 Task: Look for space in Skive, Denmark from 4th September, 2023 to 10th September, 2023 for 1 adult in price range Rs.9000 to Rs.17000. Place can be private room with 1  bedroom having 1 bed and 1 bathroom. Property type can be house, flat, guest house, hotel. Booking option can be shelf check-in. Required host language is English.
Action: Mouse moved to (594, 159)
Screenshot: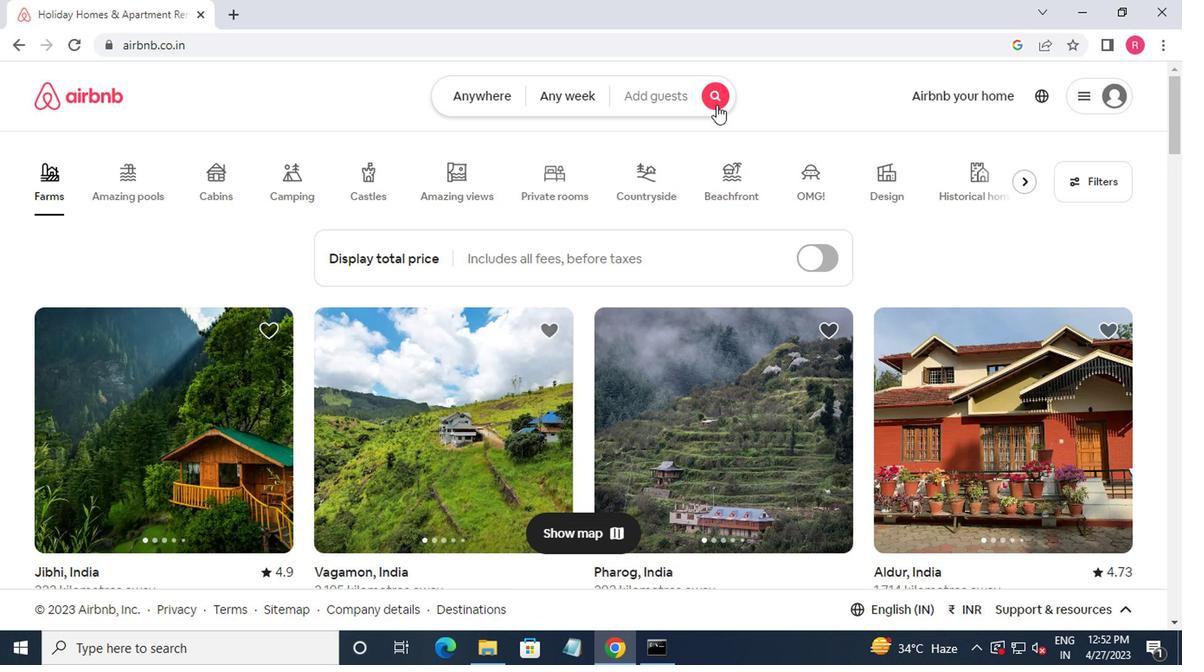 
Action: Mouse pressed left at (594, 159)
Screenshot: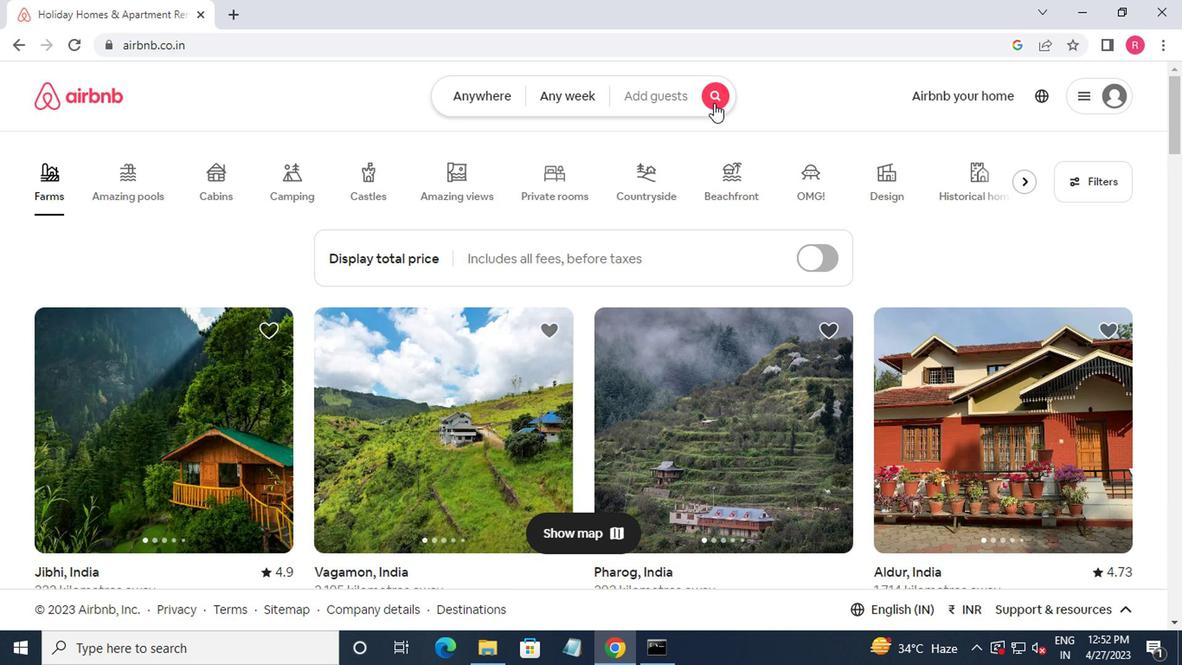 
Action: Mouse moved to (370, 211)
Screenshot: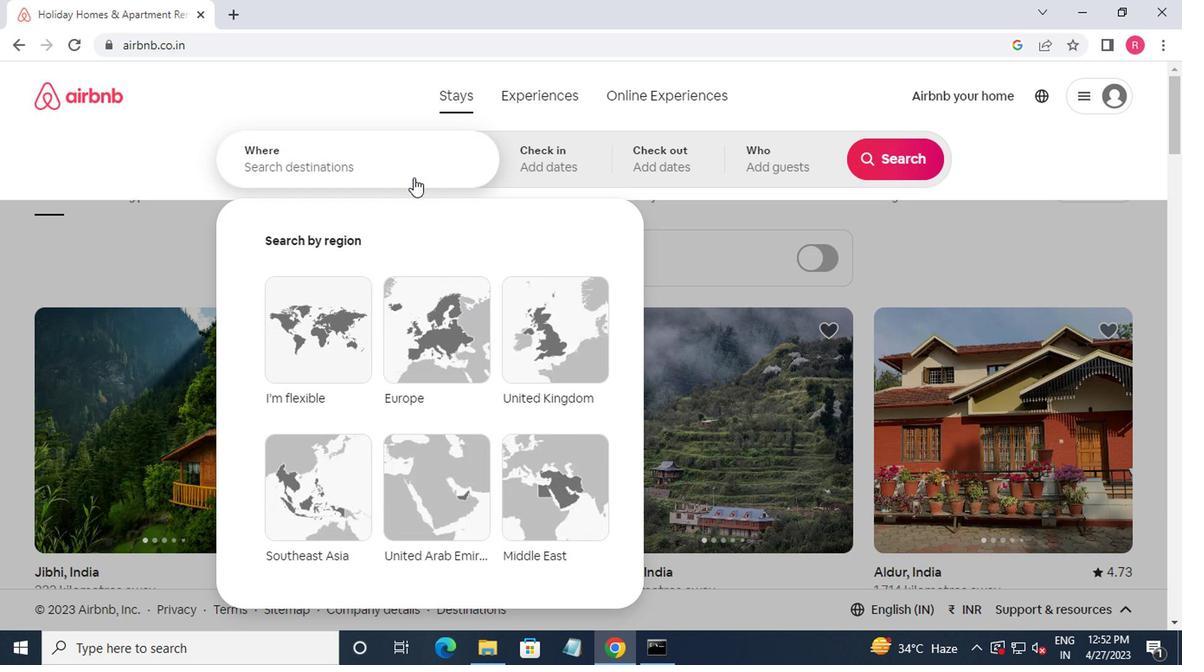 
Action: Mouse pressed left at (370, 211)
Screenshot: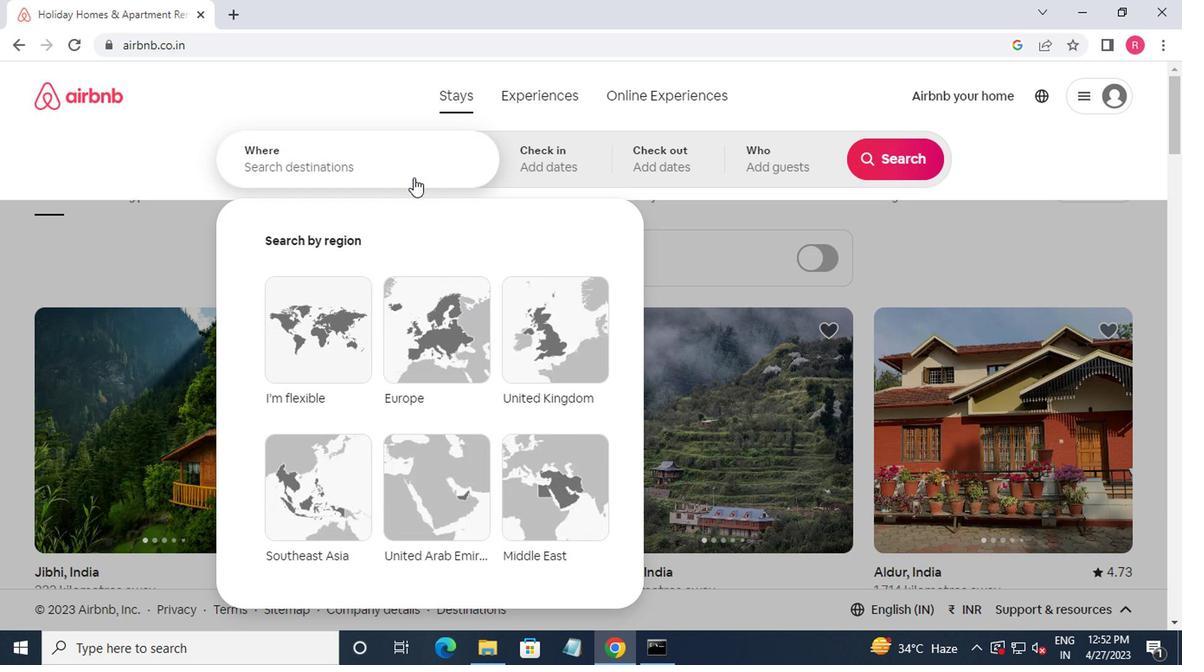 
Action: Mouse moved to (378, 216)
Screenshot: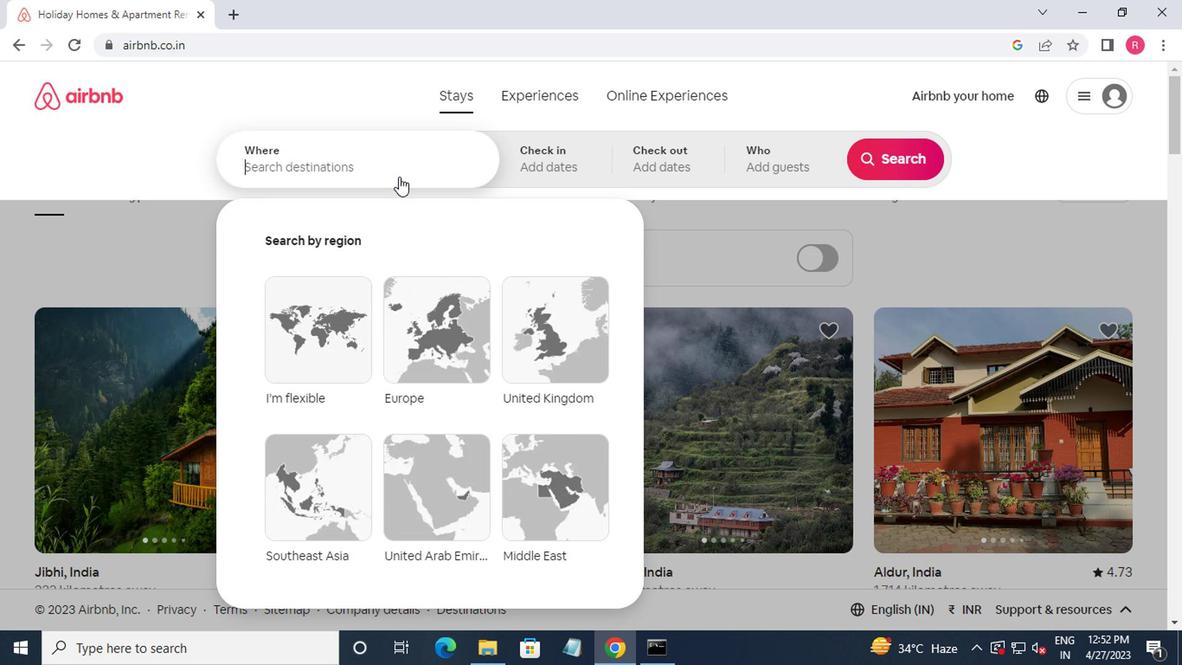 
Action: Key pressed skive,denmark<Key.down><Key.enter>
Screenshot: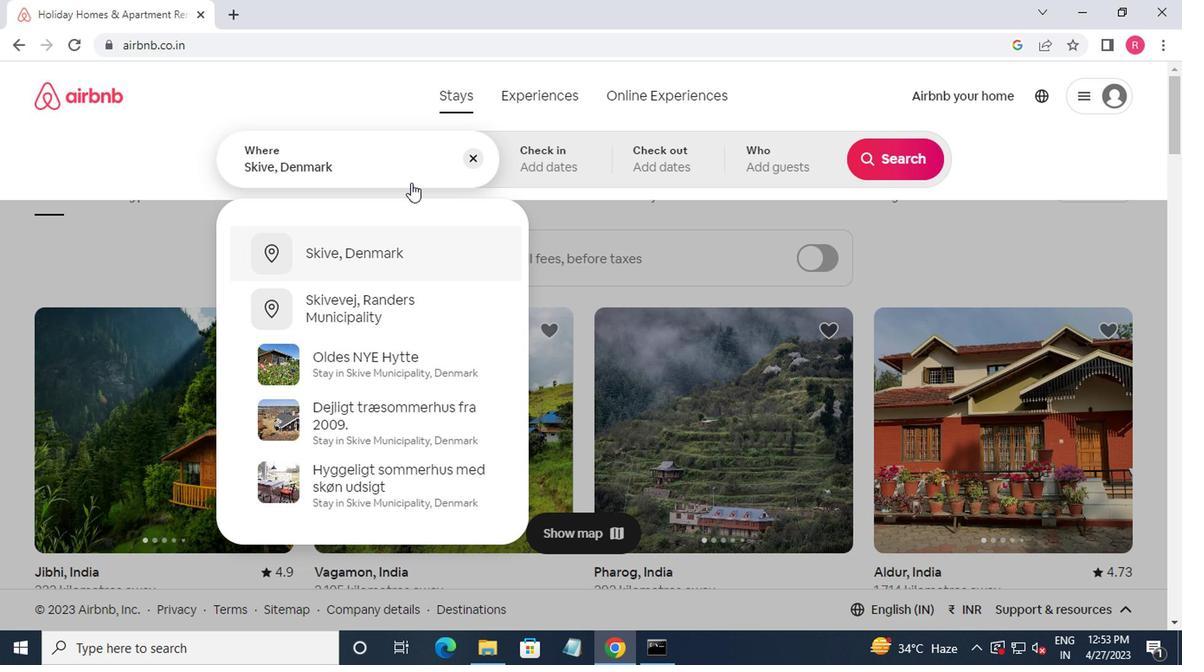
Action: Mouse moved to (710, 294)
Screenshot: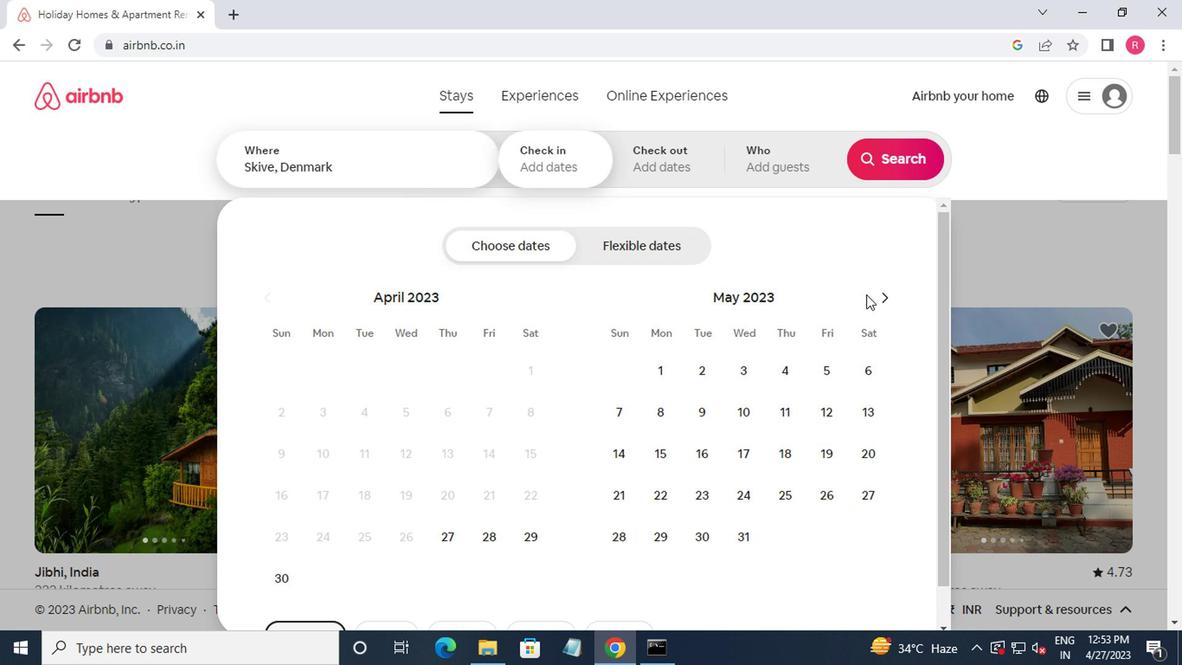 
Action: Mouse pressed left at (710, 294)
Screenshot: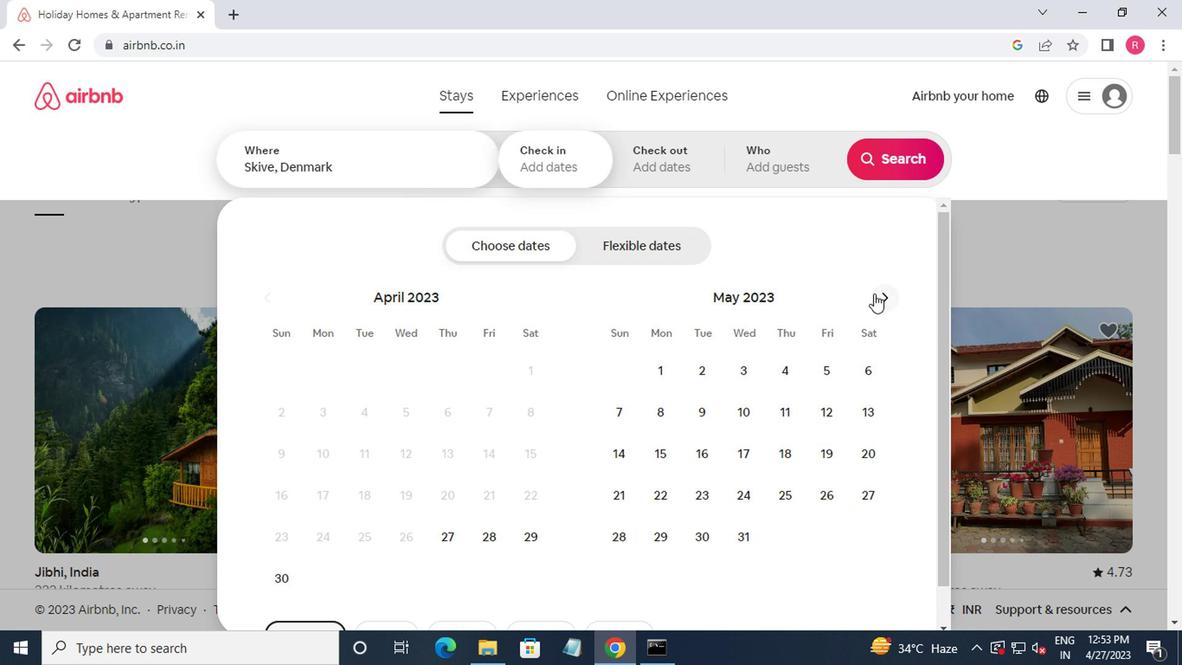 
Action: Mouse pressed left at (710, 294)
Screenshot: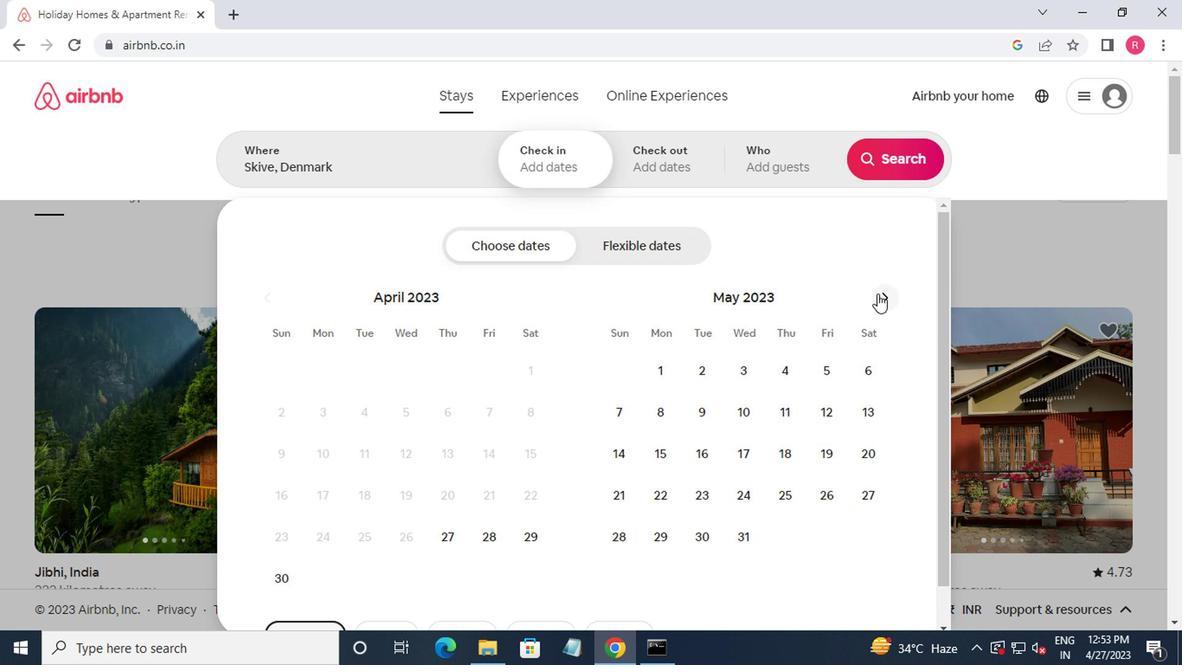
Action: Mouse pressed left at (710, 294)
Screenshot: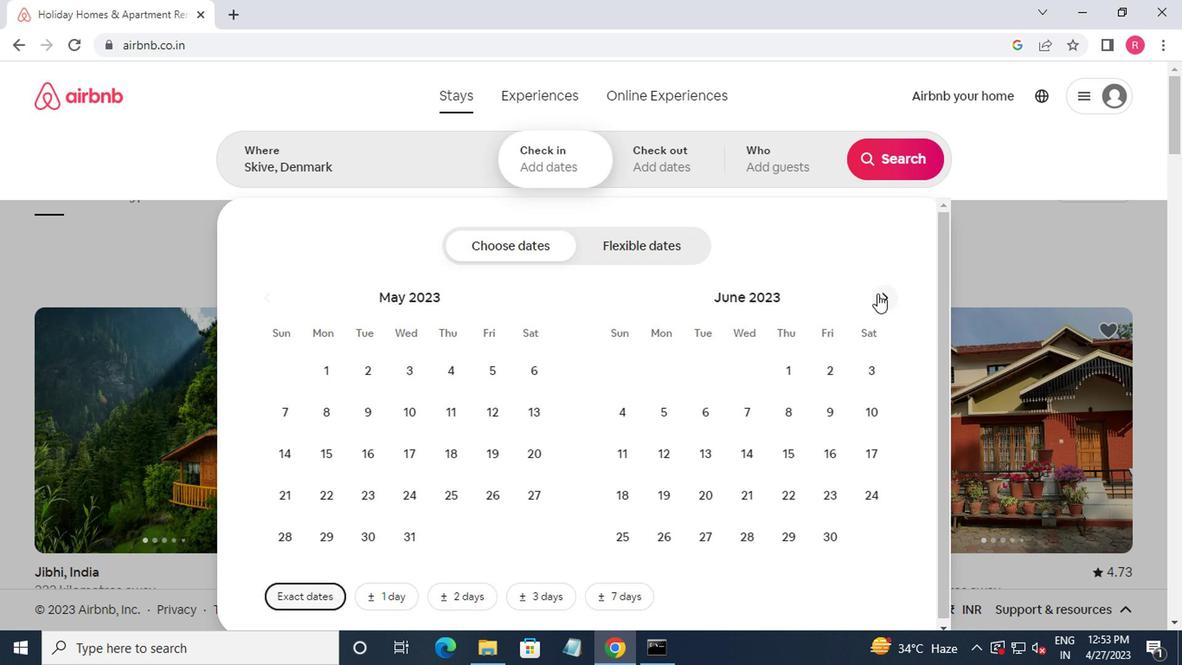 
Action: Mouse pressed left at (710, 294)
Screenshot: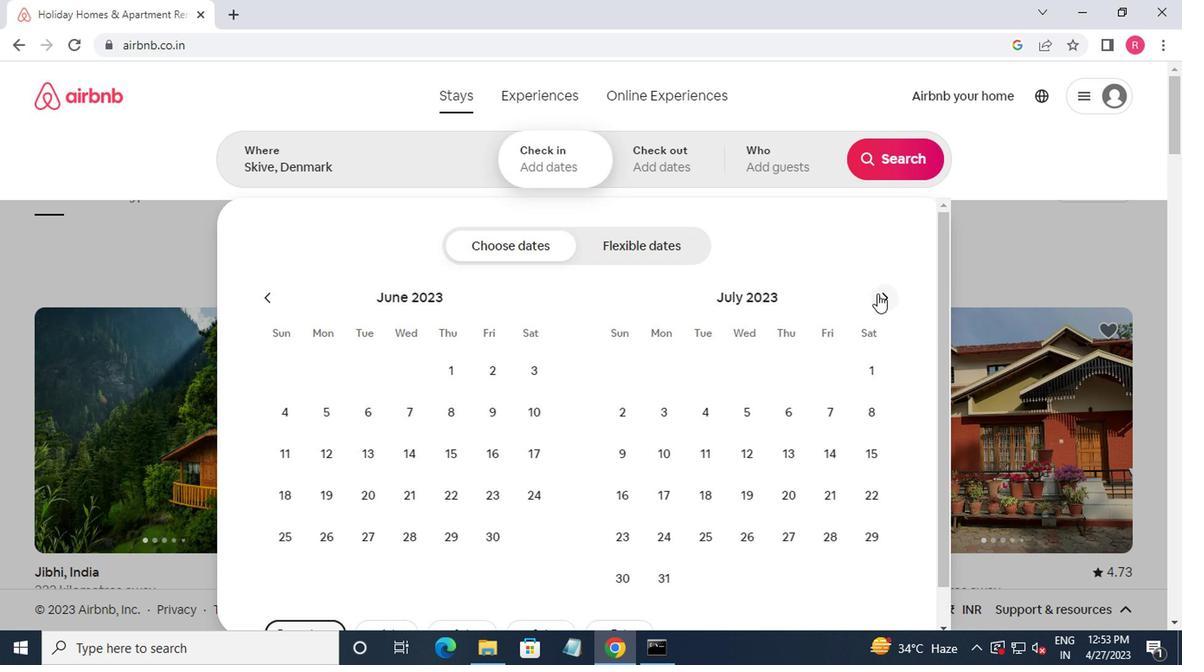 
Action: Mouse pressed left at (710, 294)
Screenshot: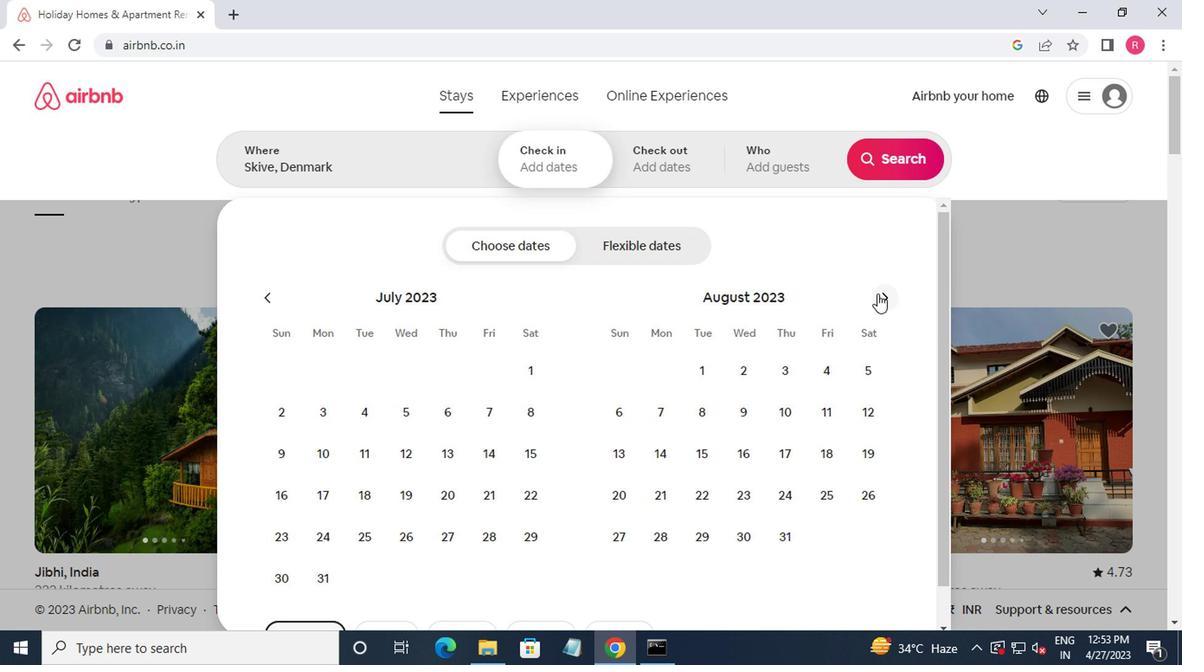 
Action: Mouse moved to (552, 383)
Screenshot: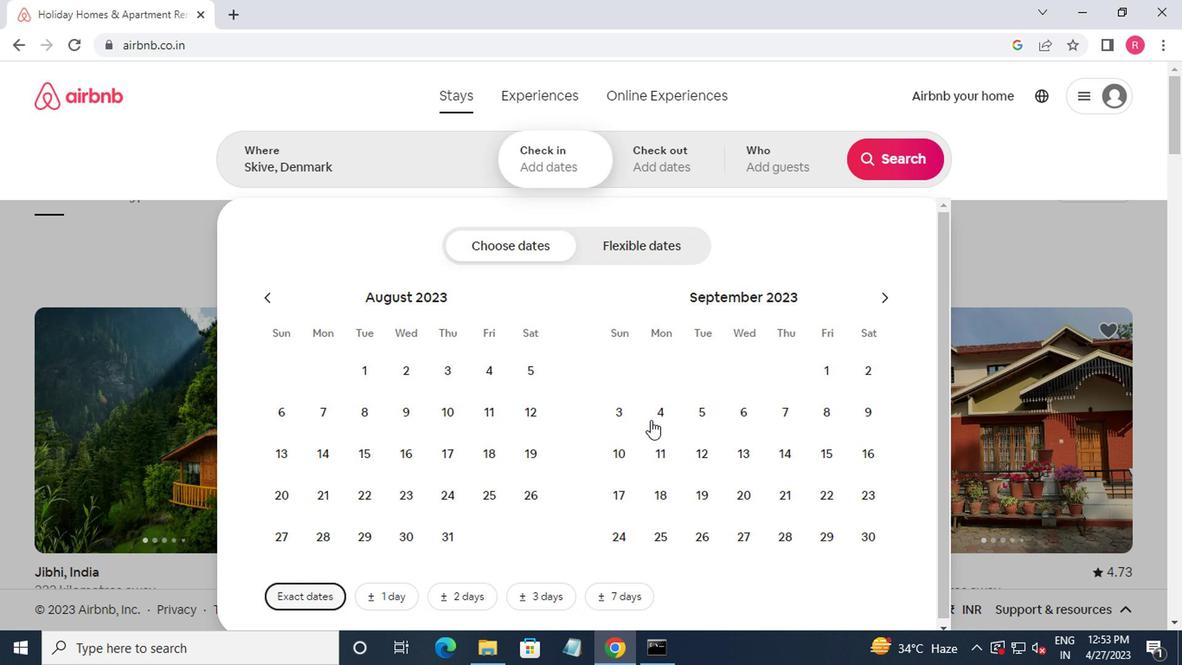 
Action: Mouse pressed left at (552, 383)
Screenshot: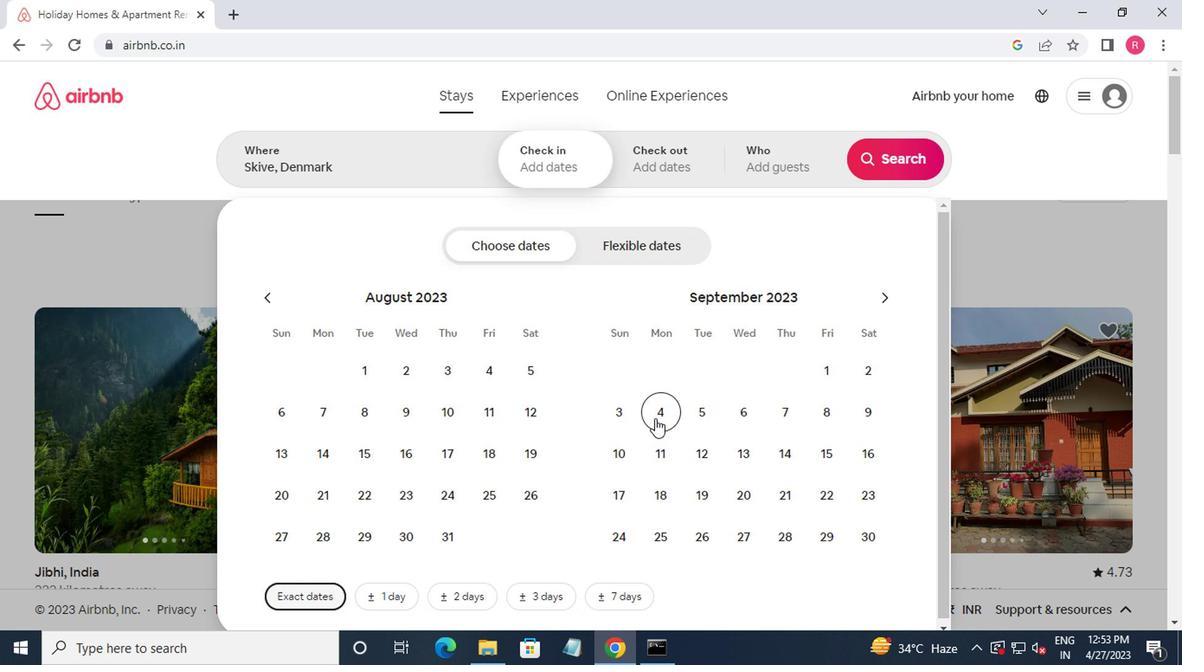 
Action: Mouse moved to (530, 412)
Screenshot: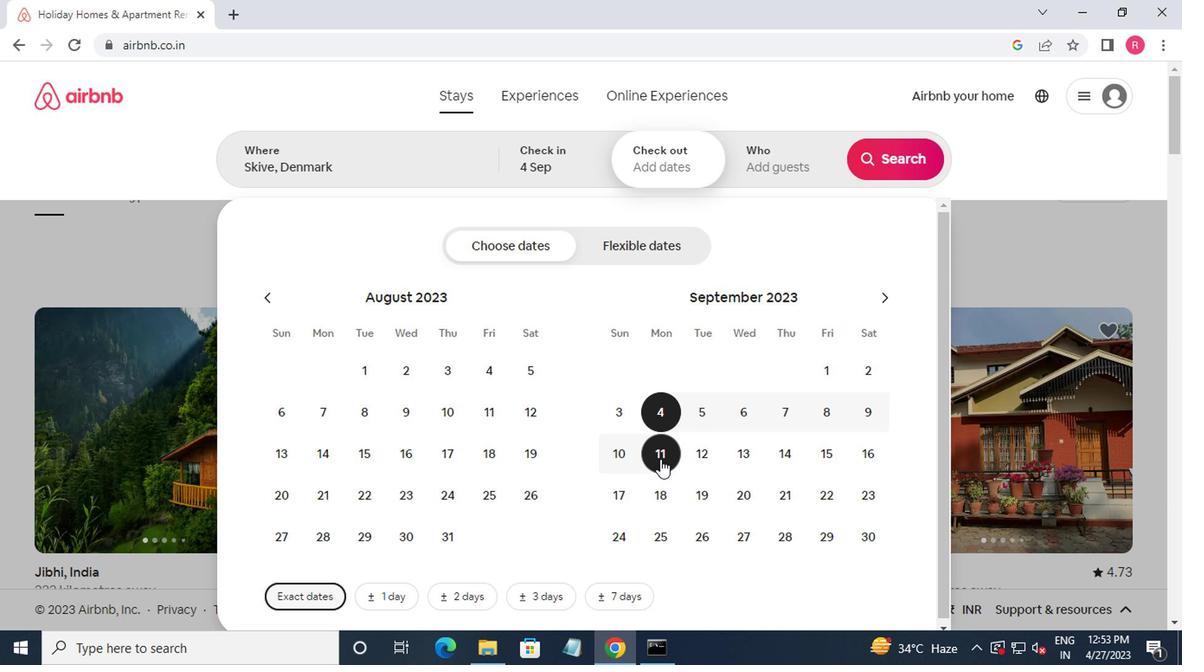 
Action: Mouse pressed left at (530, 412)
Screenshot: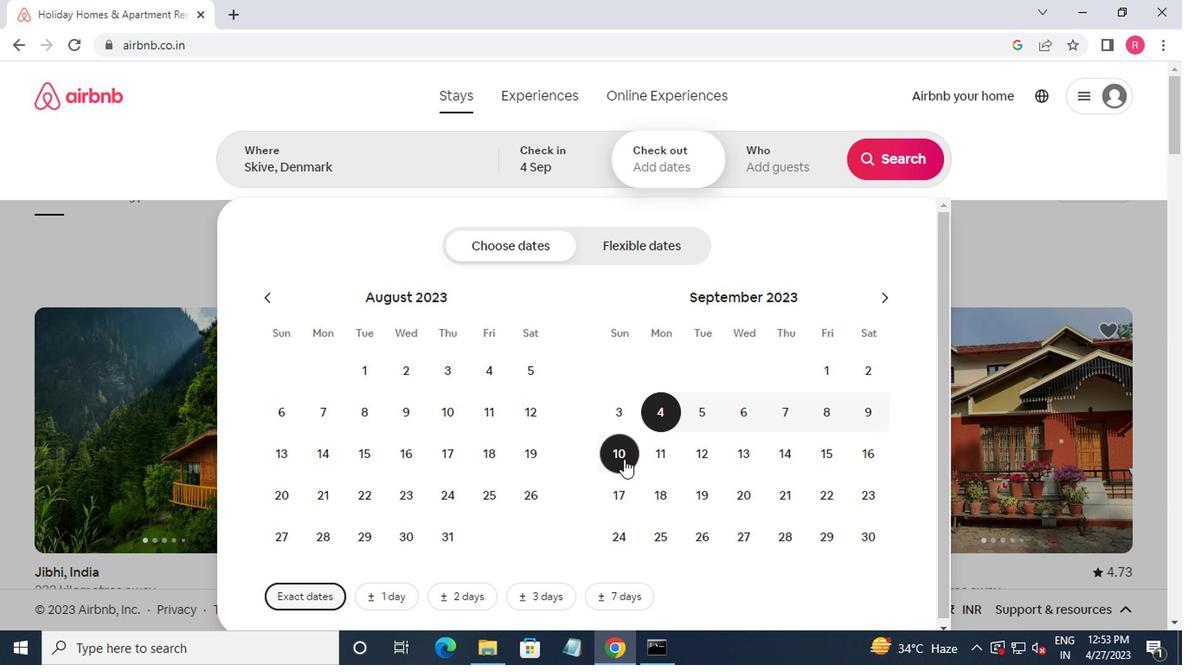 
Action: Mouse moved to (628, 199)
Screenshot: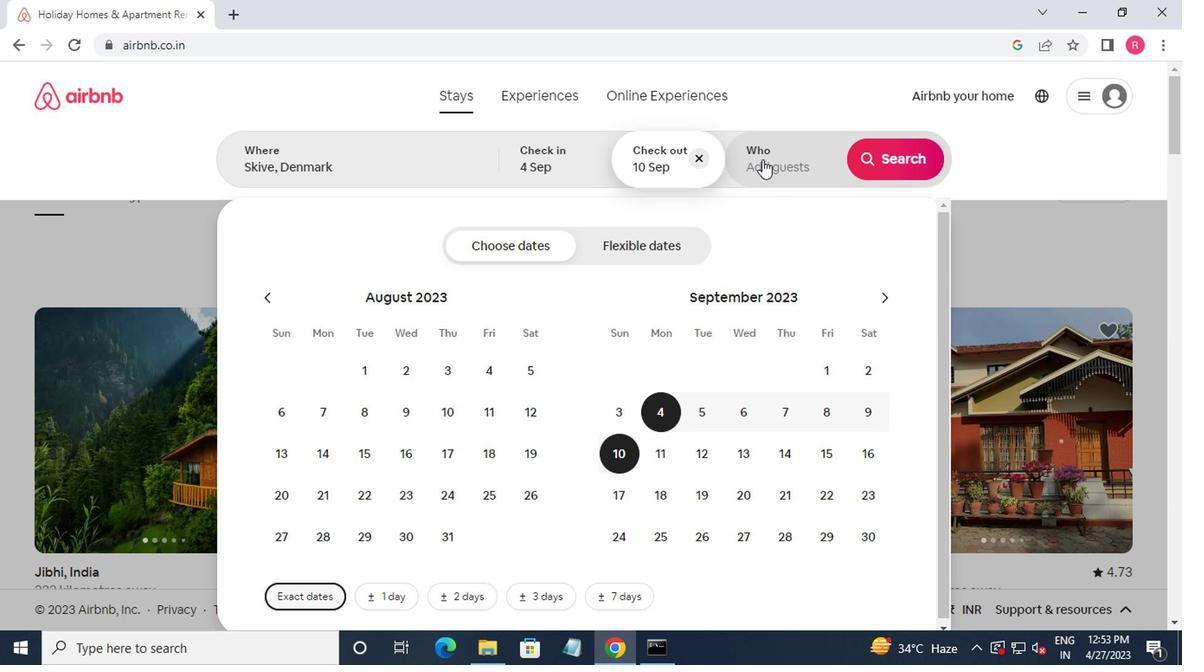 
Action: Mouse pressed left at (628, 199)
Screenshot: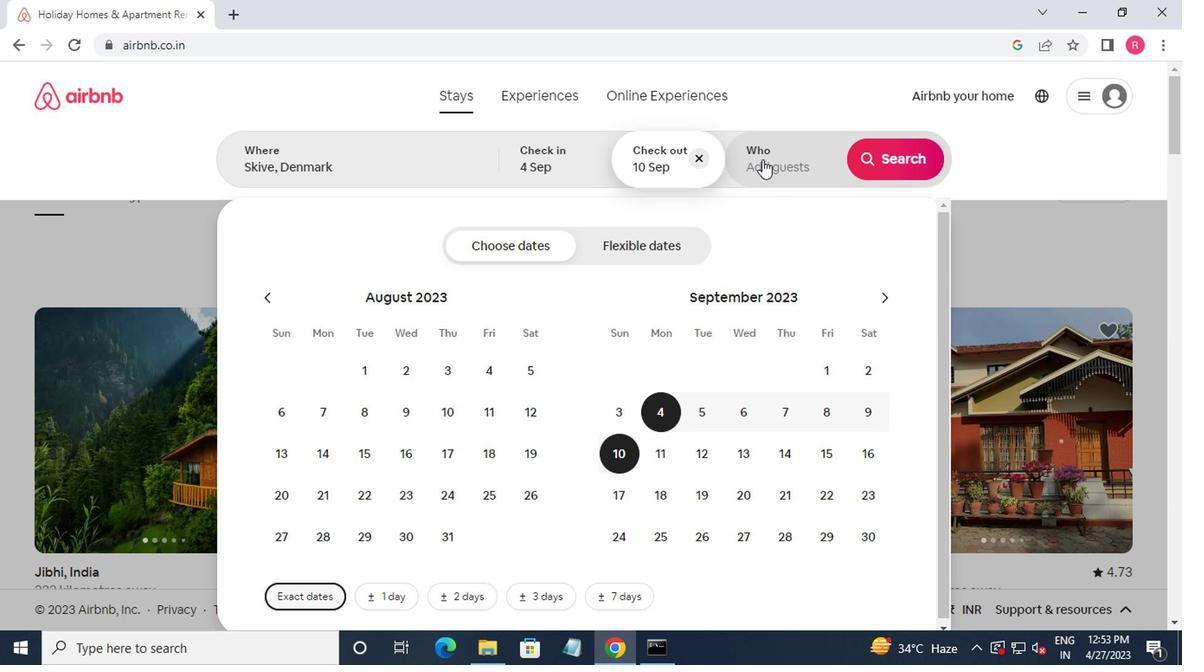 
Action: Mouse moved to (721, 265)
Screenshot: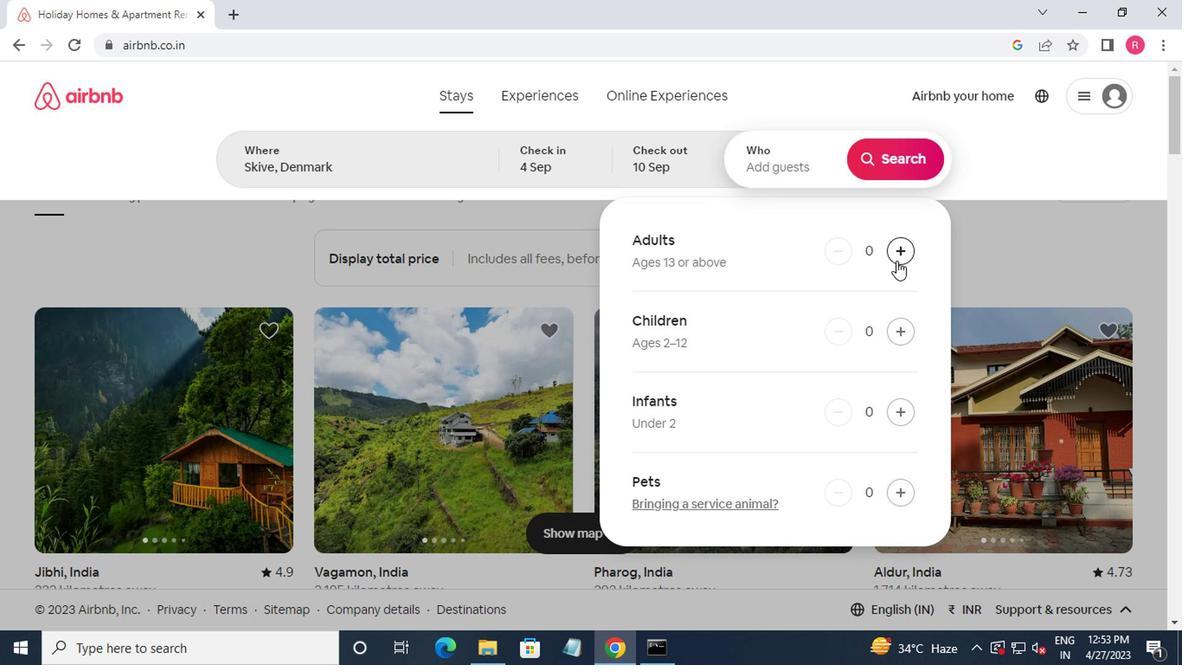 
Action: Mouse pressed left at (721, 265)
Screenshot: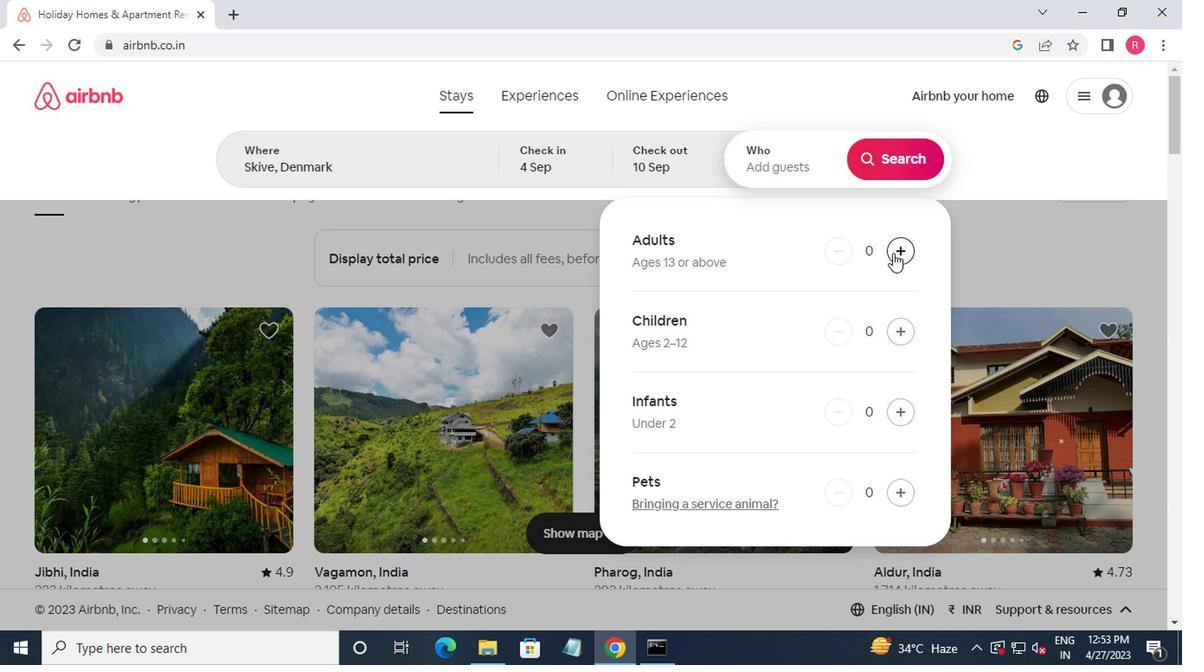 
Action: Mouse moved to (721, 198)
Screenshot: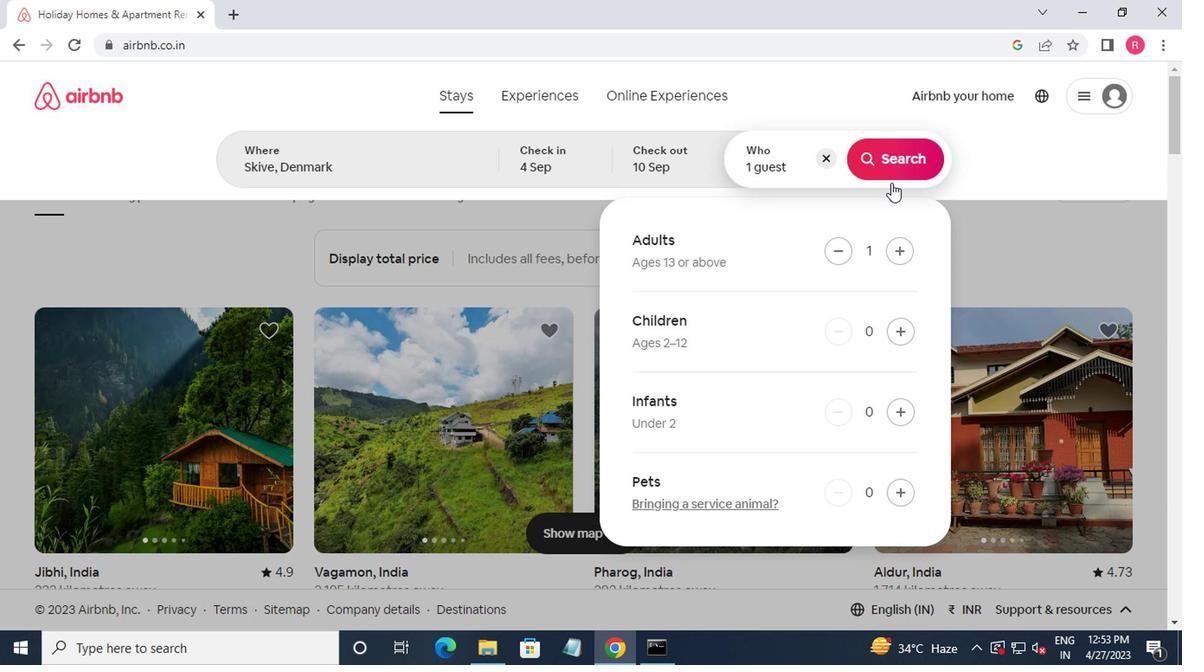 
Action: Mouse pressed left at (721, 198)
Screenshot: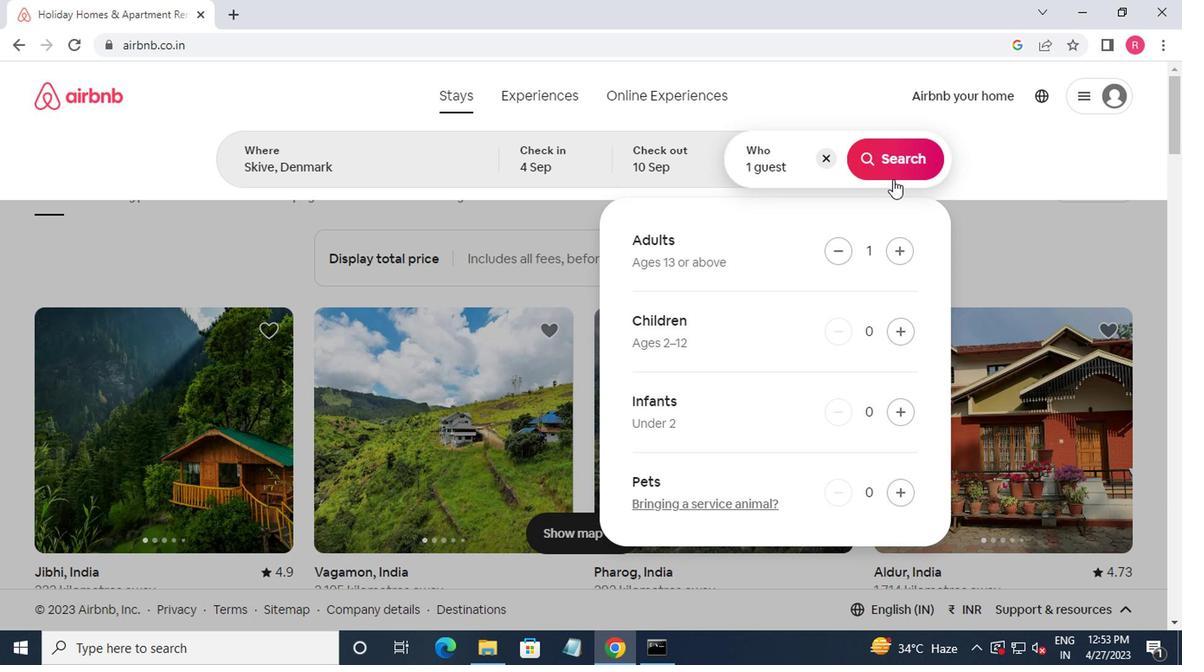 
Action: Mouse moved to (874, 204)
Screenshot: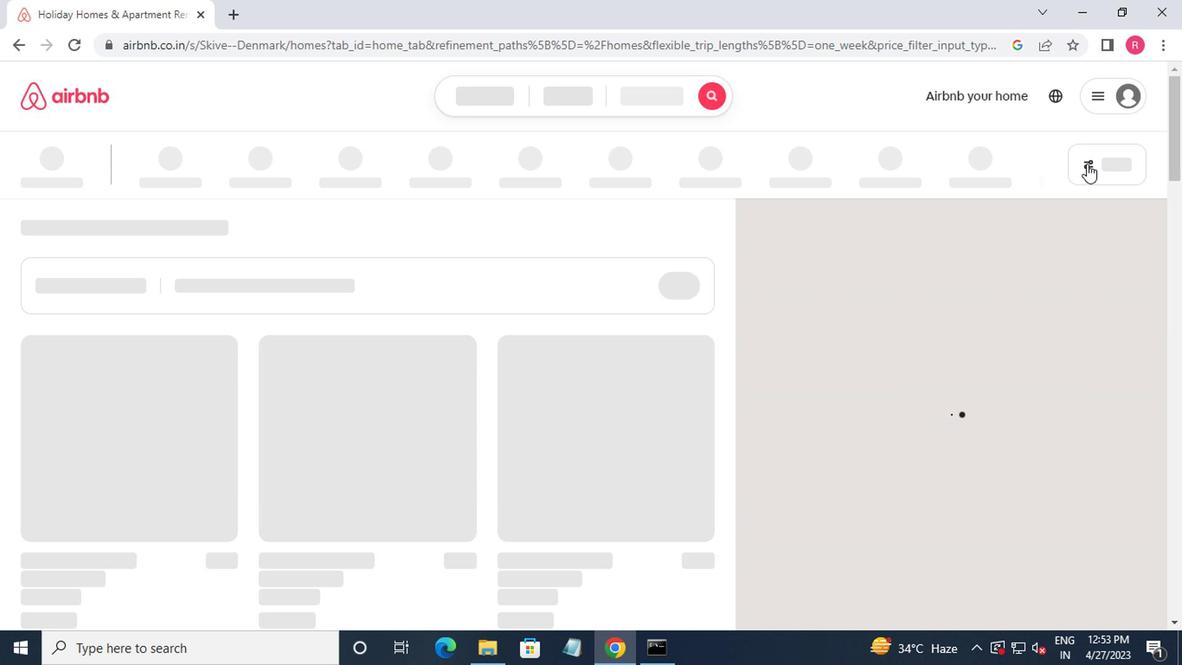 
Action: Mouse pressed left at (874, 204)
Screenshot: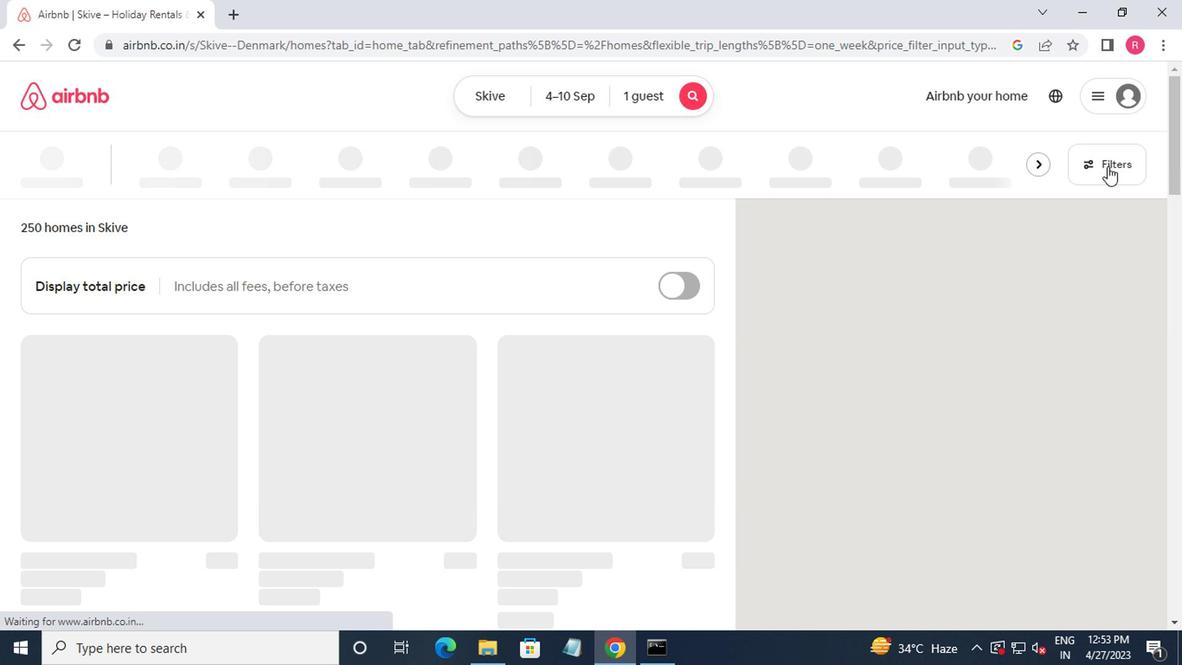
Action: Mouse moved to (377, 360)
Screenshot: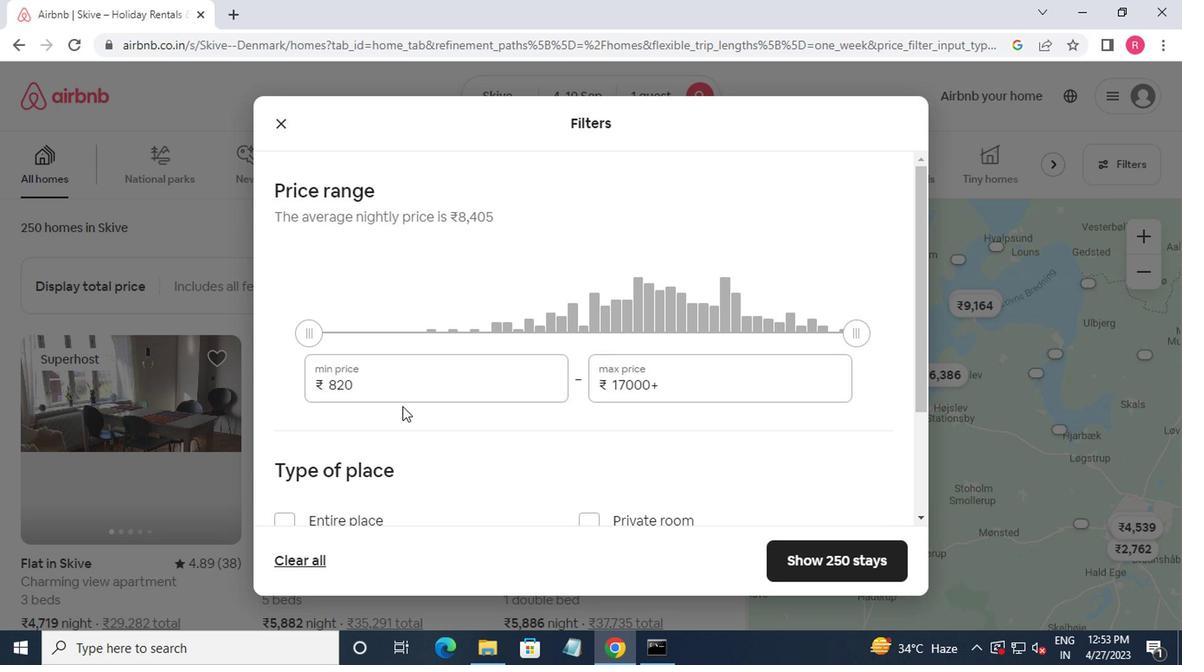 
Action: Mouse pressed left at (377, 360)
Screenshot: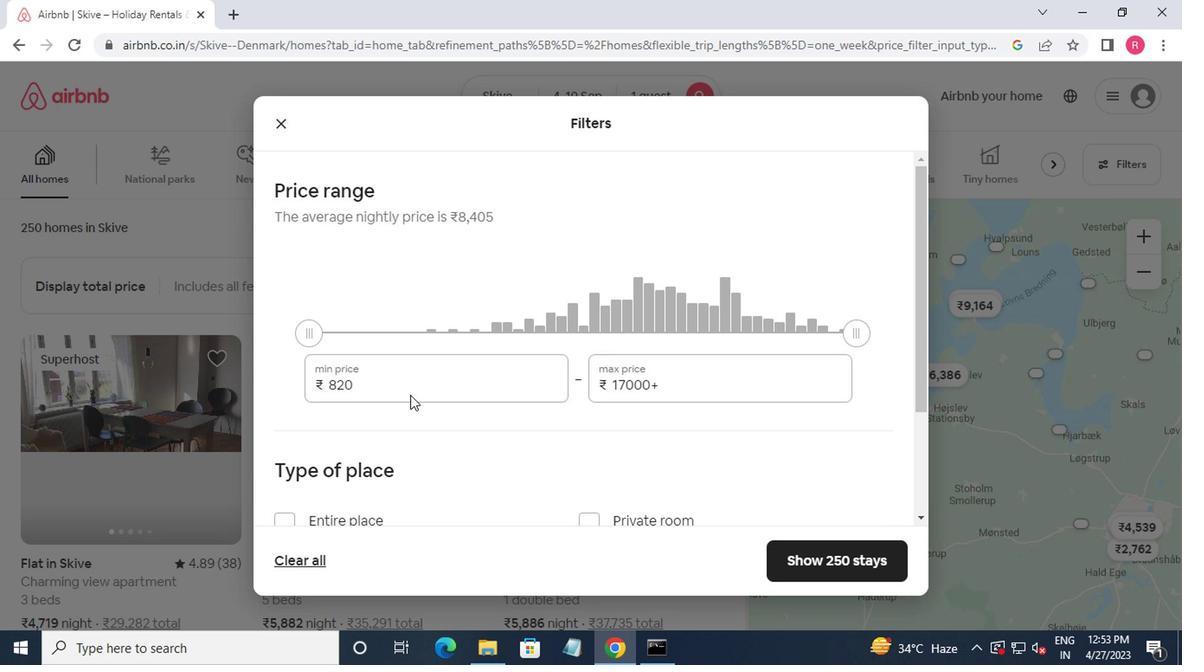 
Action: Mouse moved to (387, 367)
Screenshot: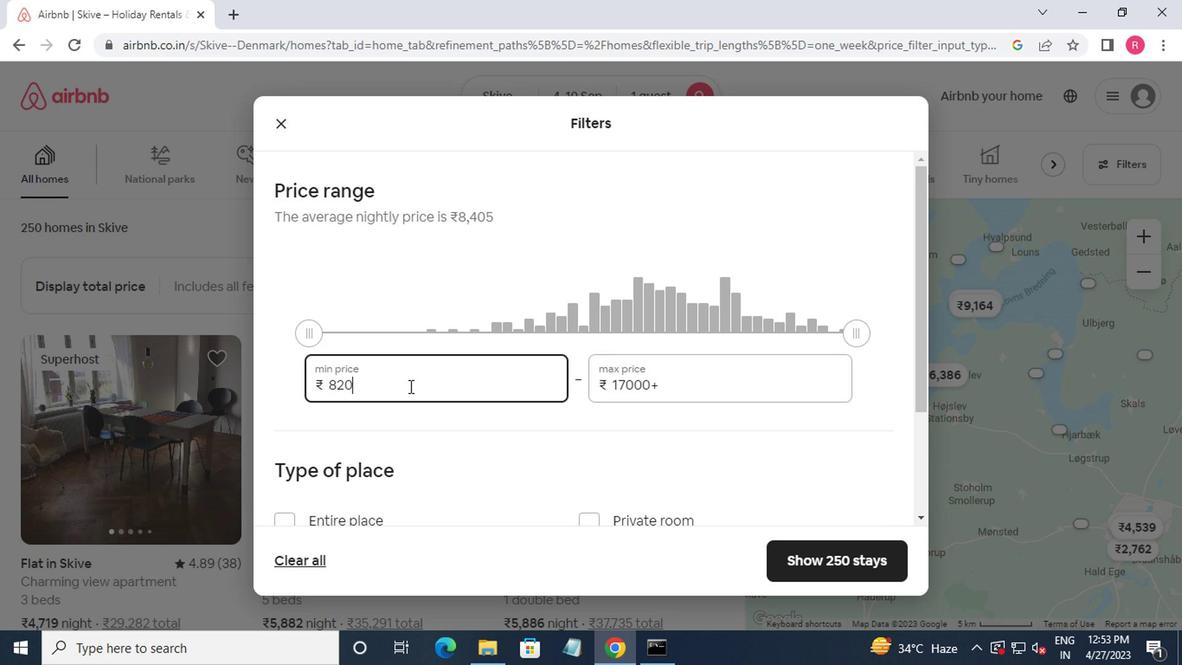 
Action: Key pressed <Key.backspace><Key.backspace><Key.backspace>9000<Key.tab>17000
Screenshot: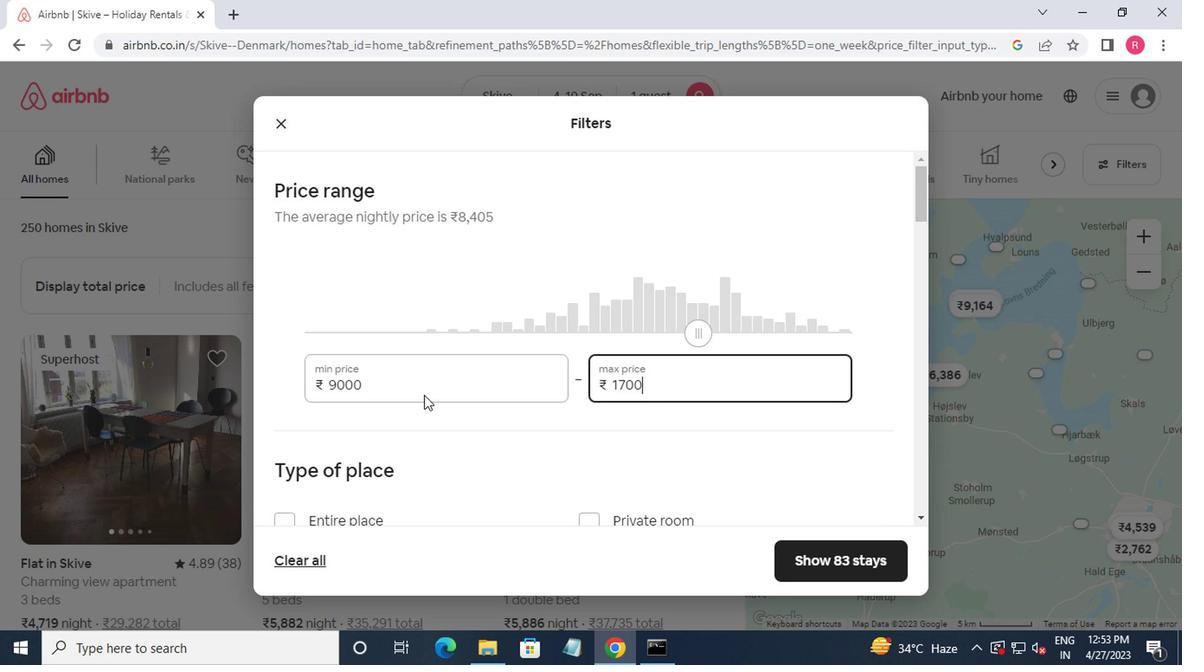 
Action: Mouse moved to (282, 440)
Screenshot: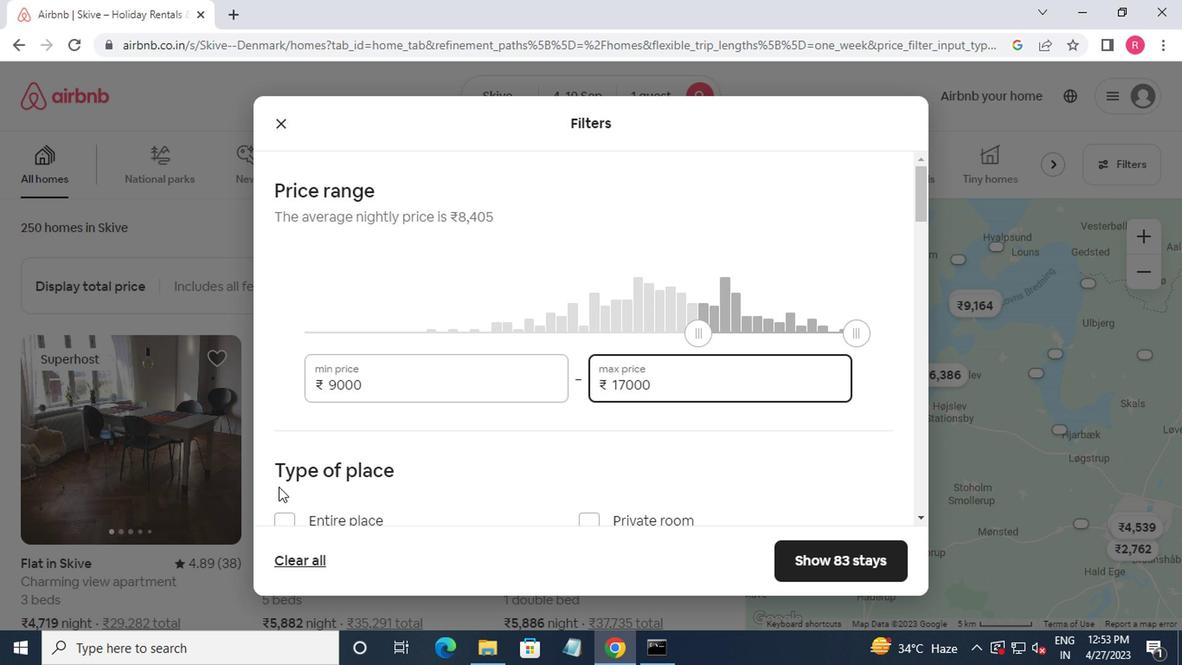 
Action: Mouse scrolled (282, 439) with delta (0, 0)
Screenshot: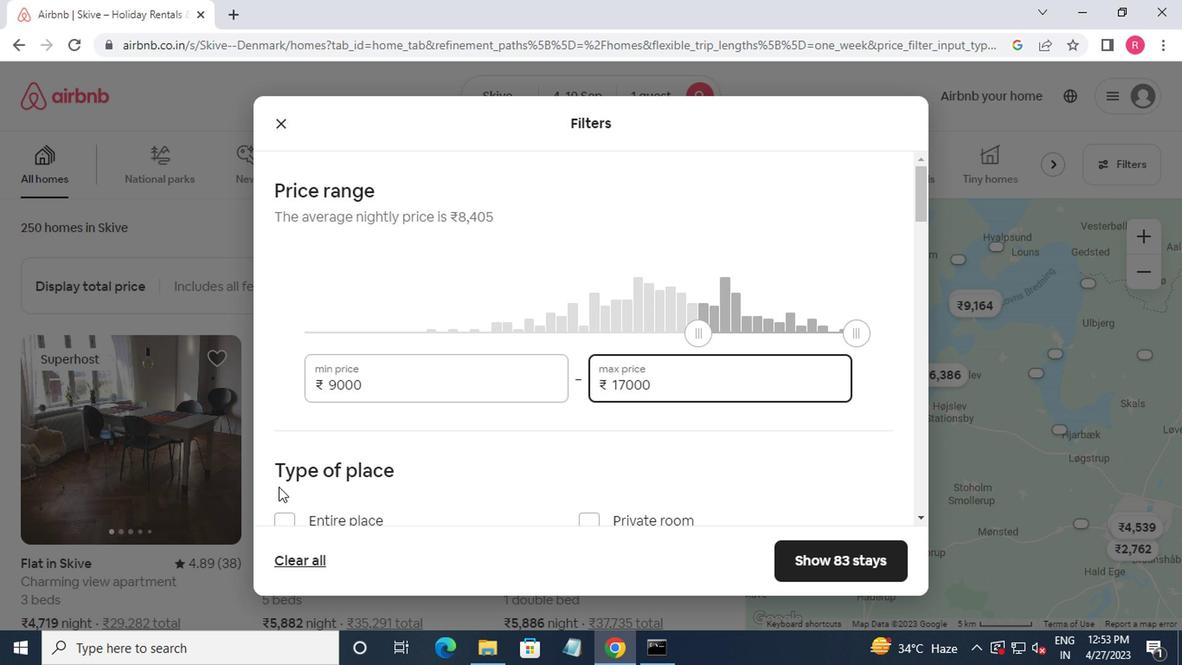 
Action: Mouse moved to (282, 441)
Screenshot: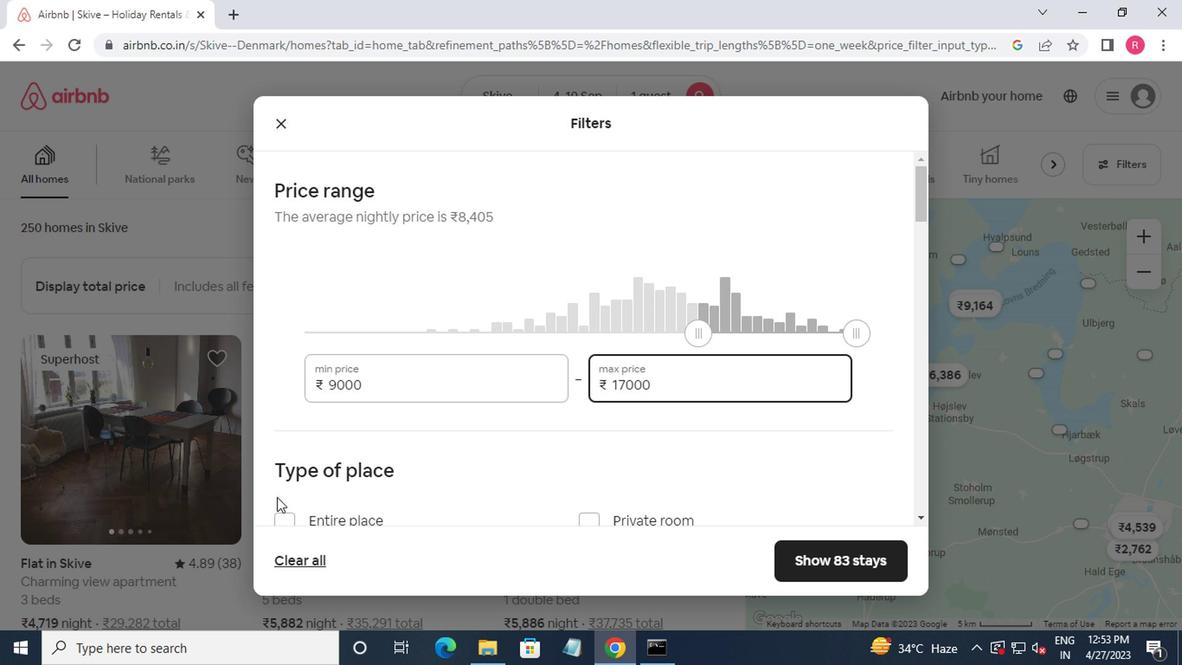 
Action: Mouse scrolled (282, 440) with delta (0, 0)
Screenshot: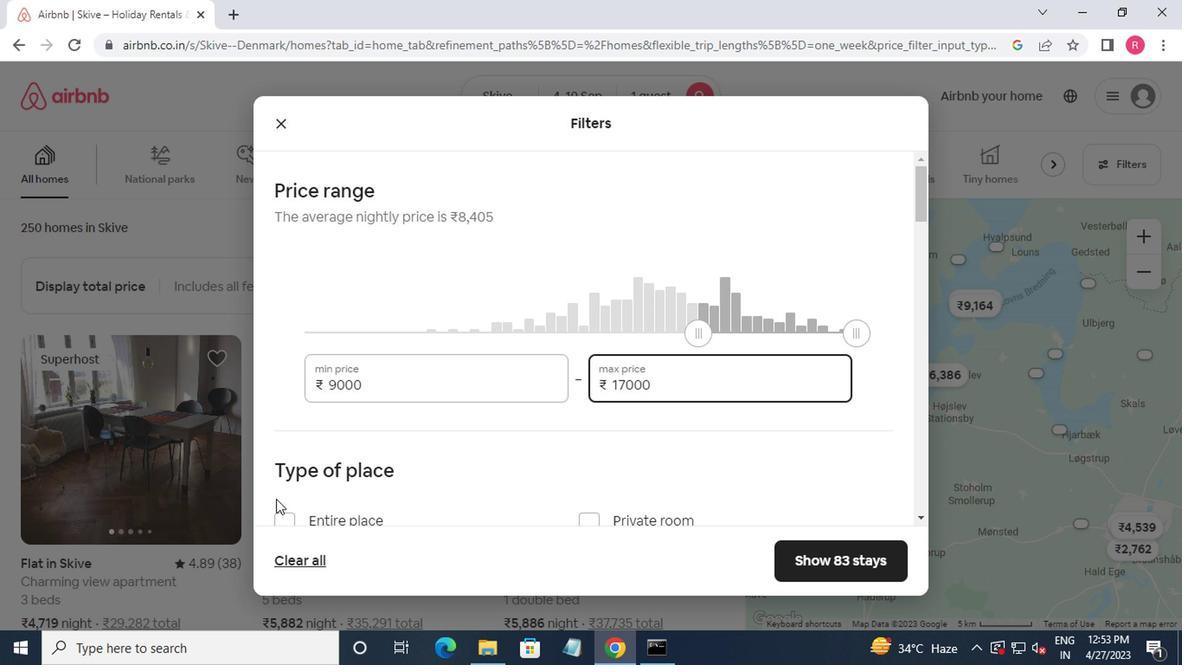 
Action: Mouse moved to (508, 339)
Screenshot: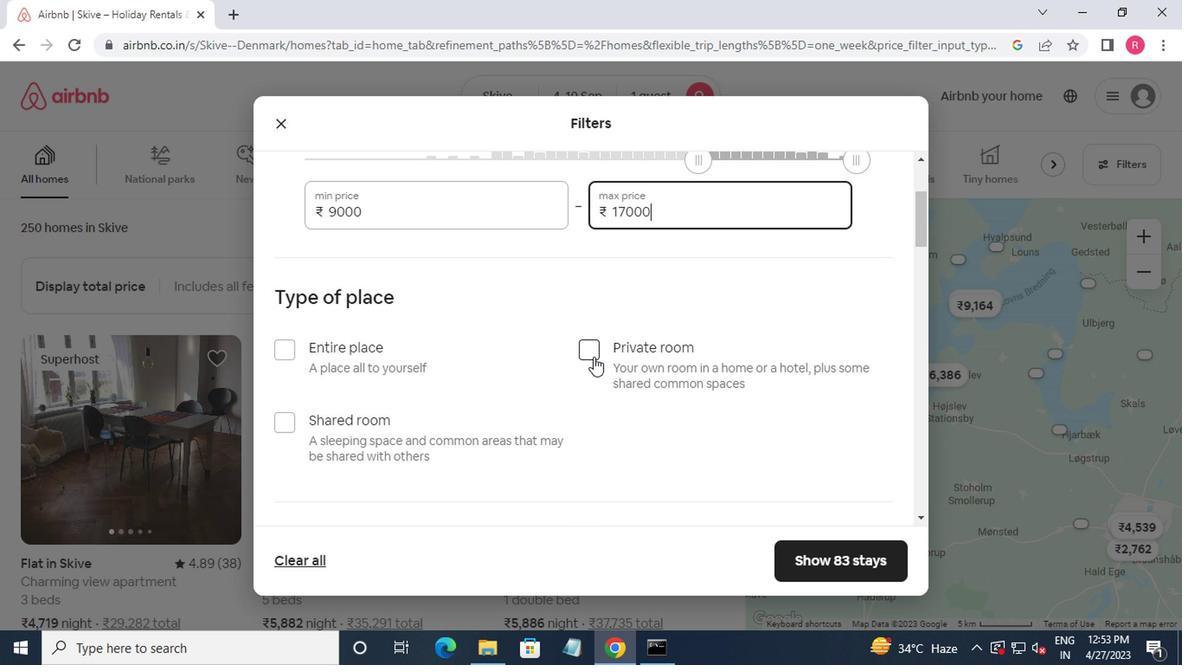 
Action: Mouse pressed left at (508, 339)
Screenshot: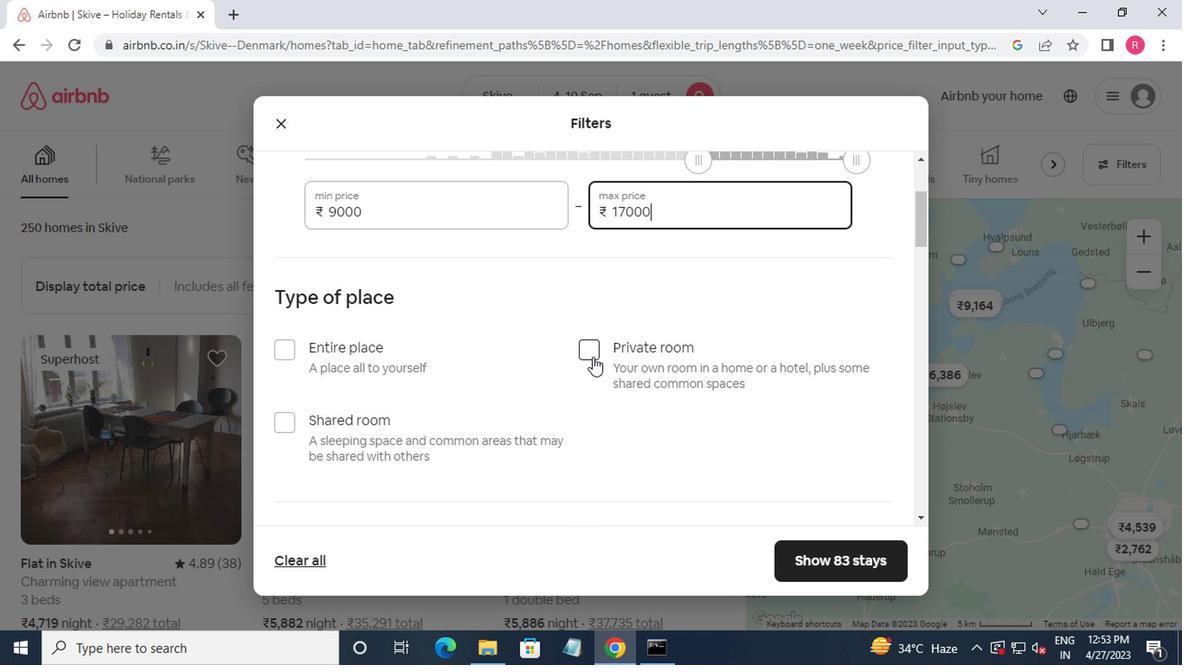 
Action: Mouse moved to (470, 361)
Screenshot: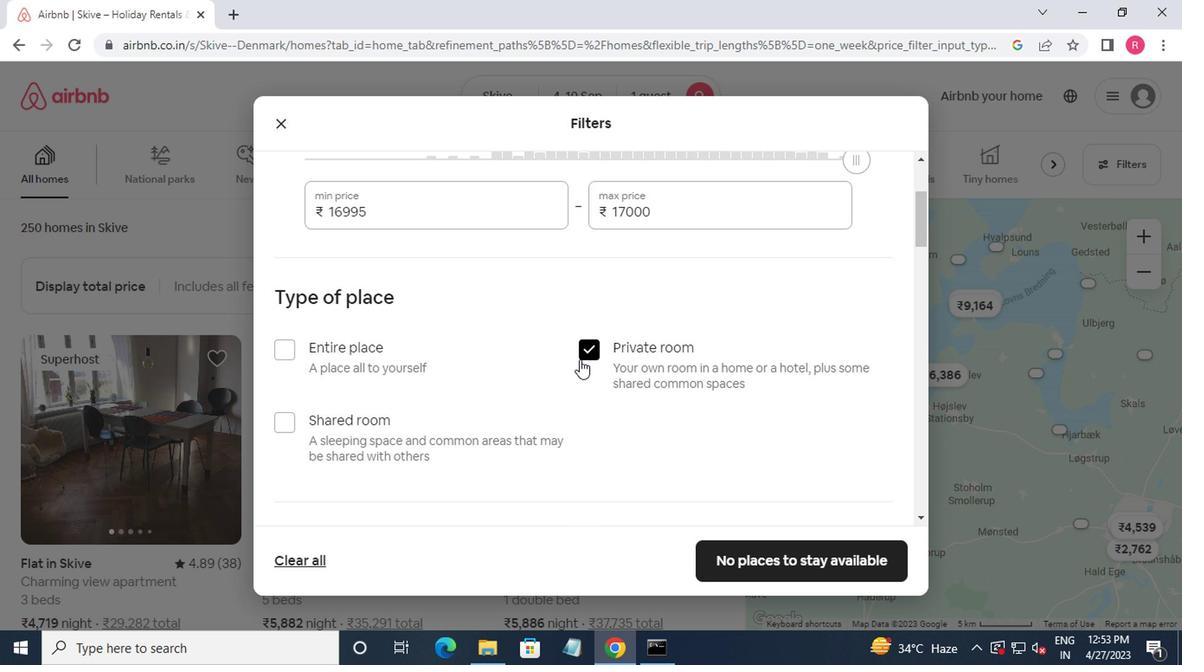 
Action: Mouse scrolled (470, 360) with delta (0, 0)
Screenshot: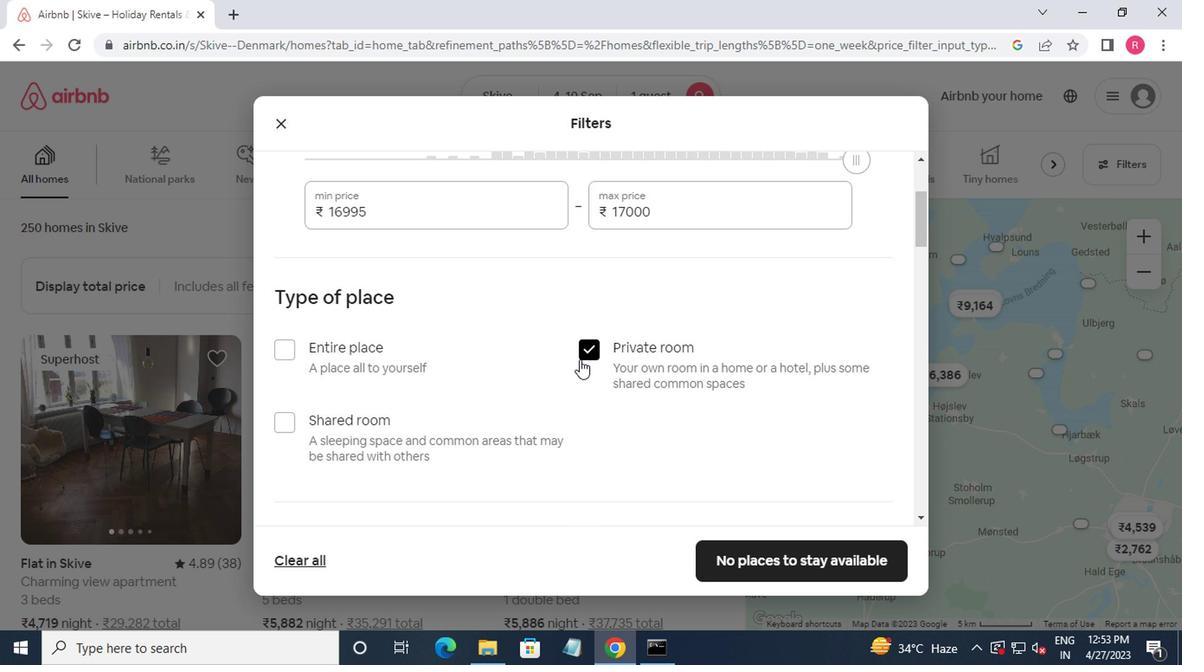
Action: Mouse moved to (465, 363)
Screenshot: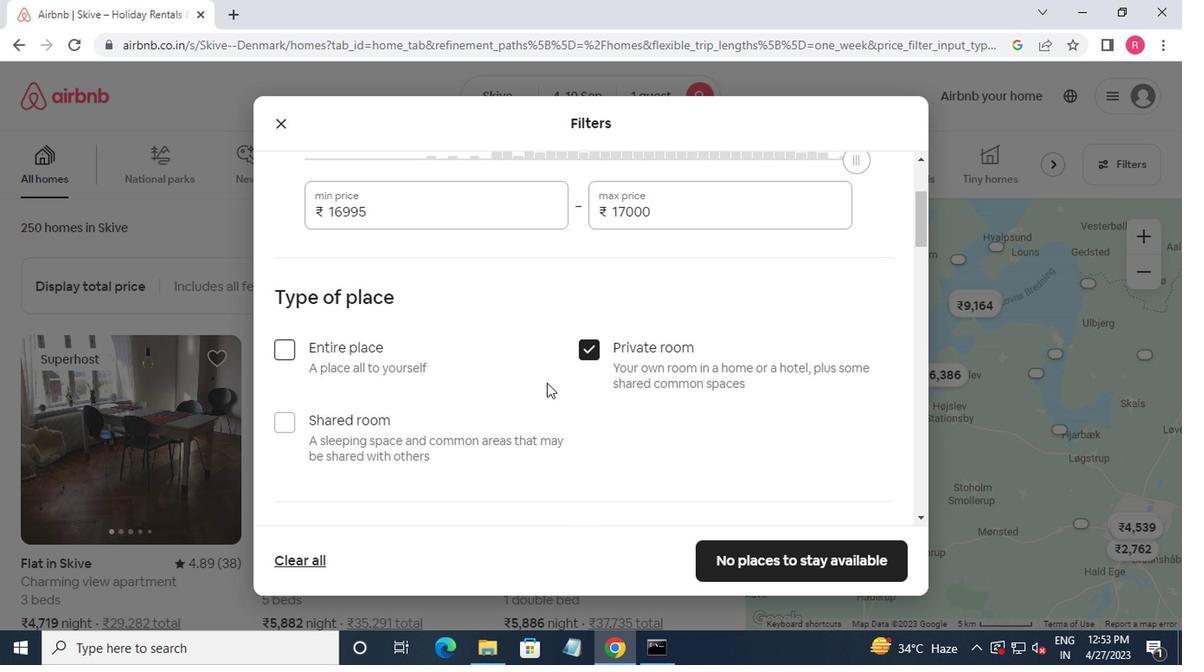 
Action: Mouse scrolled (465, 363) with delta (0, 0)
Screenshot: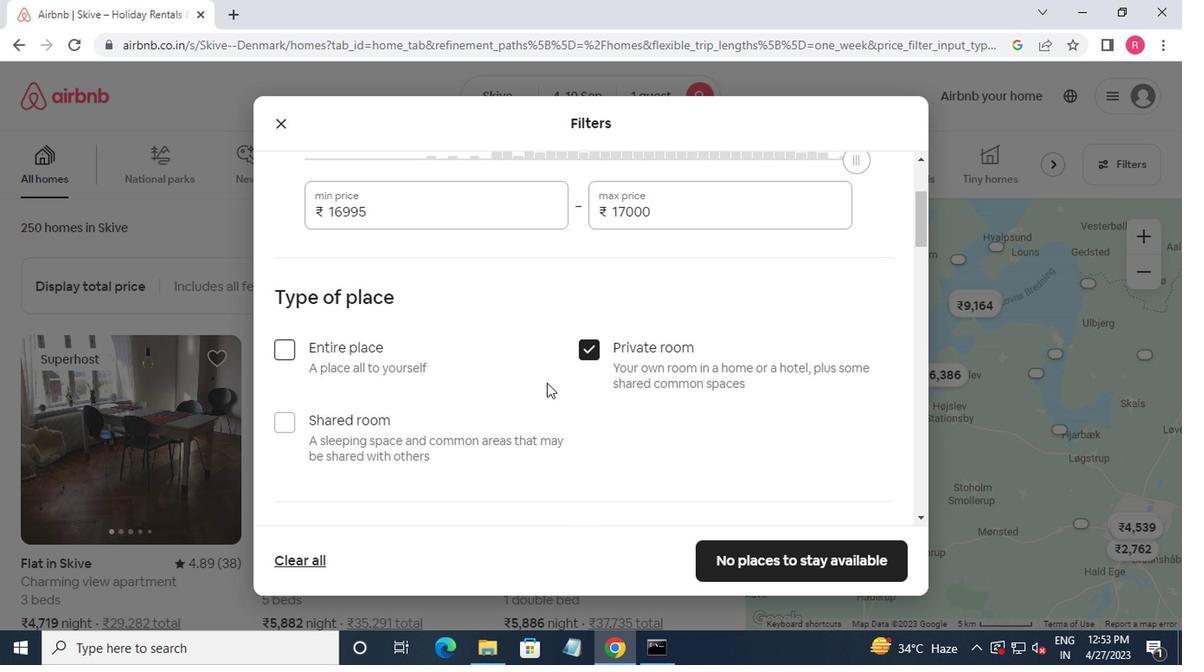
Action: Mouse moved to (395, 363)
Screenshot: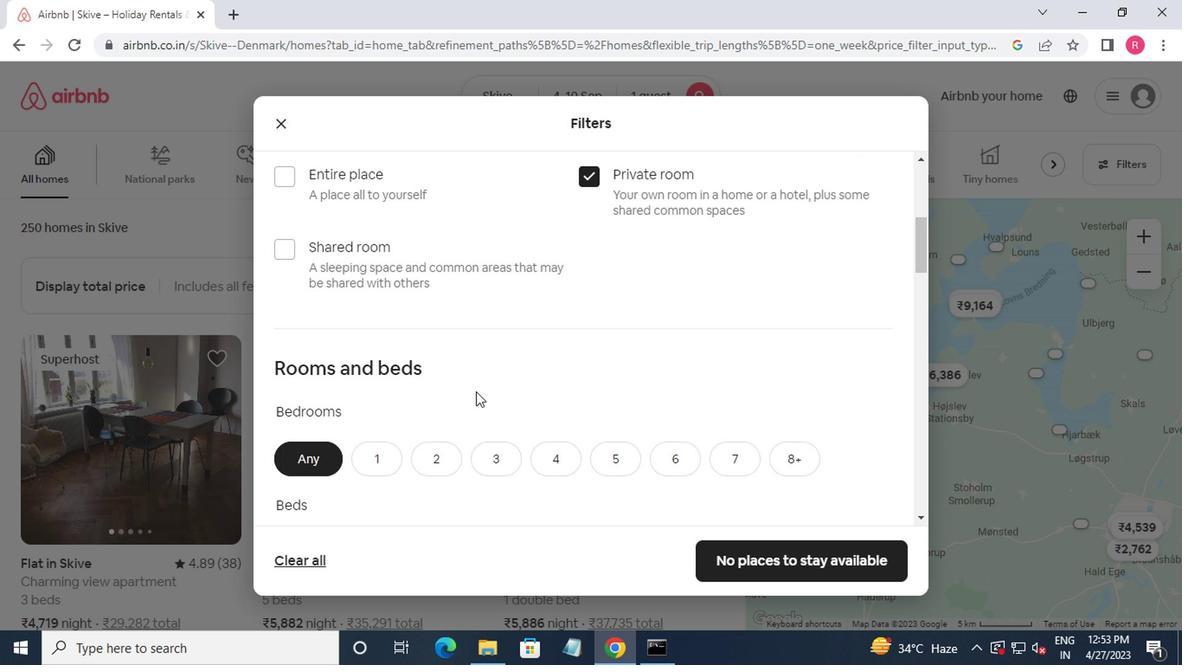 
Action: Mouse scrolled (395, 363) with delta (0, 0)
Screenshot: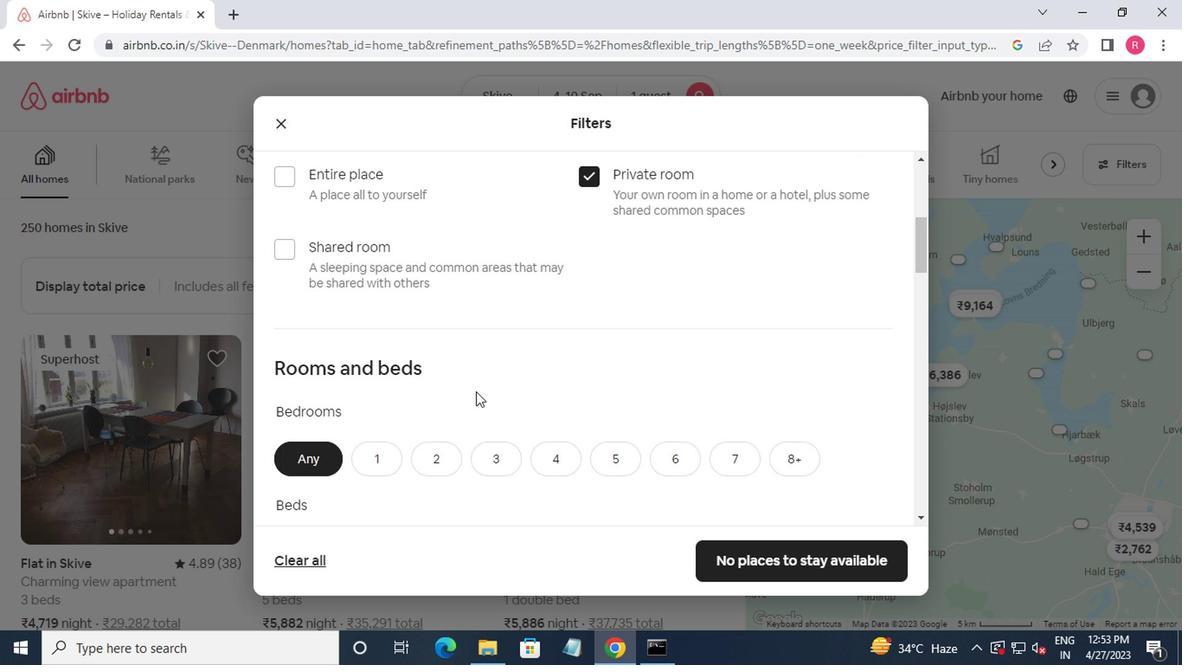 
Action: Mouse moved to (352, 356)
Screenshot: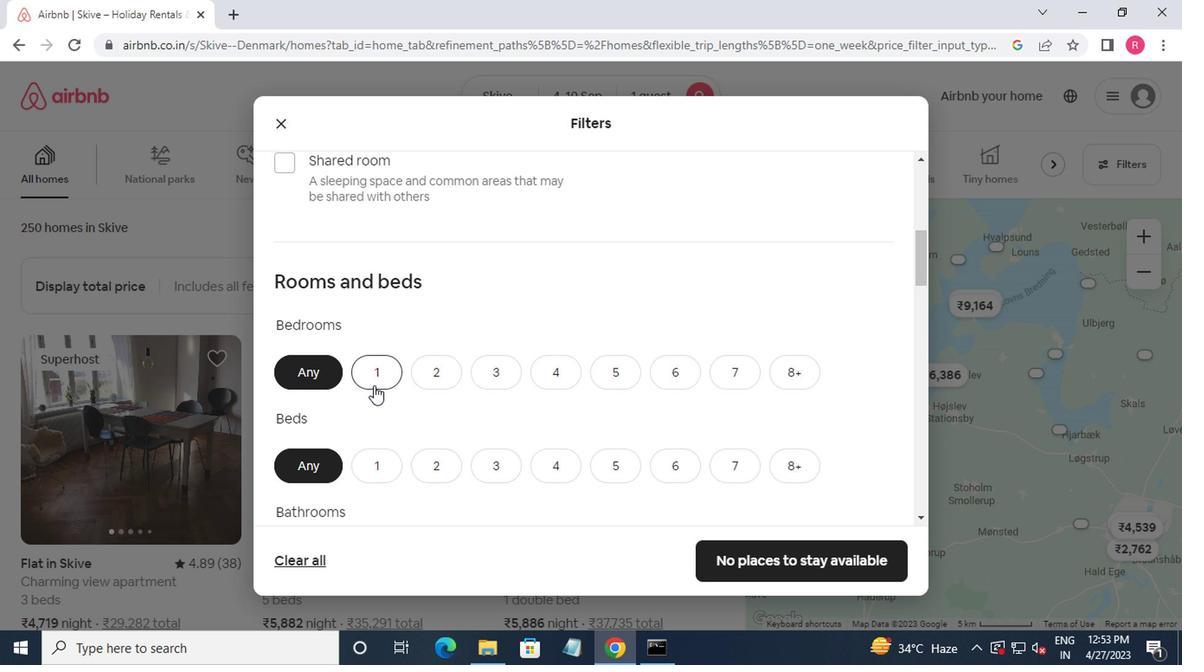
Action: Mouse pressed left at (352, 356)
Screenshot: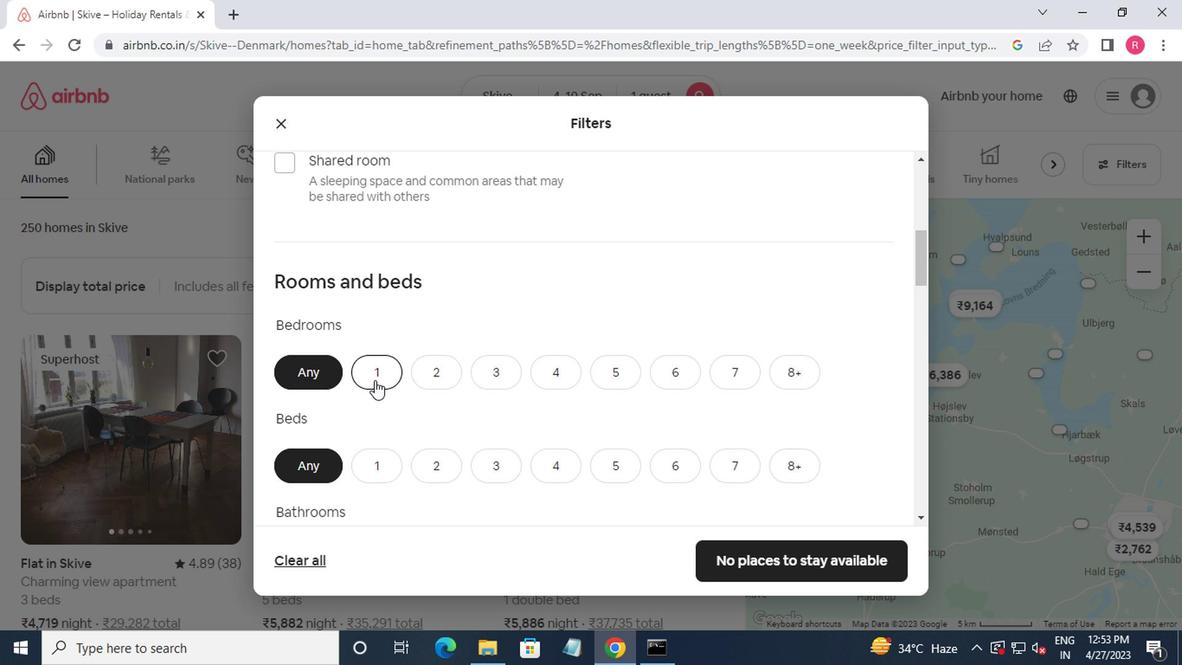 
Action: Mouse moved to (357, 350)
Screenshot: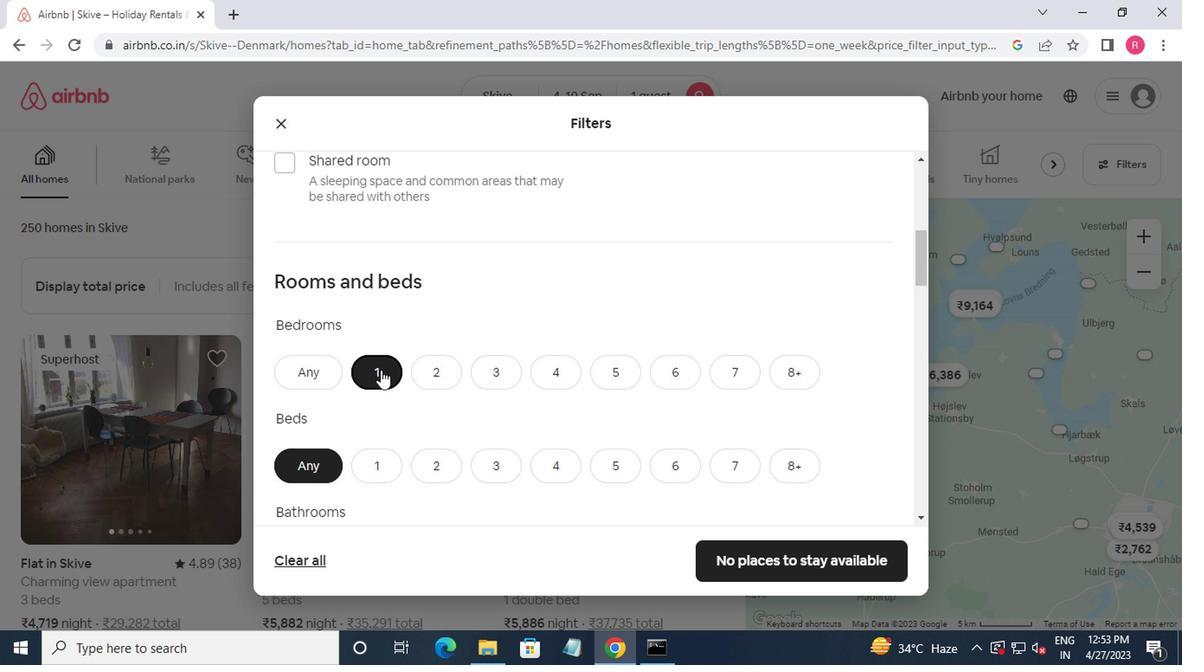 
Action: Mouse scrolled (357, 349) with delta (0, 0)
Screenshot: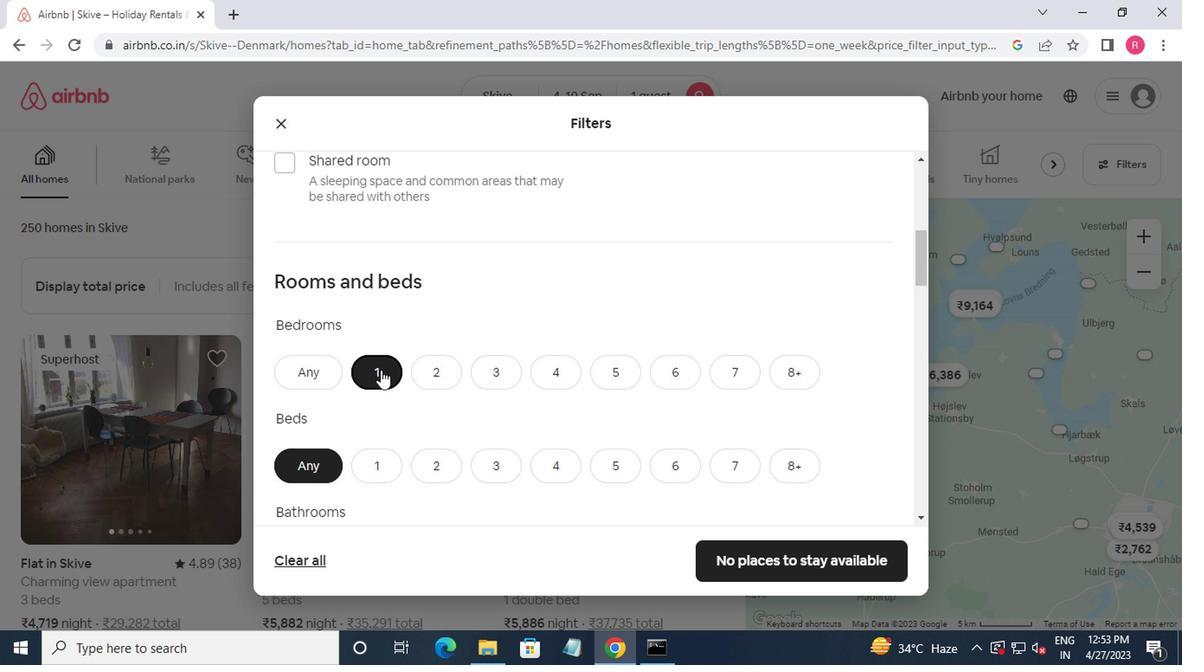 
Action: Mouse moved to (356, 354)
Screenshot: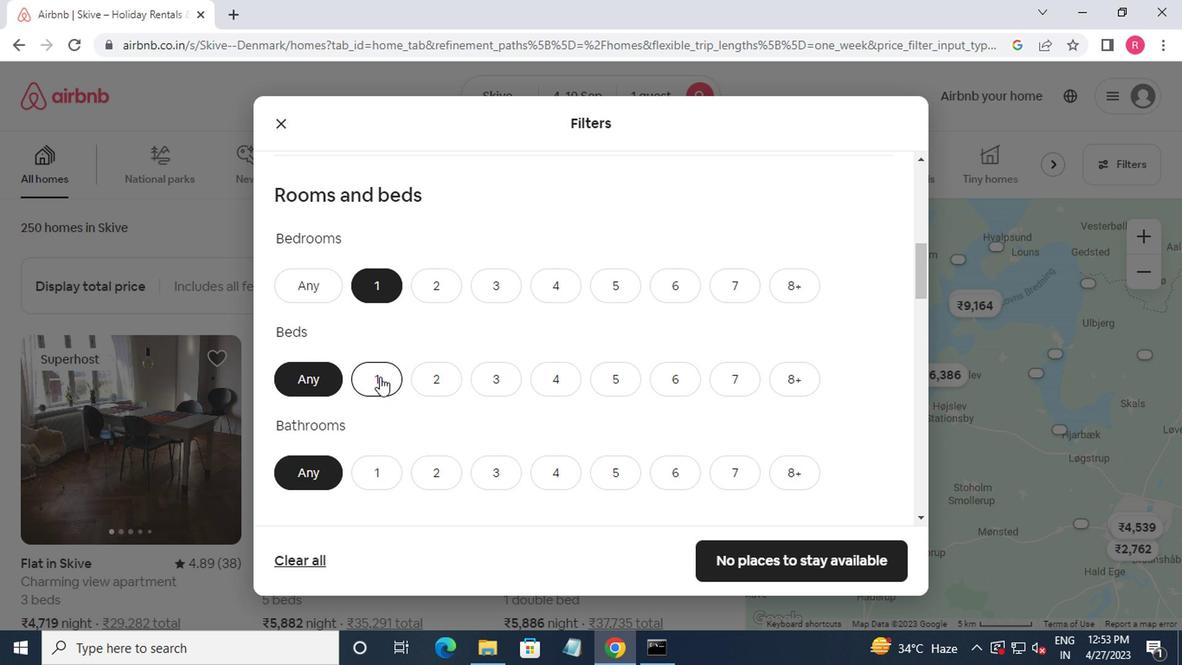 
Action: Mouse pressed left at (356, 354)
Screenshot: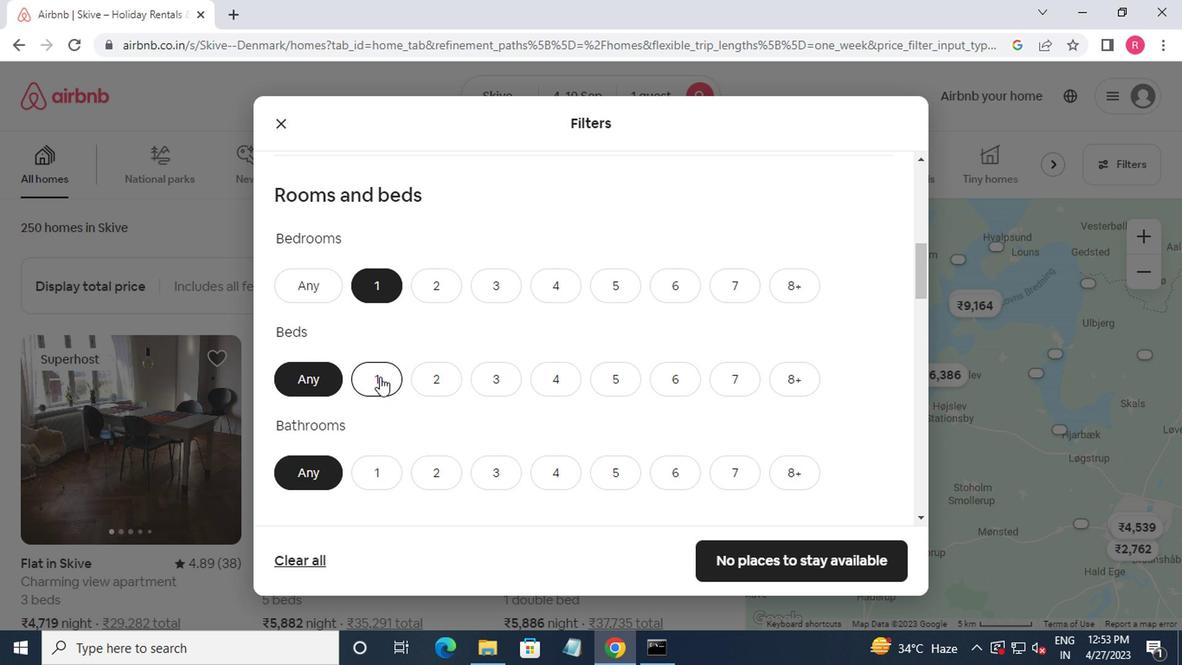 
Action: Mouse moved to (357, 423)
Screenshot: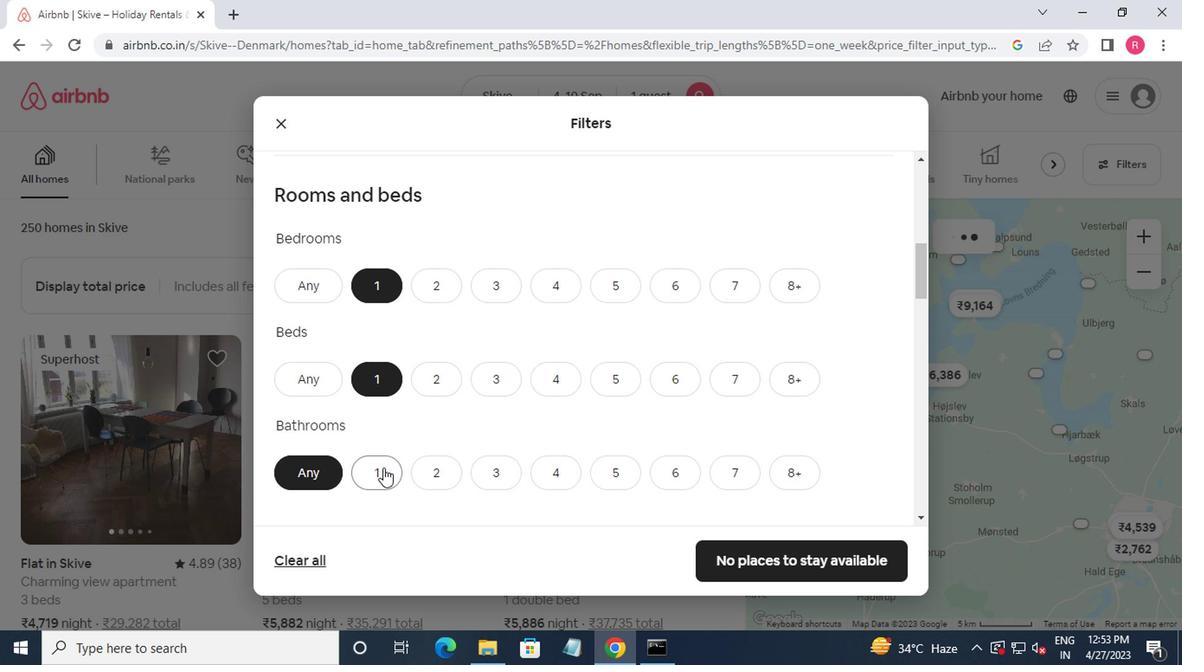 
Action: Mouse pressed left at (357, 423)
Screenshot: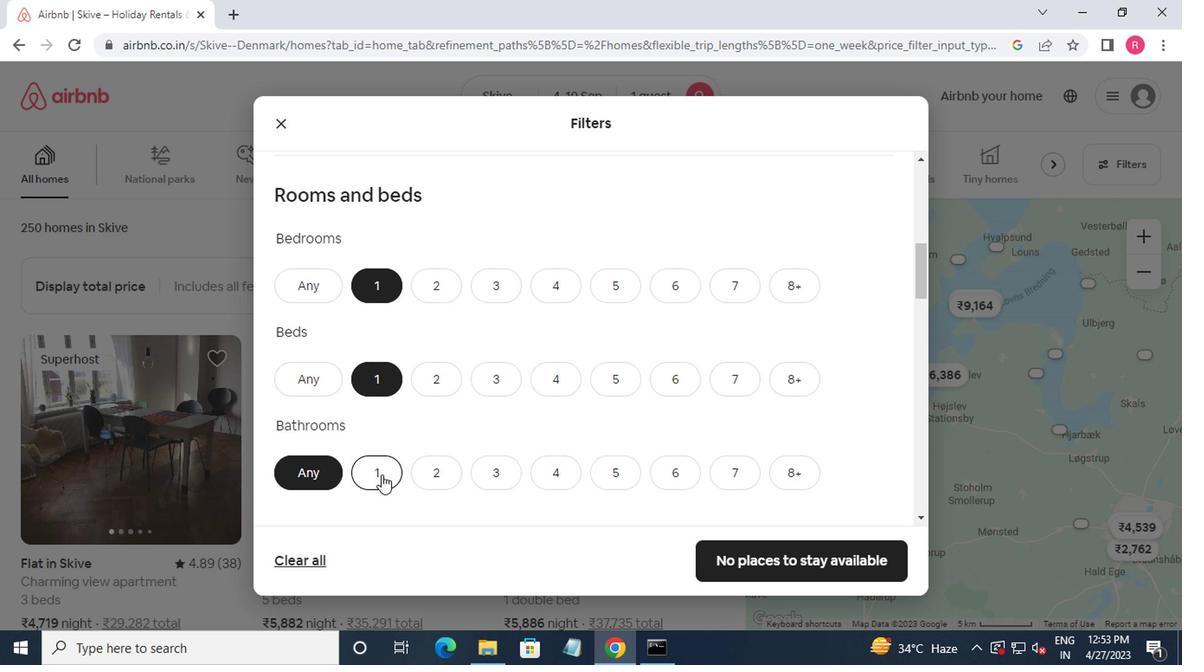 
Action: Mouse moved to (360, 418)
Screenshot: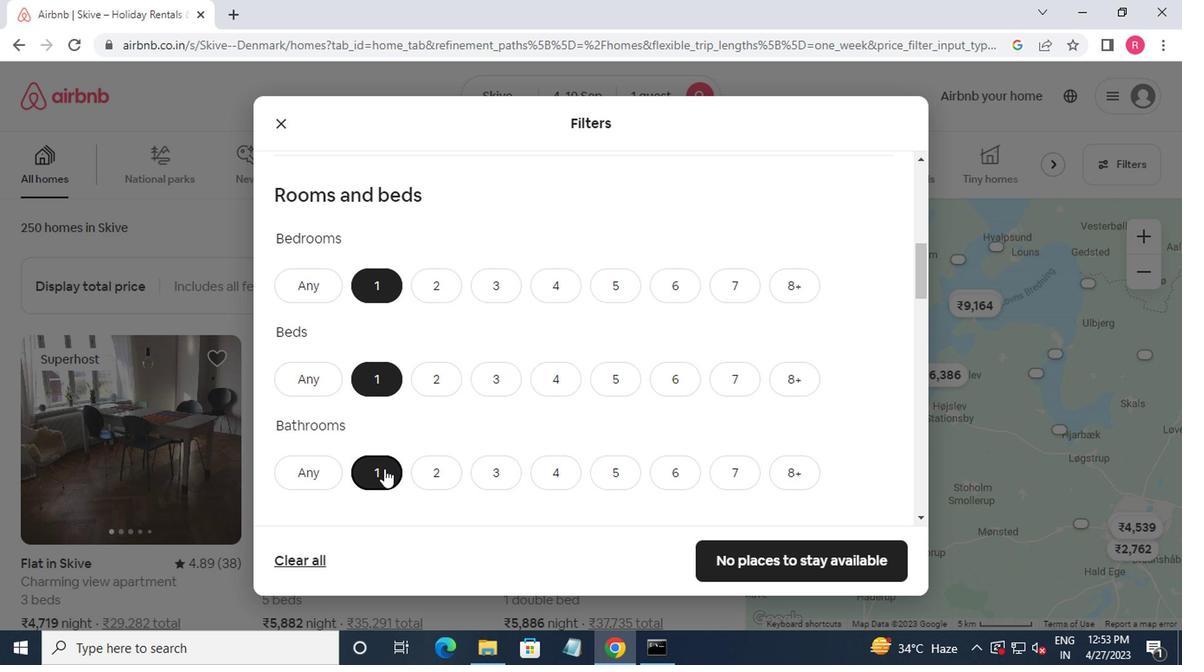 
Action: Mouse scrolled (360, 418) with delta (0, 0)
Screenshot: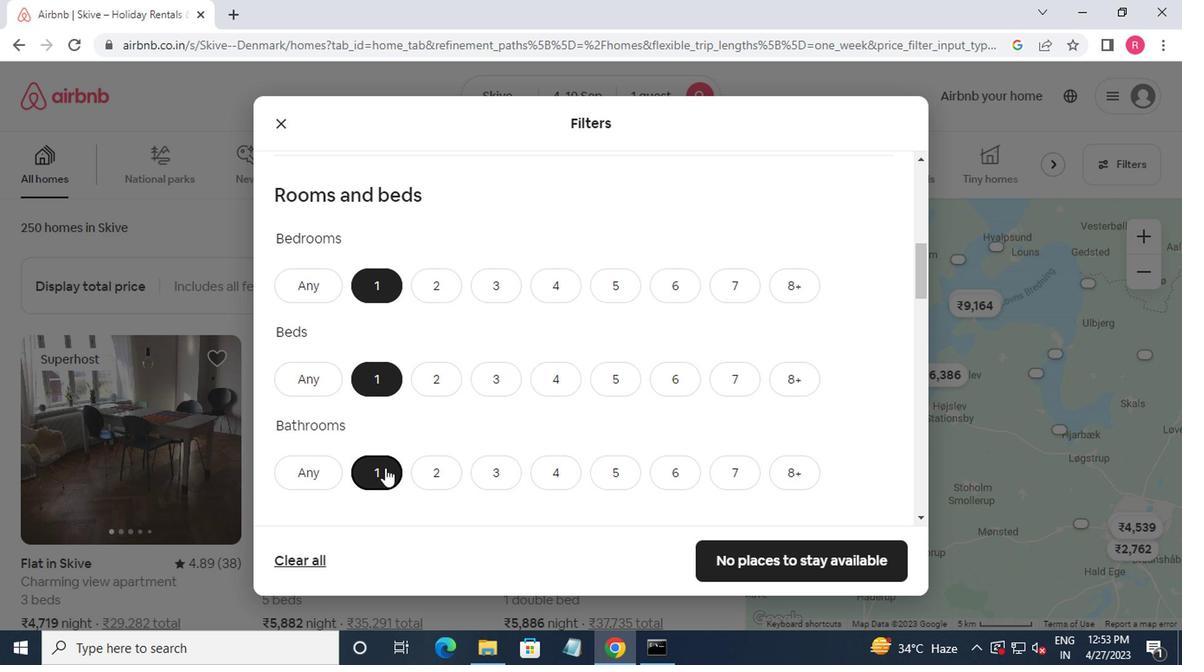 
Action: Mouse moved to (360, 419)
Screenshot: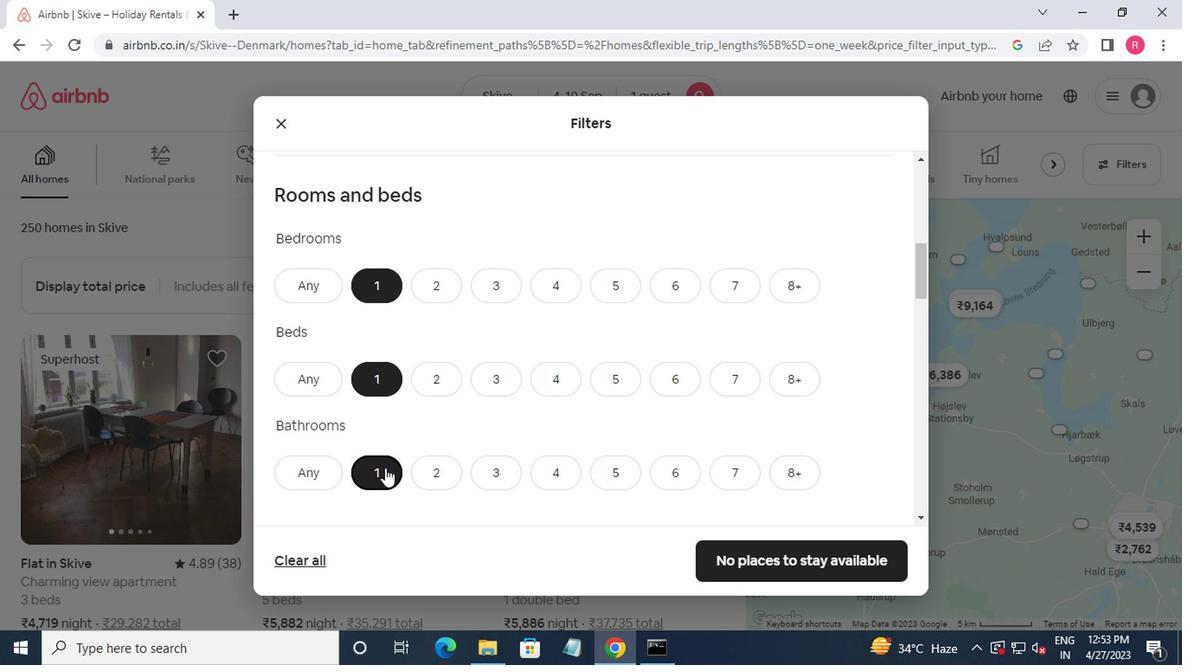 
Action: Mouse scrolled (360, 418) with delta (0, 0)
Screenshot: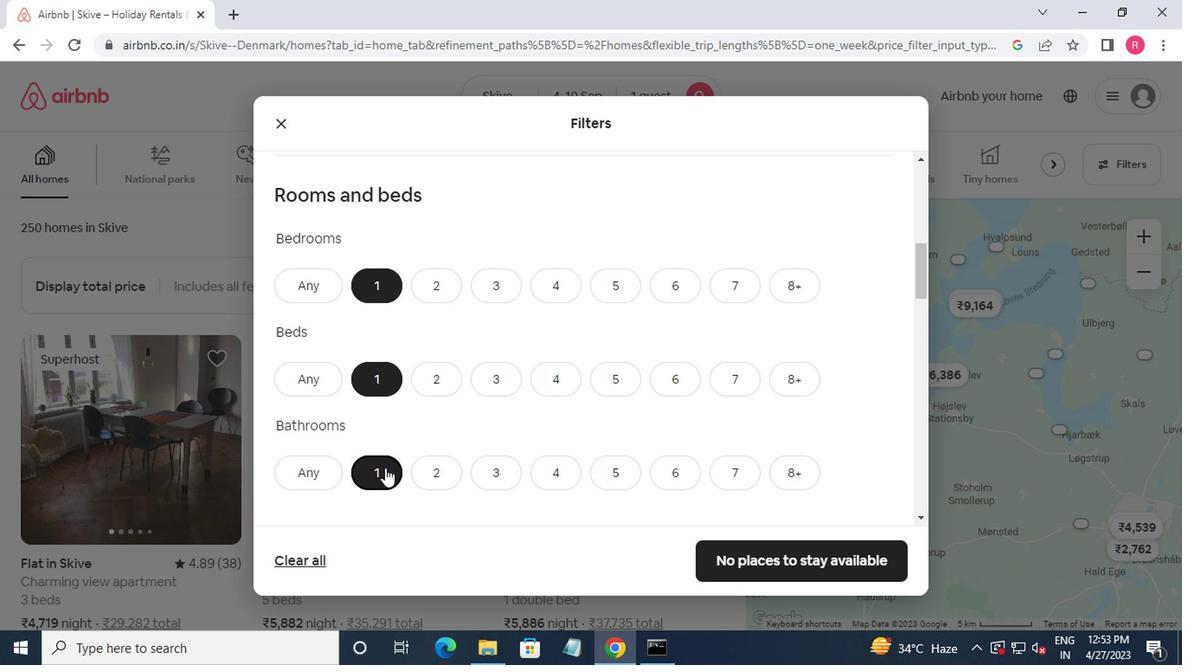 
Action: Mouse moved to (354, 419)
Screenshot: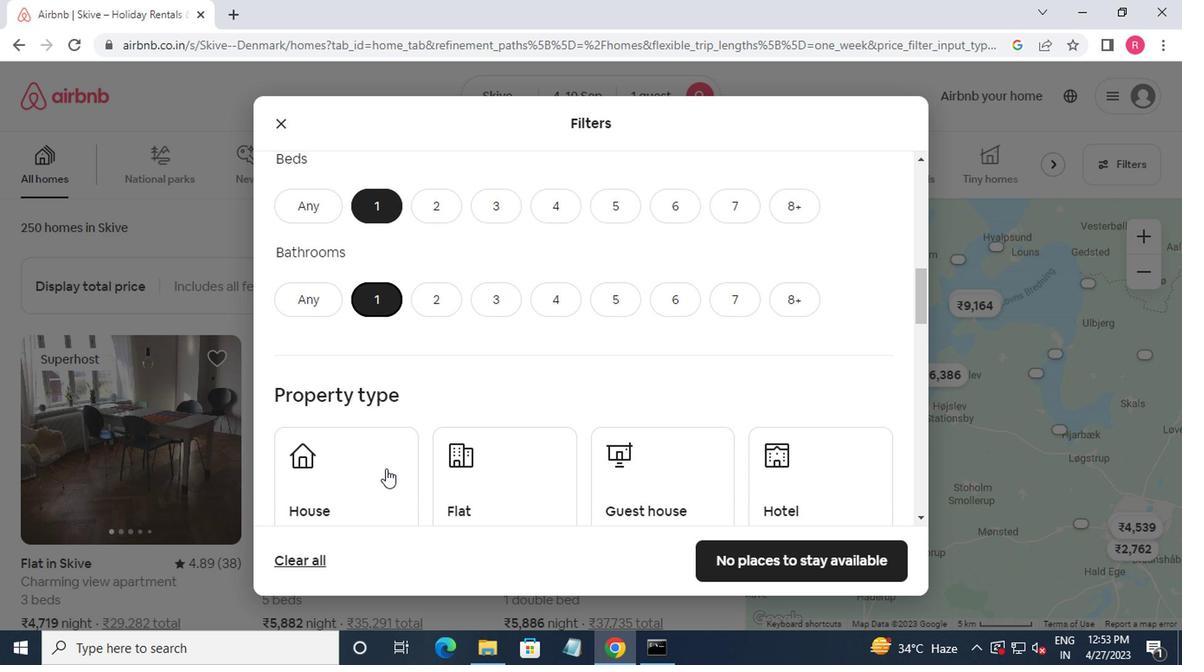 
Action: Mouse pressed left at (354, 419)
Screenshot: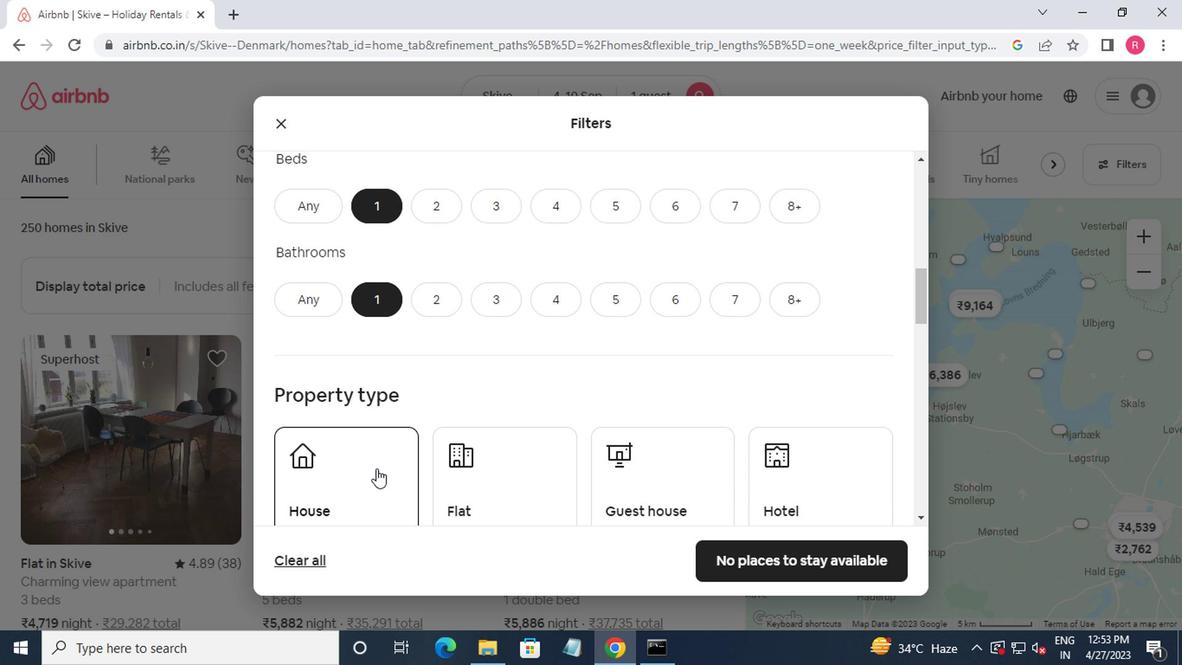
Action: Mouse moved to (363, 416)
Screenshot: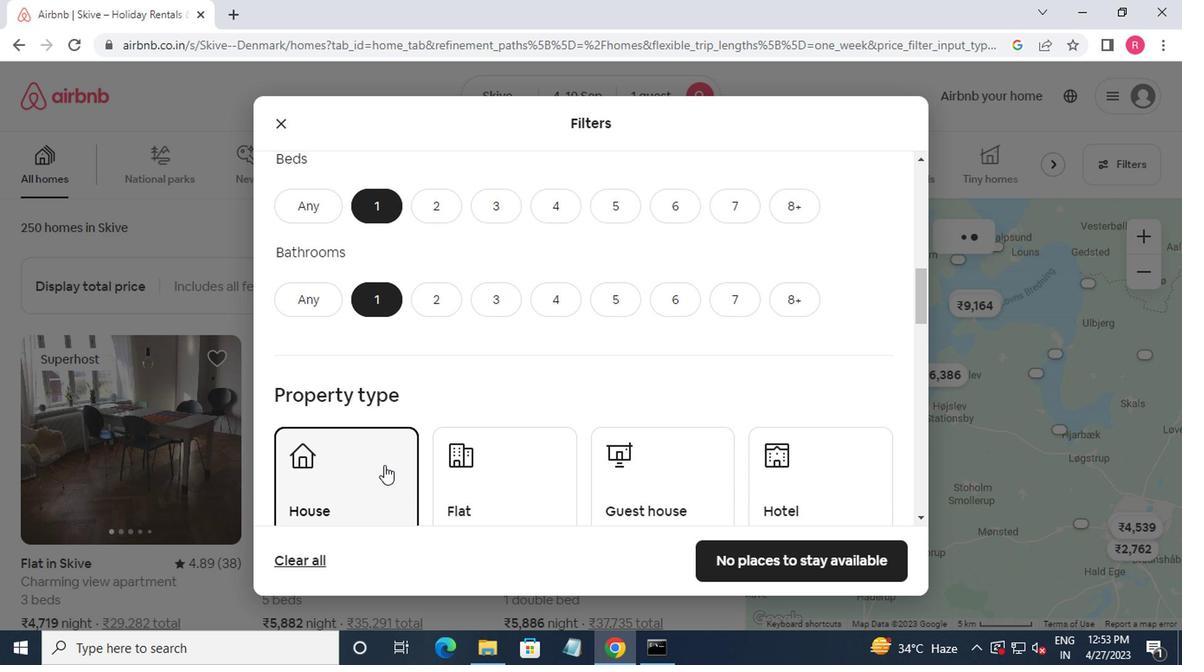 
Action: Mouse scrolled (363, 415) with delta (0, 0)
Screenshot: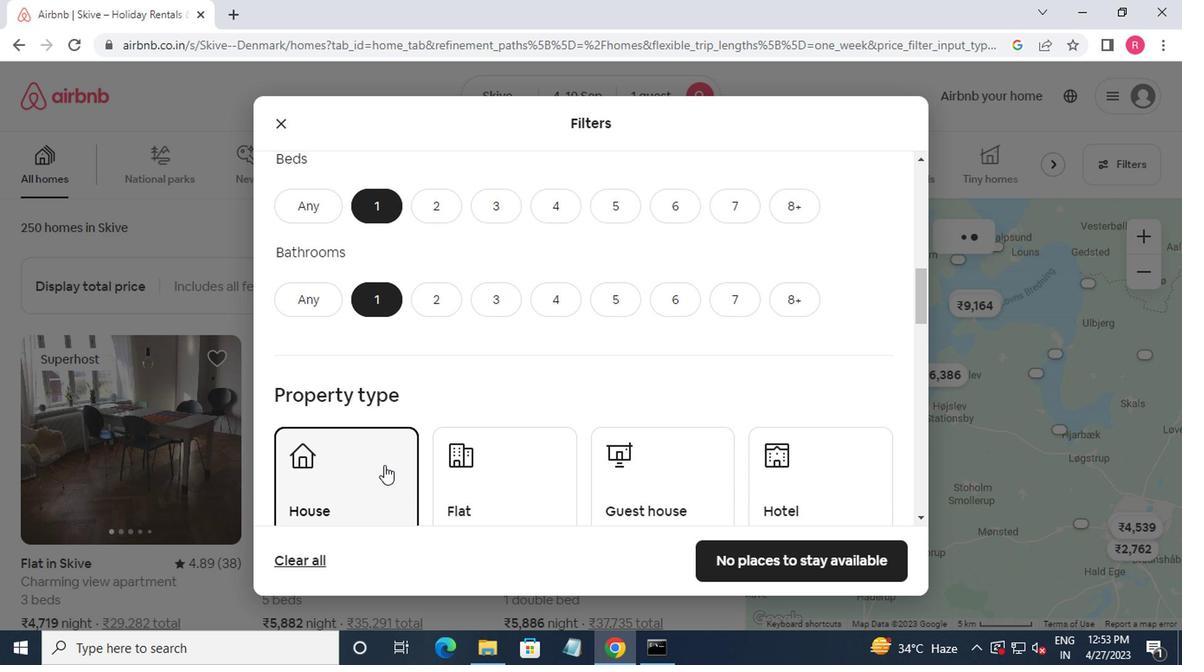 
Action: Mouse moved to (423, 392)
Screenshot: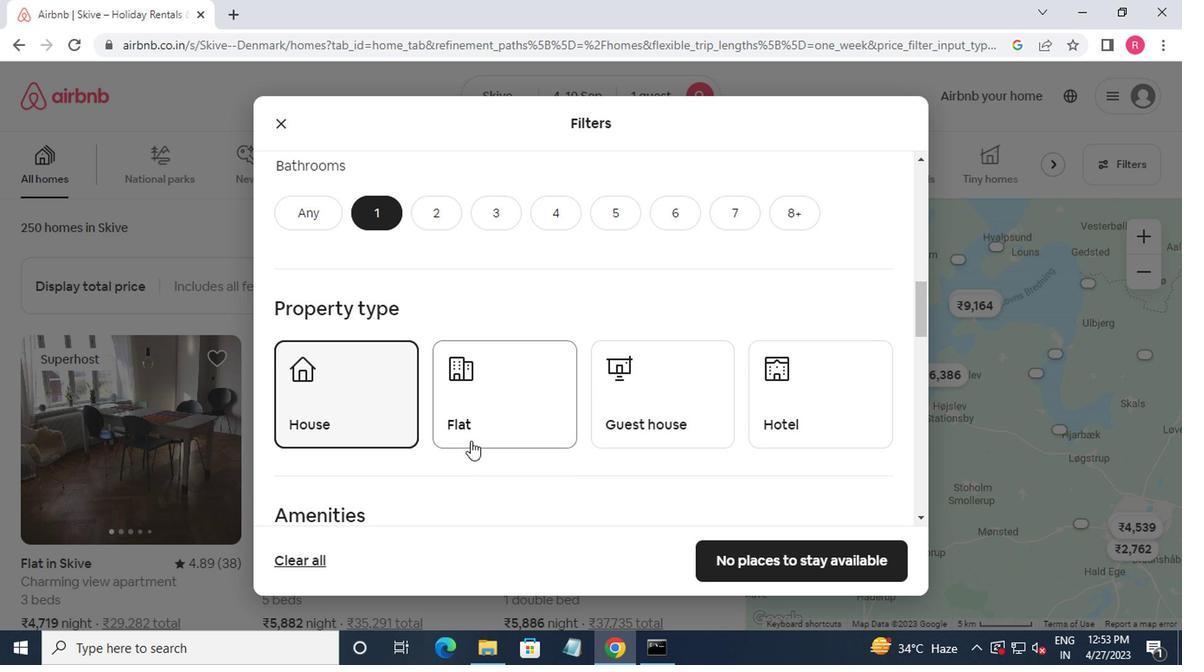 
Action: Mouse pressed left at (423, 392)
Screenshot: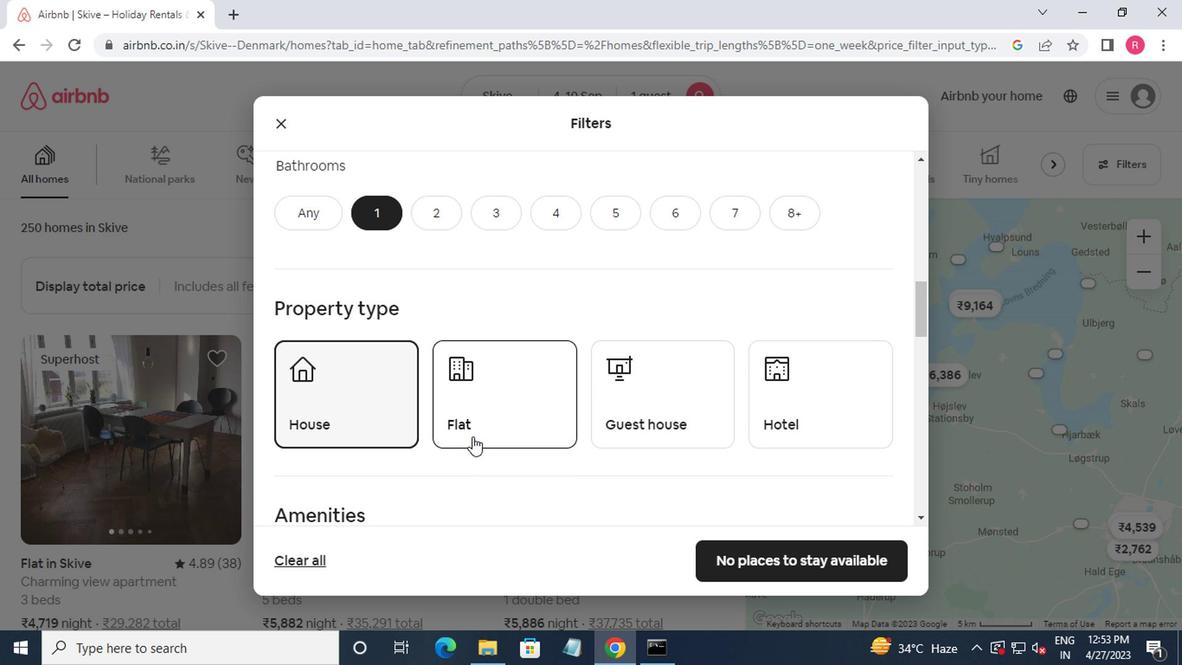 
Action: Mouse moved to (538, 376)
Screenshot: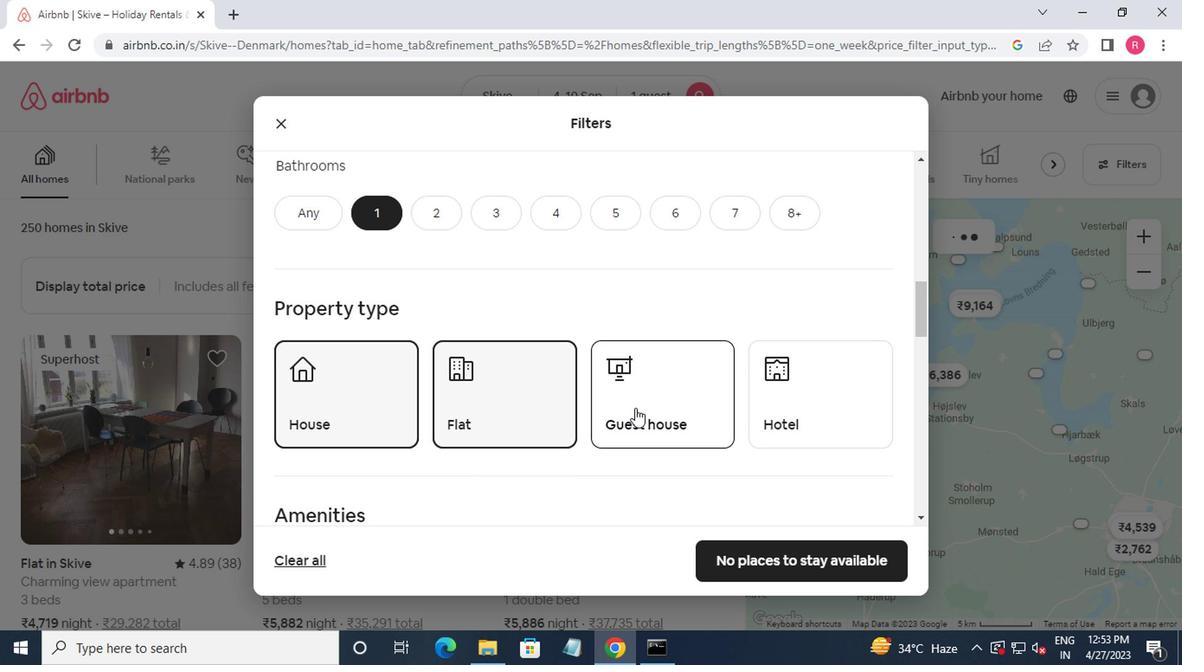 
Action: Mouse pressed left at (538, 376)
Screenshot: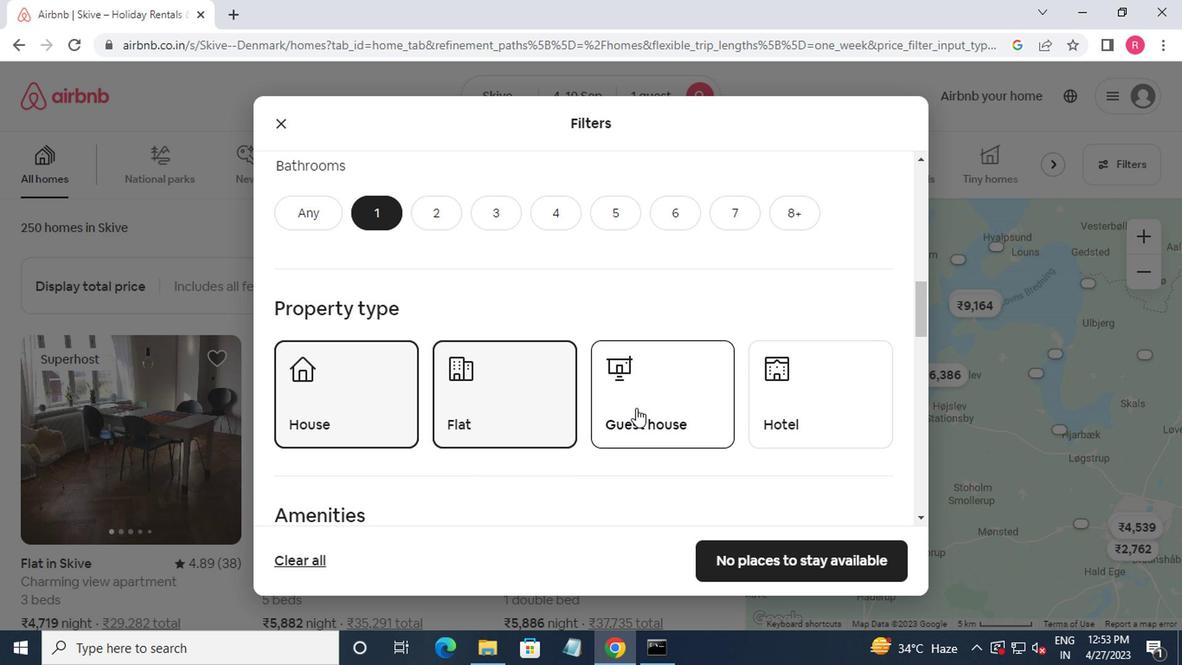 
Action: Mouse moved to (646, 375)
Screenshot: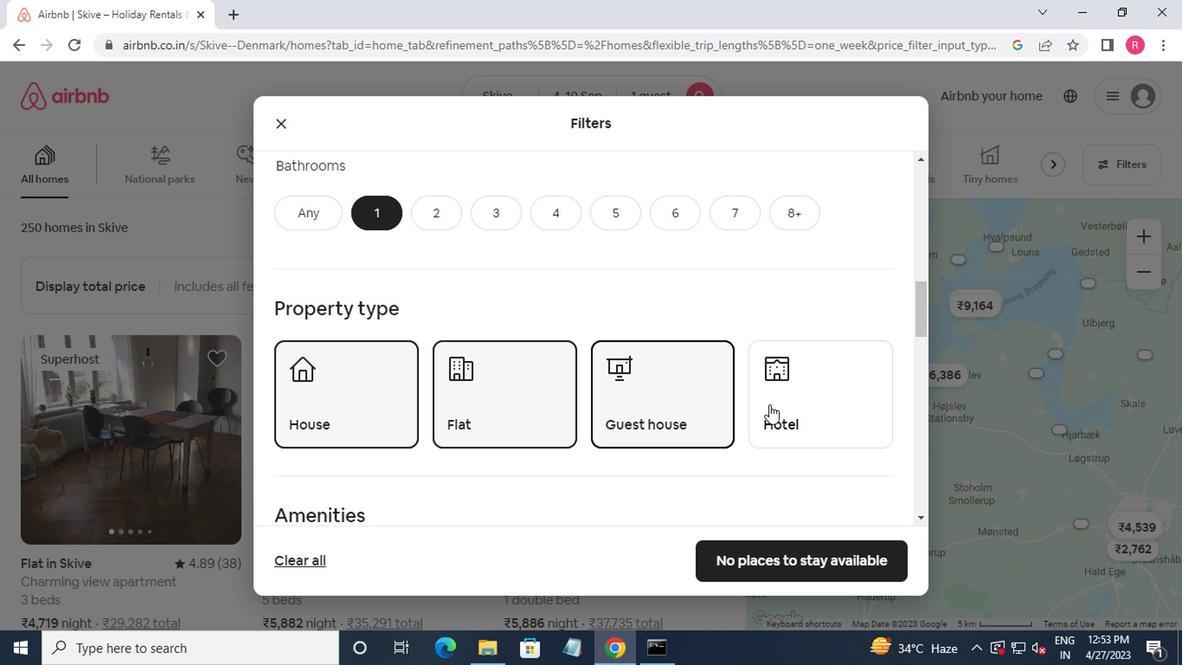 
Action: Mouse pressed left at (646, 375)
Screenshot: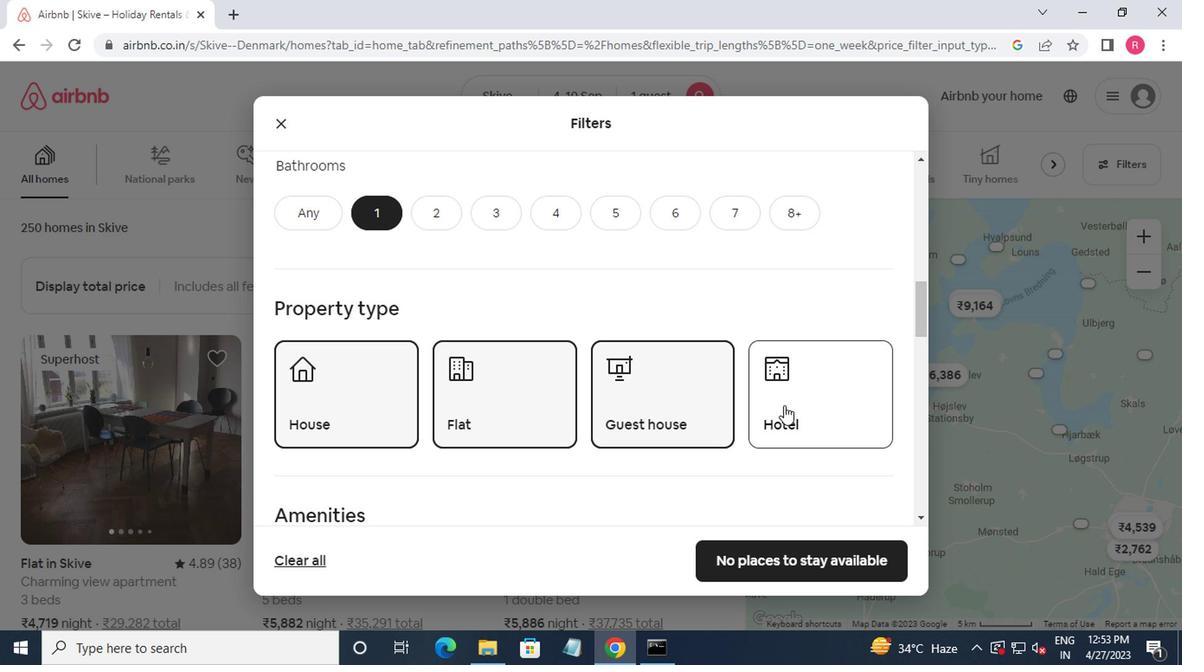 
Action: Mouse moved to (609, 368)
Screenshot: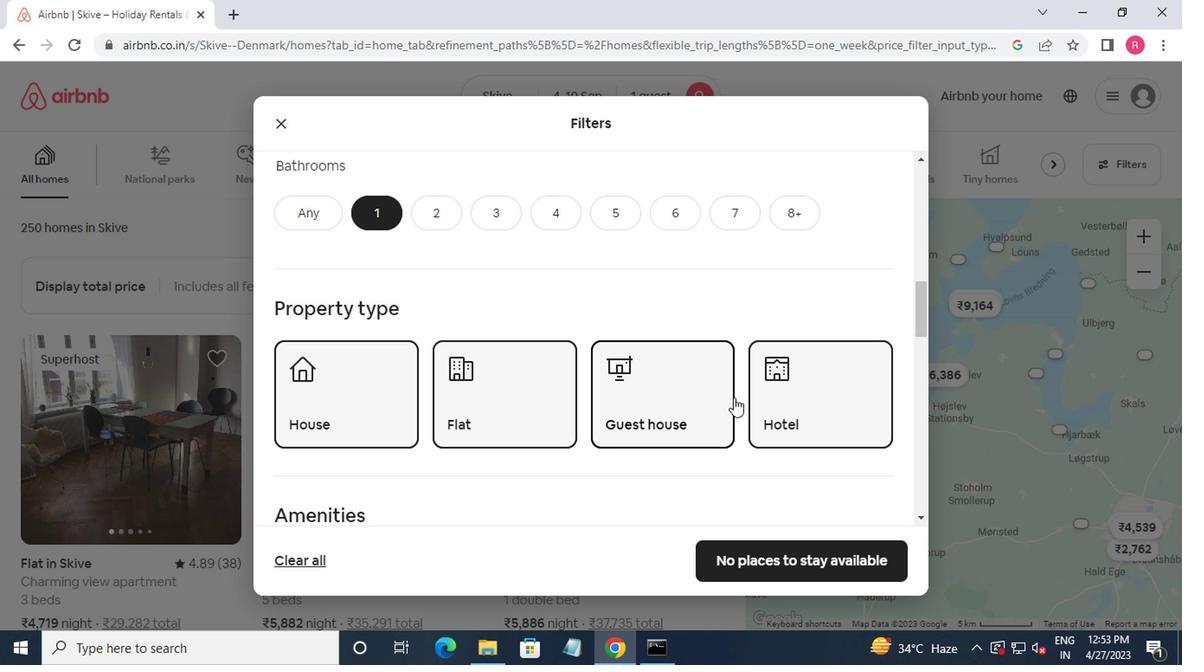 
Action: Mouse scrolled (609, 368) with delta (0, 0)
Screenshot: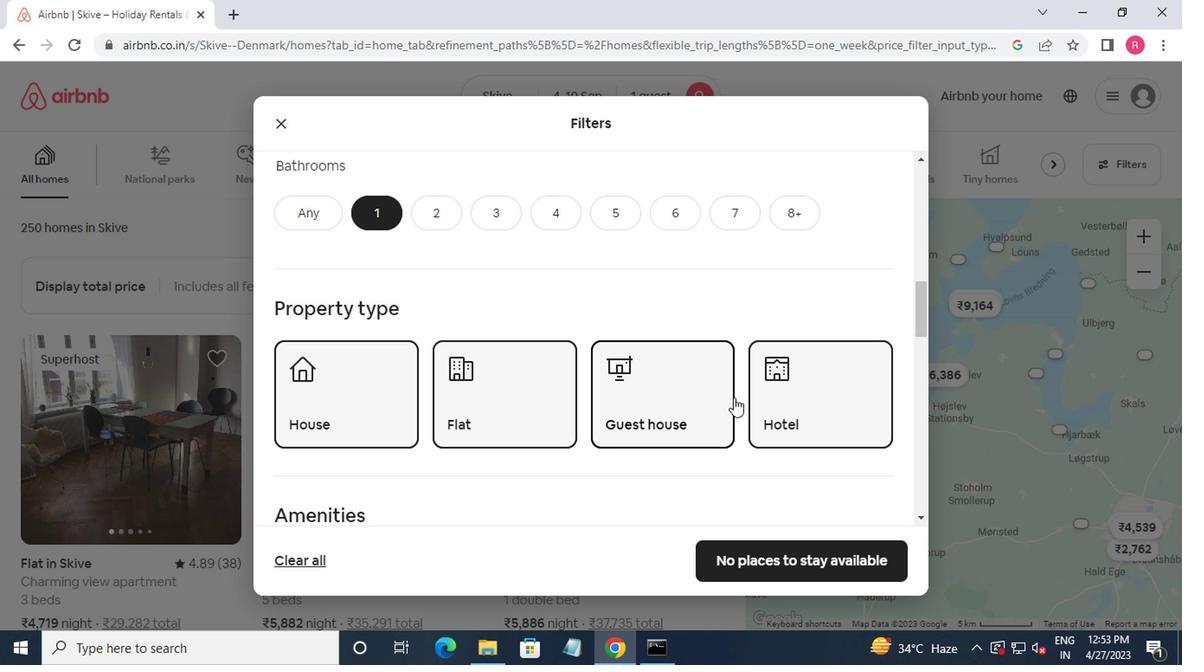 
Action: Mouse moved to (609, 370)
Screenshot: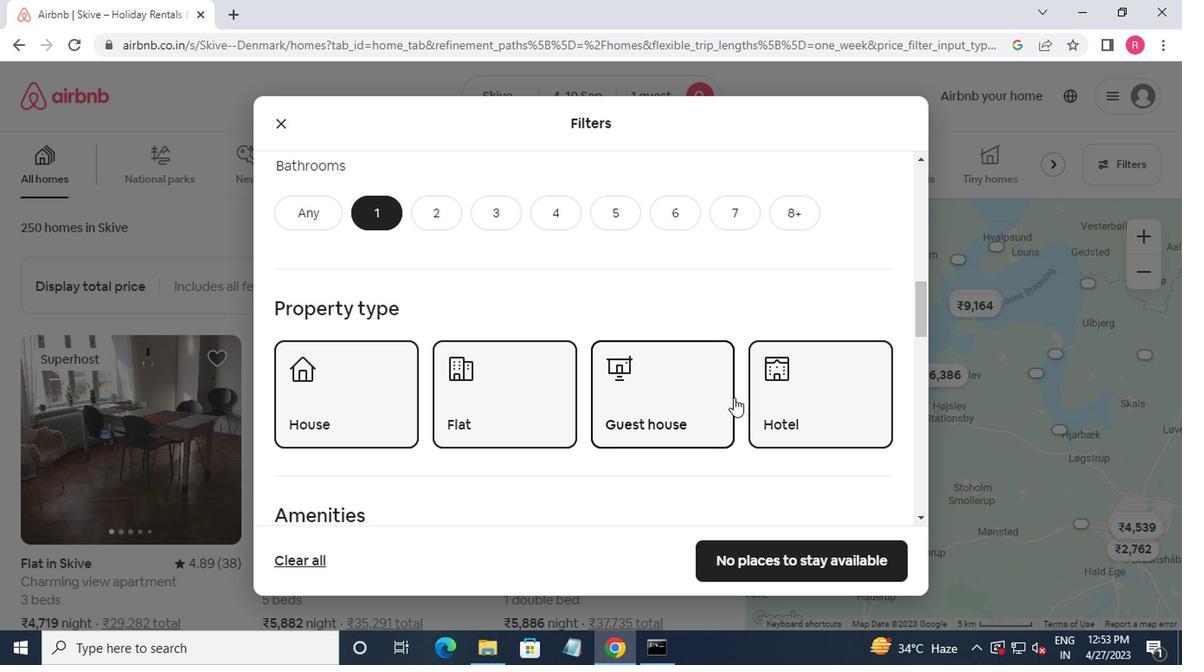 
Action: Mouse scrolled (609, 369) with delta (0, 0)
Screenshot: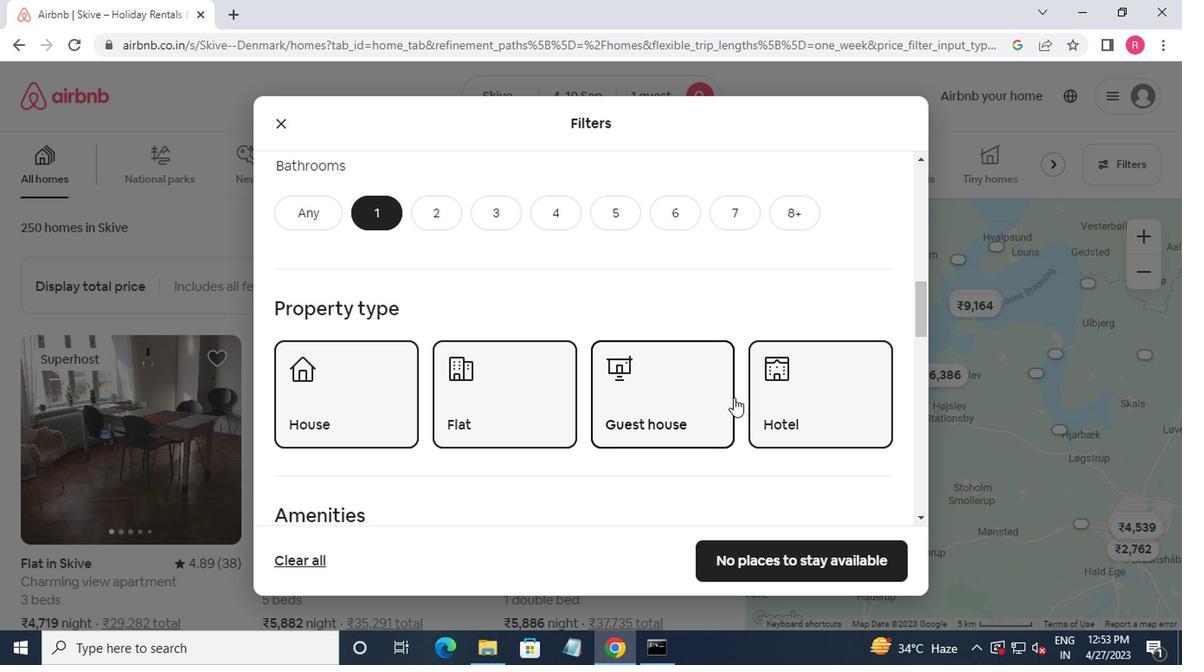
Action: Mouse moved to (609, 371)
Screenshot: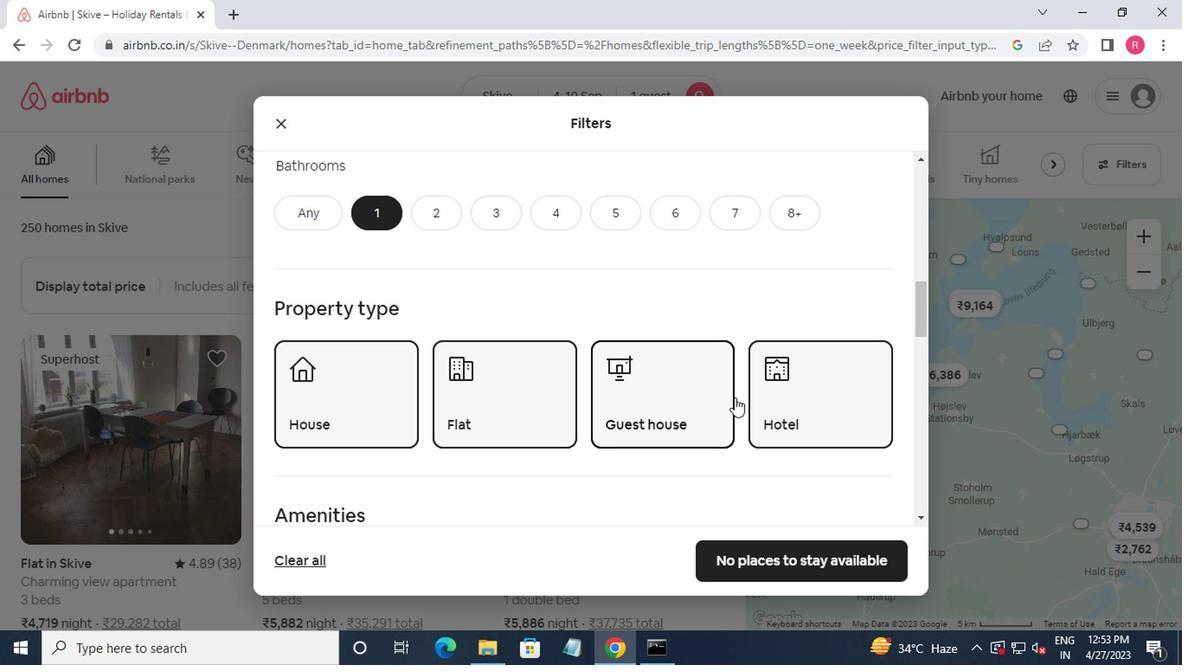 
Action: Mouse scrolled (609, 370) with delta (0, 0)
Screenshot: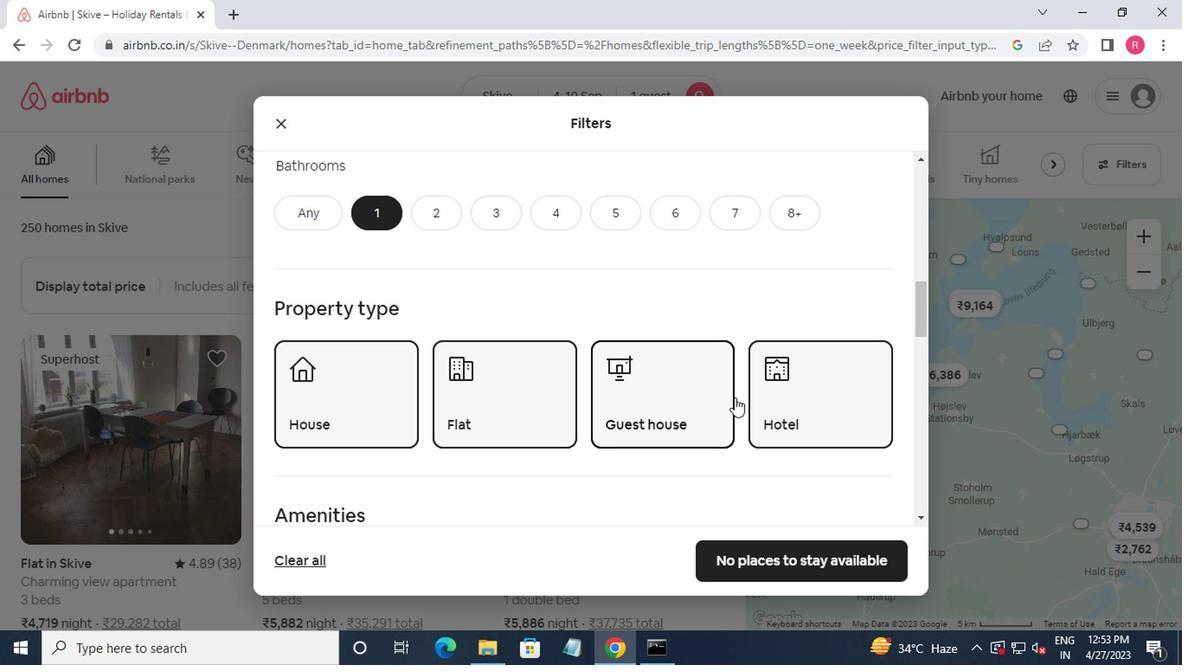 
Action: Mouse moved to (609, 372)
Screenshot: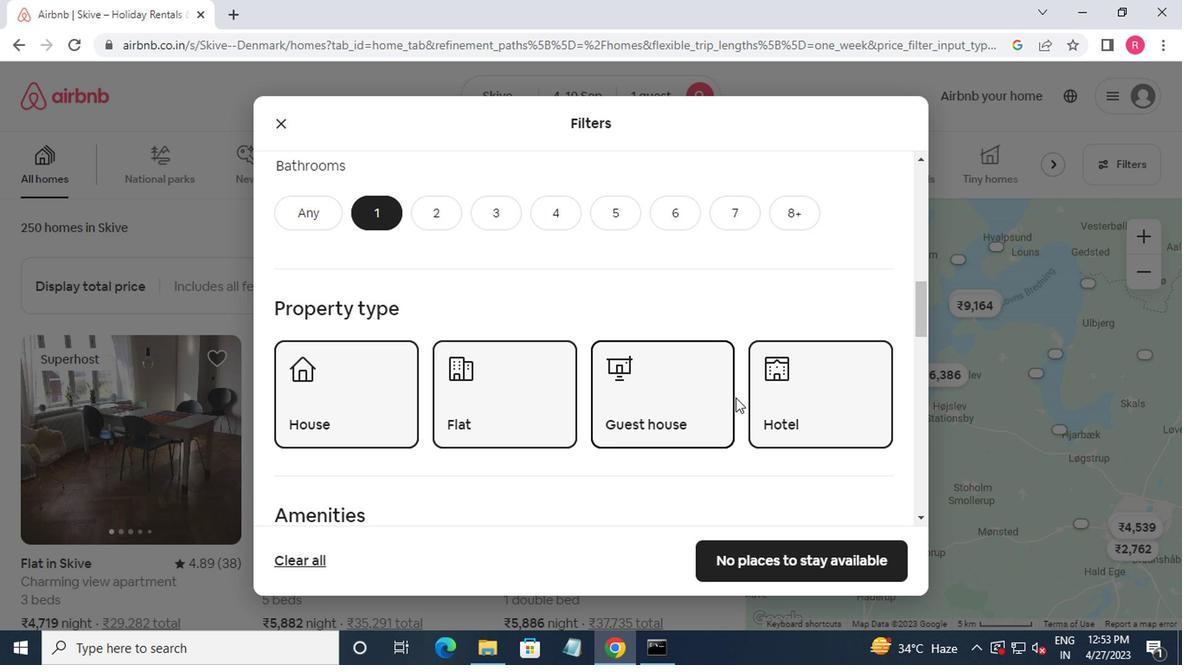 
Action: Mouse scrolled (609, 371) with delta (0, 0)
Screenshot: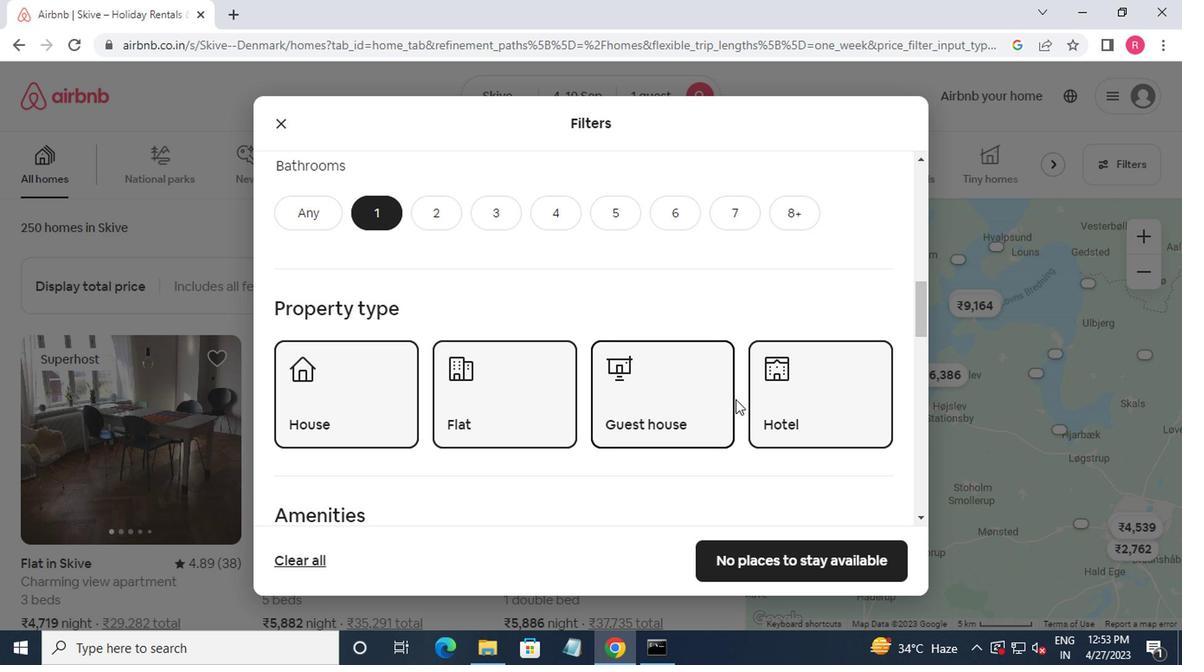 
Action: Mouse moved to (501, 384)
Screenshot: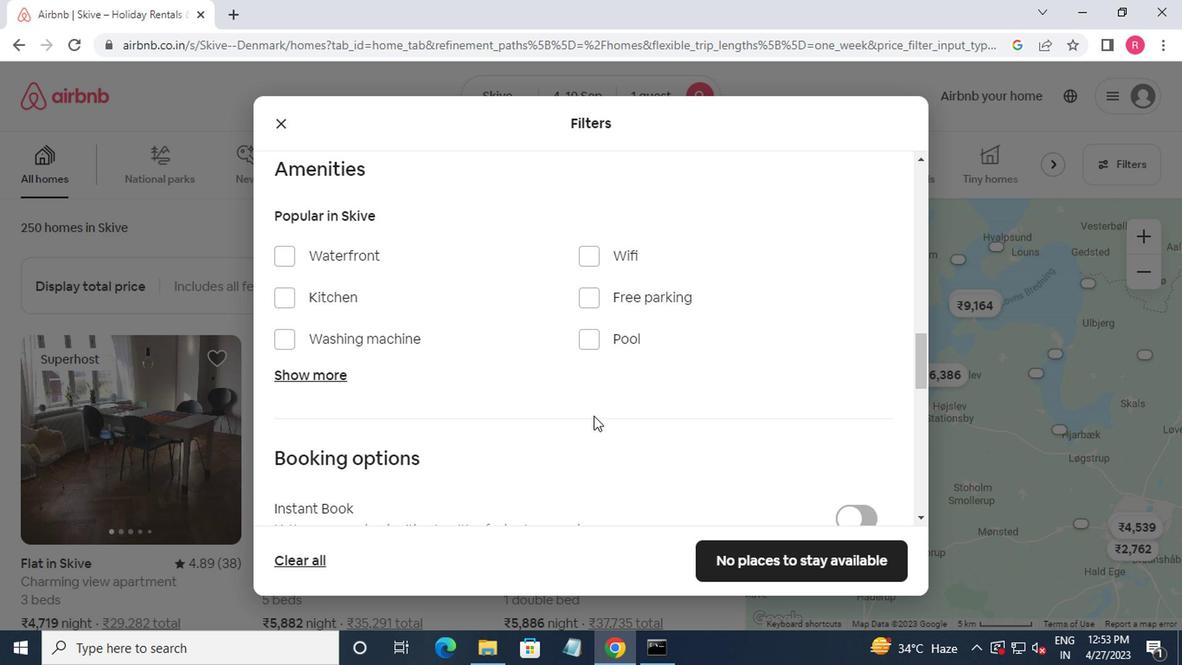 
Action: Mouse scrolled (501, 384) with delta (0, 0)
Screenshot: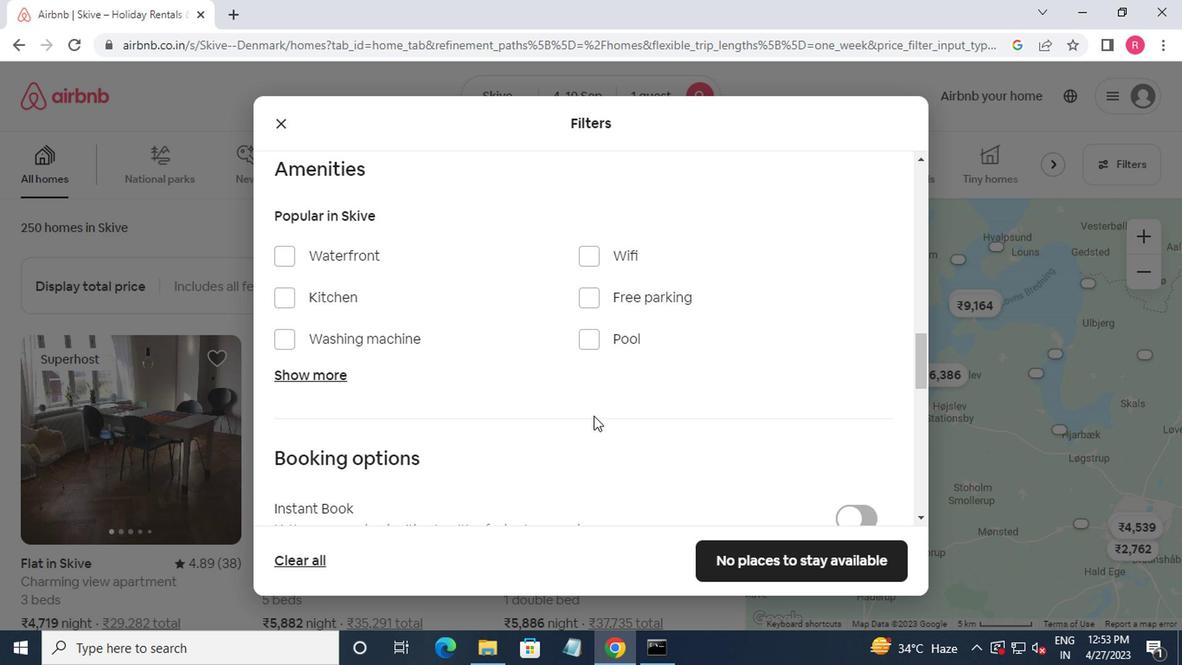 
Action: Mouse moved to (500, 385)
Screenshot: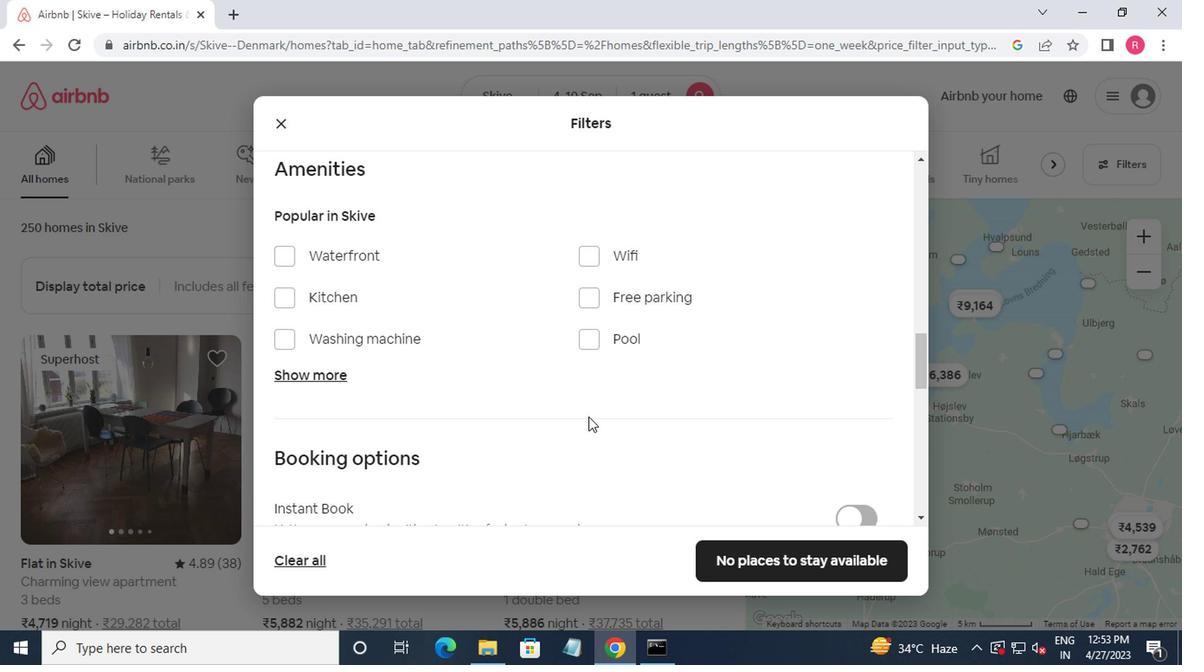 
Action: Mouse scrolled (500, 384) with delta (0, 0)
Screenshot: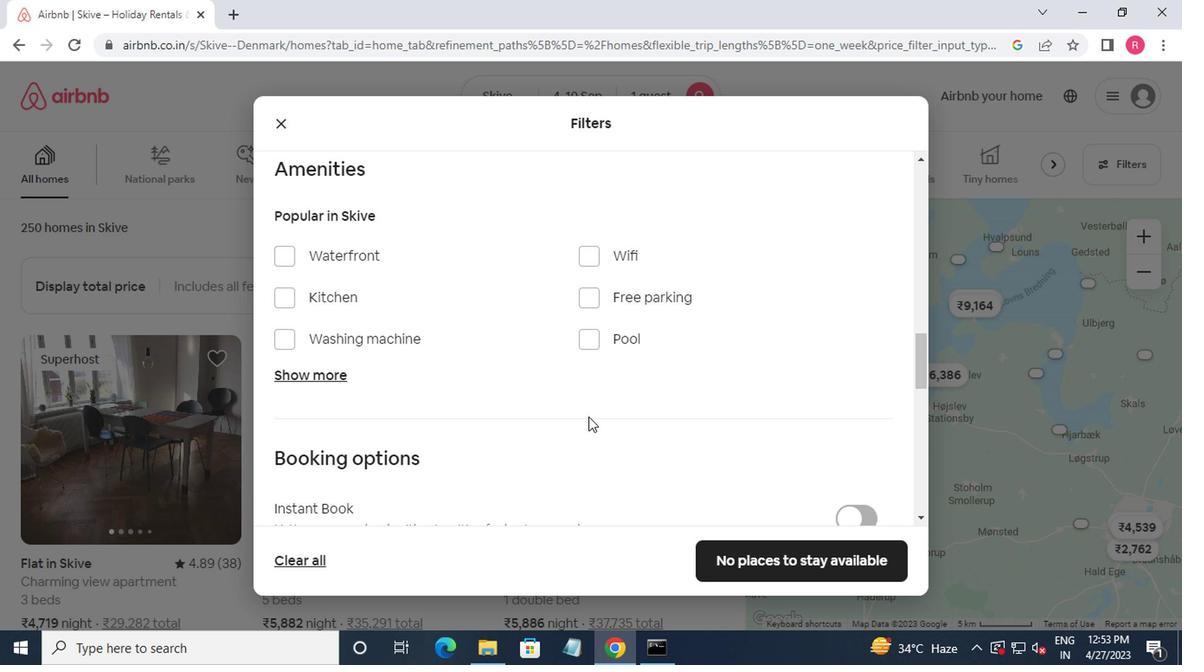 
Action: Mouse moved to (700, 369)
Screenshot: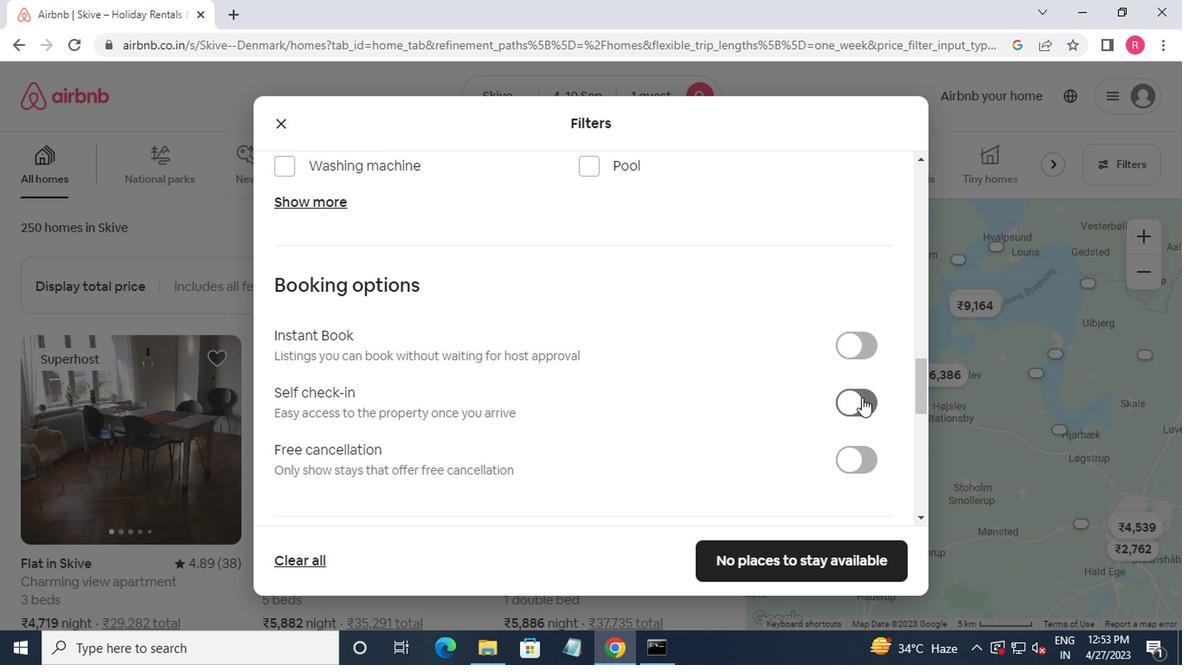 
Action: Mouse pressed left at (700, 369)
Screenshot: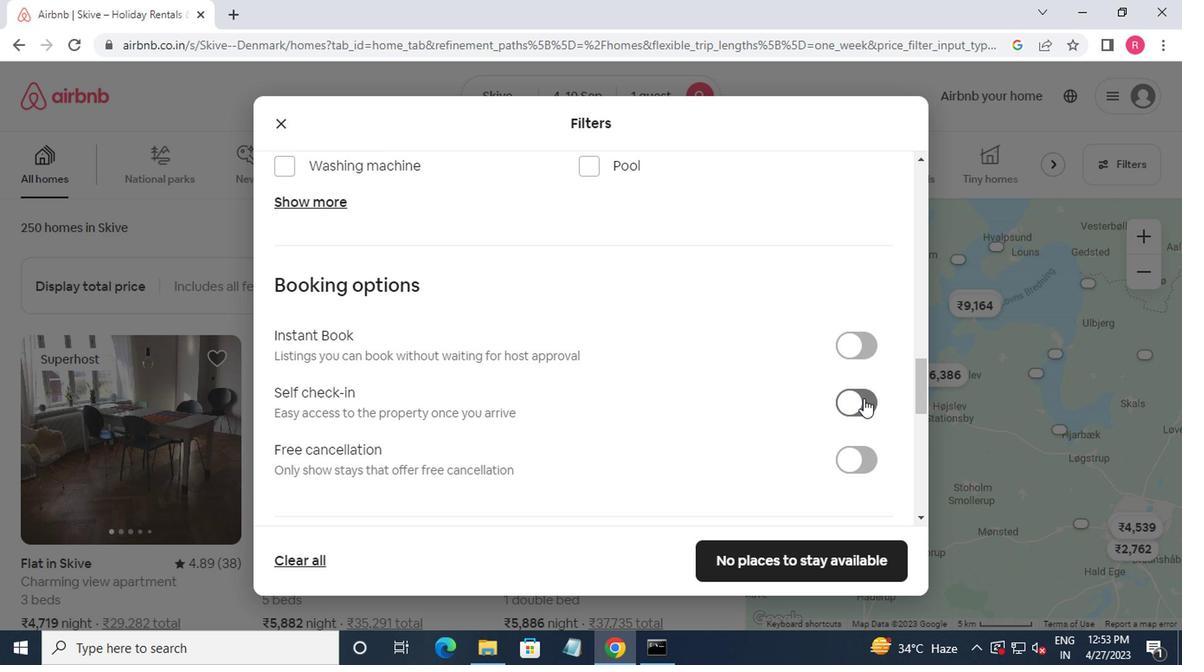 
Action: Mouse moved to (692, 371)
Screenshot: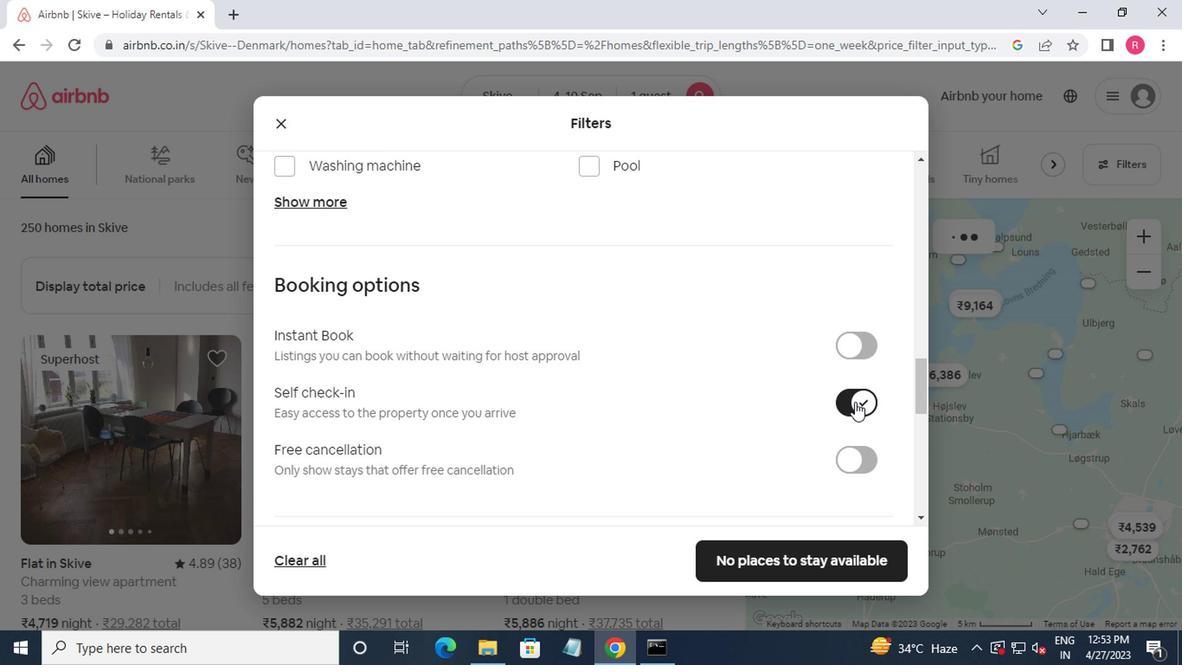 
Action: Mouse scrolled (692, 371) with delta (0, 0)
Screenshot: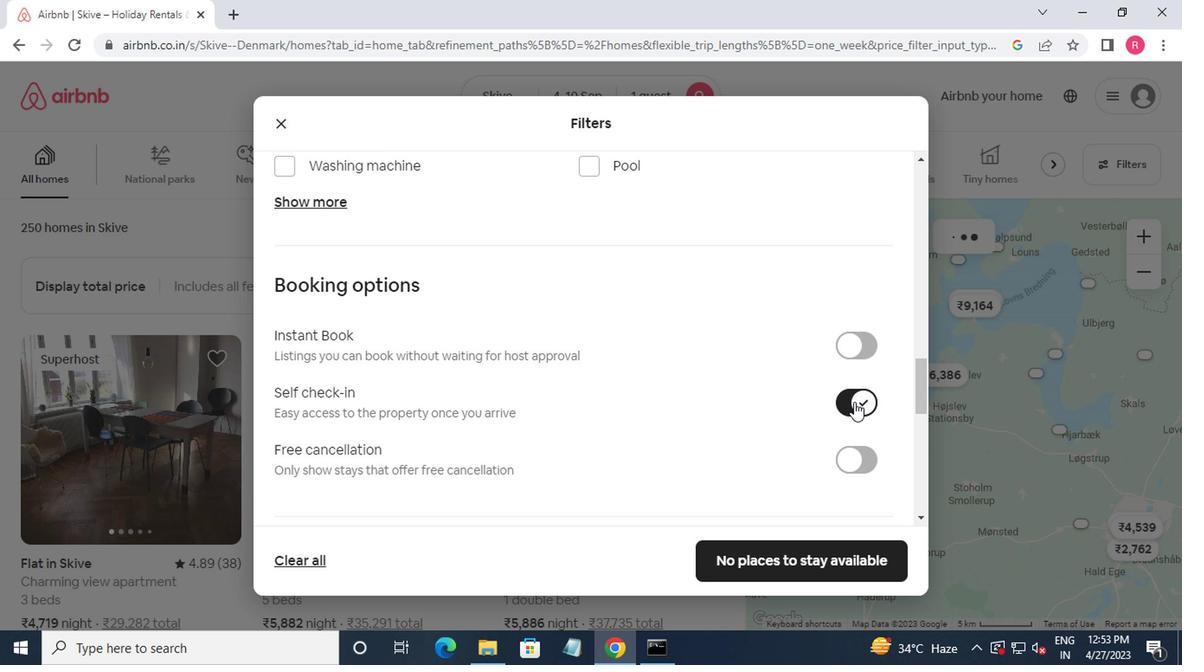 
Action: Mouse moved to (690, 371)
Screenshot: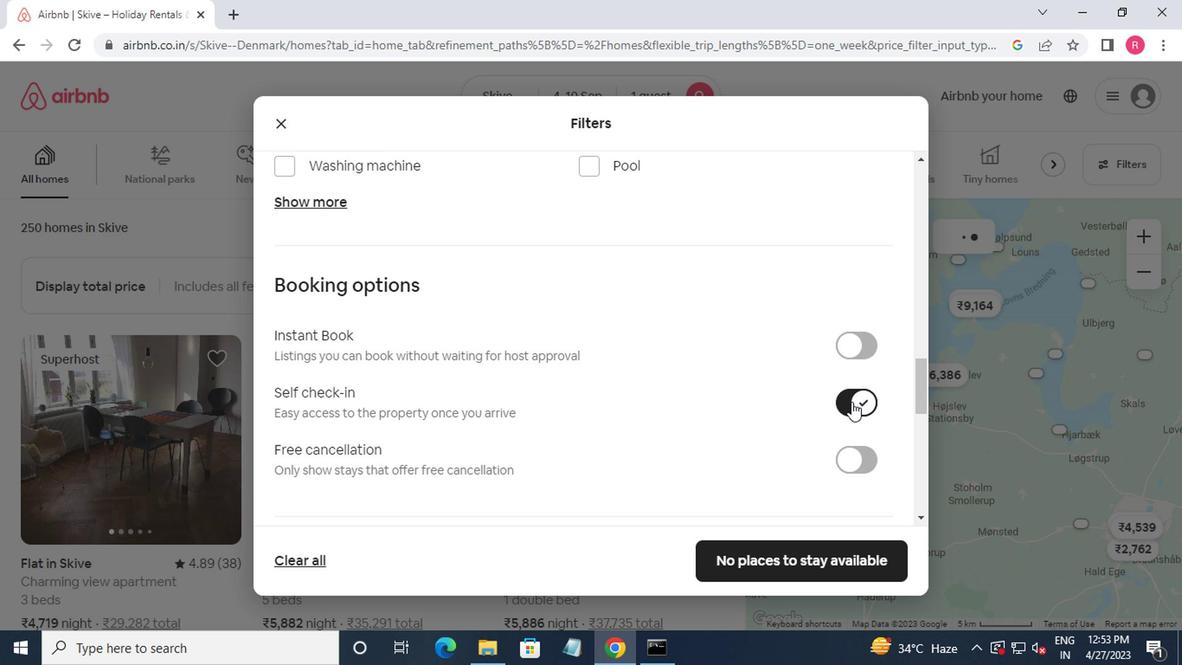 
Action: Mouse scrolled (690, 371) with delta (0, 0)
Screenshot: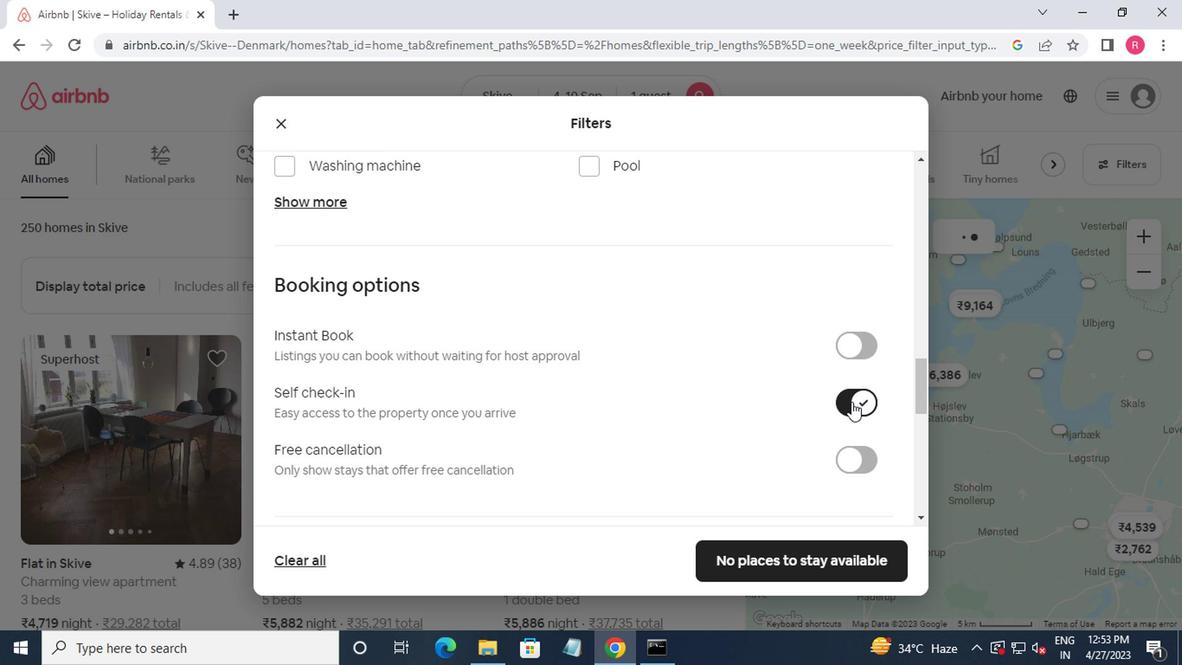 
Action: Mouse moved to (689, 372)
Screenshot: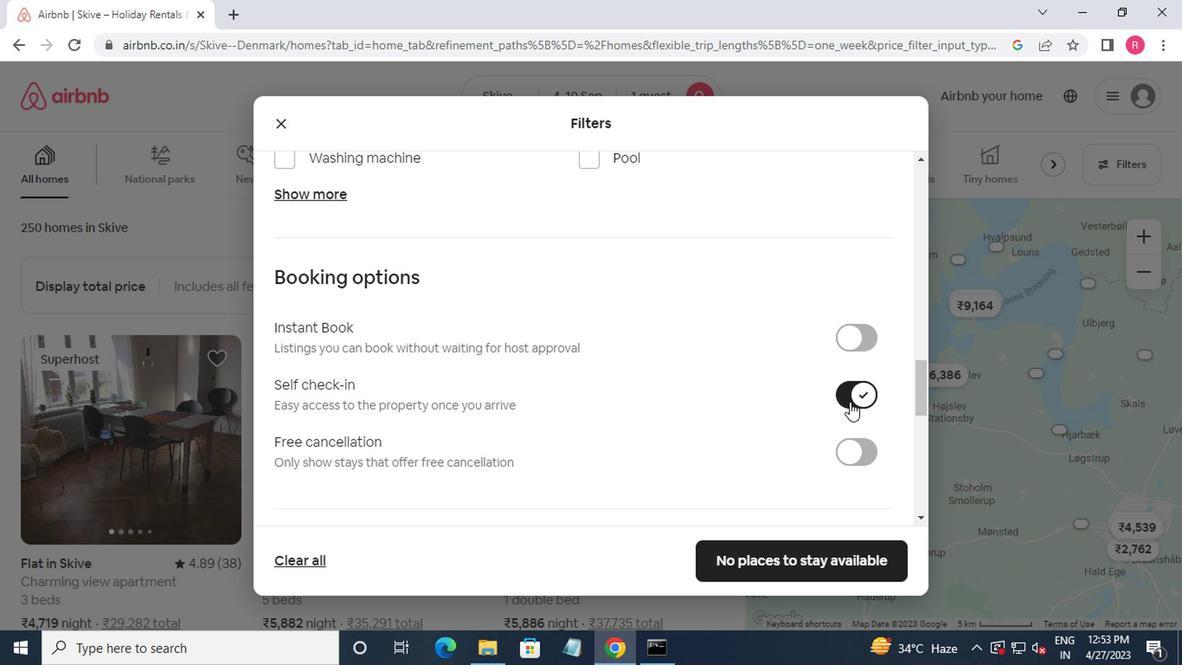 
Action: Mouse scrolled (689, 371) with delta (0, 0)
Screenshot: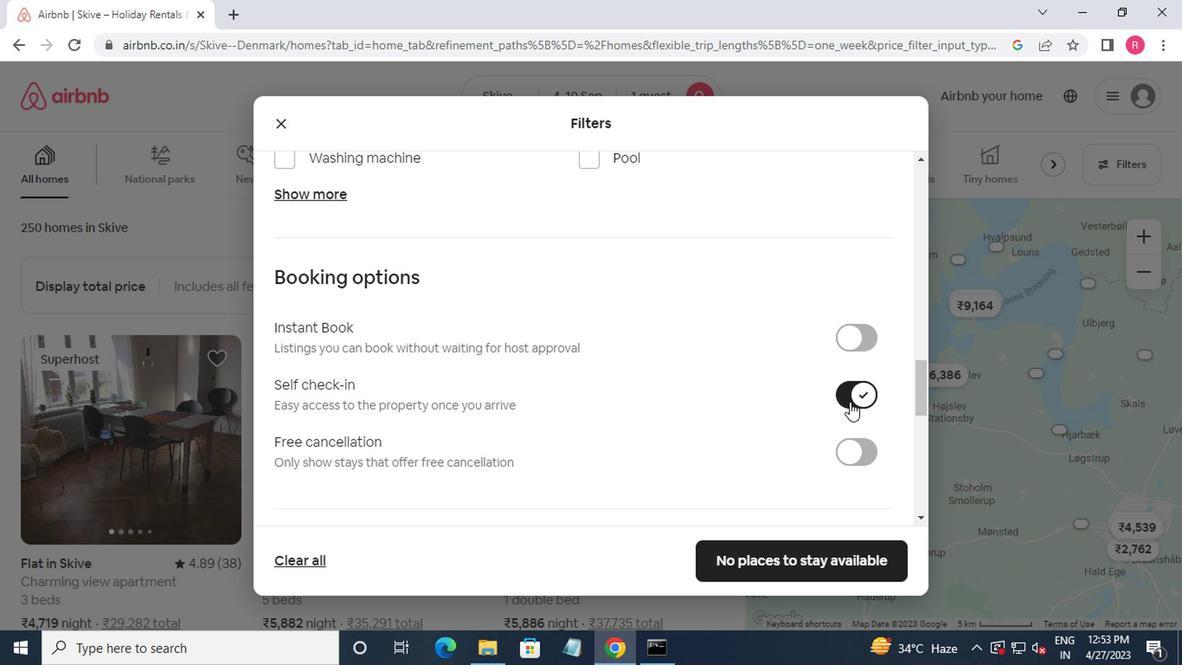 
Action: Mouse moved to (676, 371)
Screenshot: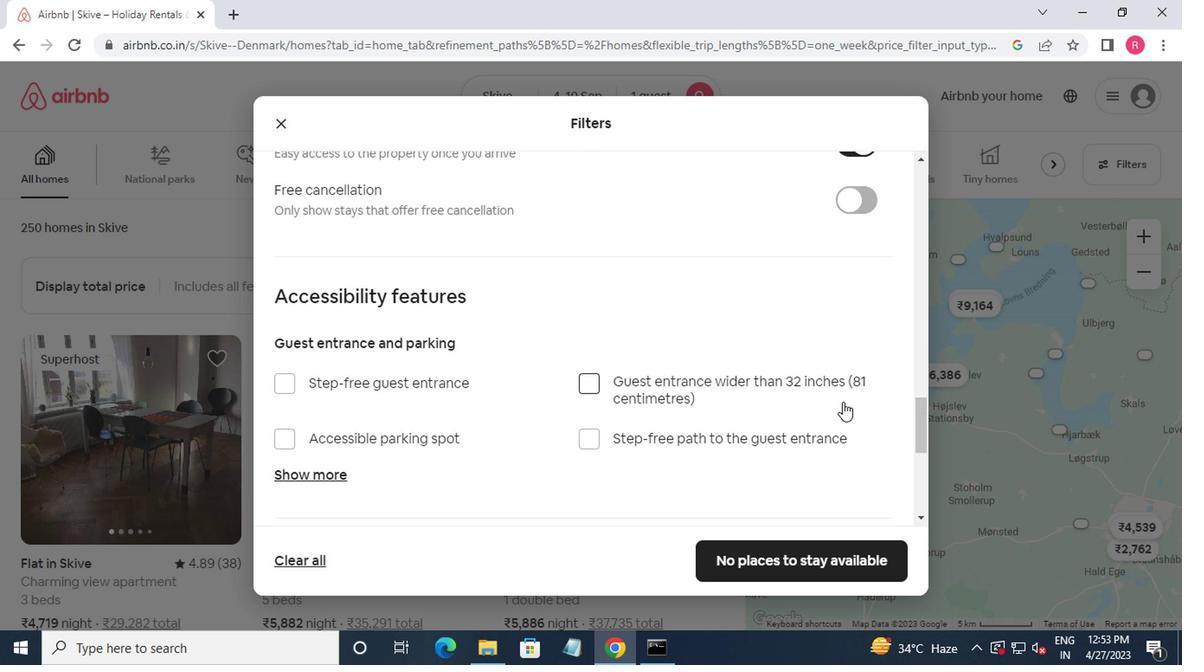 
Action: Mouse scrolled (676, 370) with delta (0, 0)
Screenshot: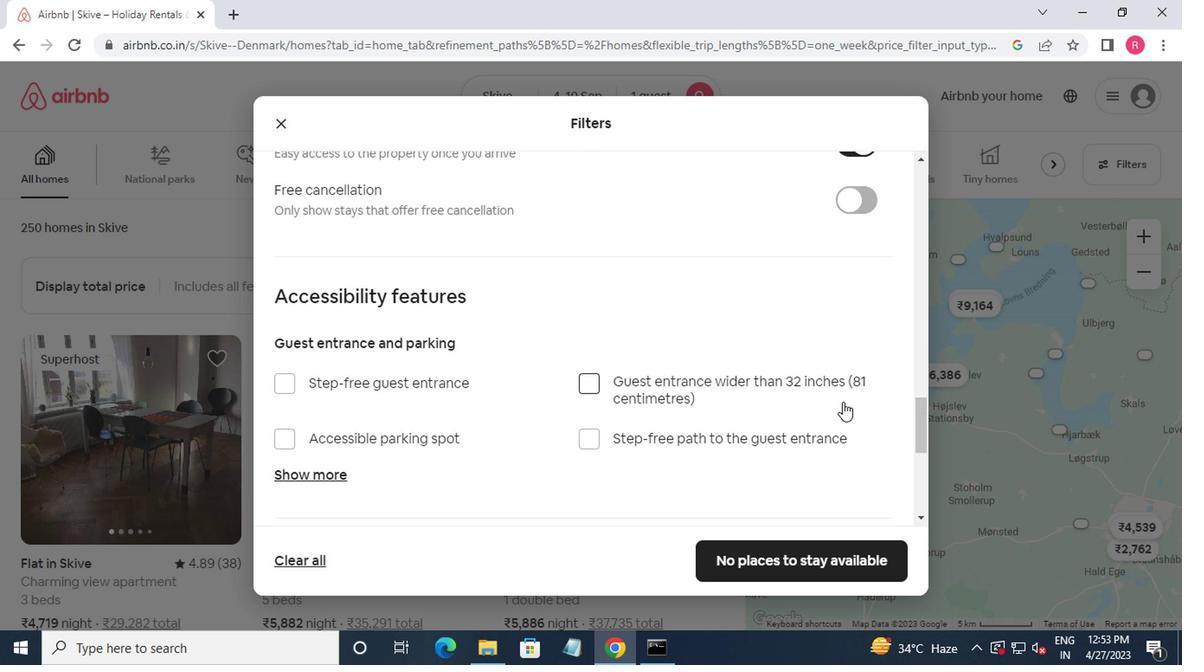 
Action: Mouse moved to (656, 373)
Screenshot: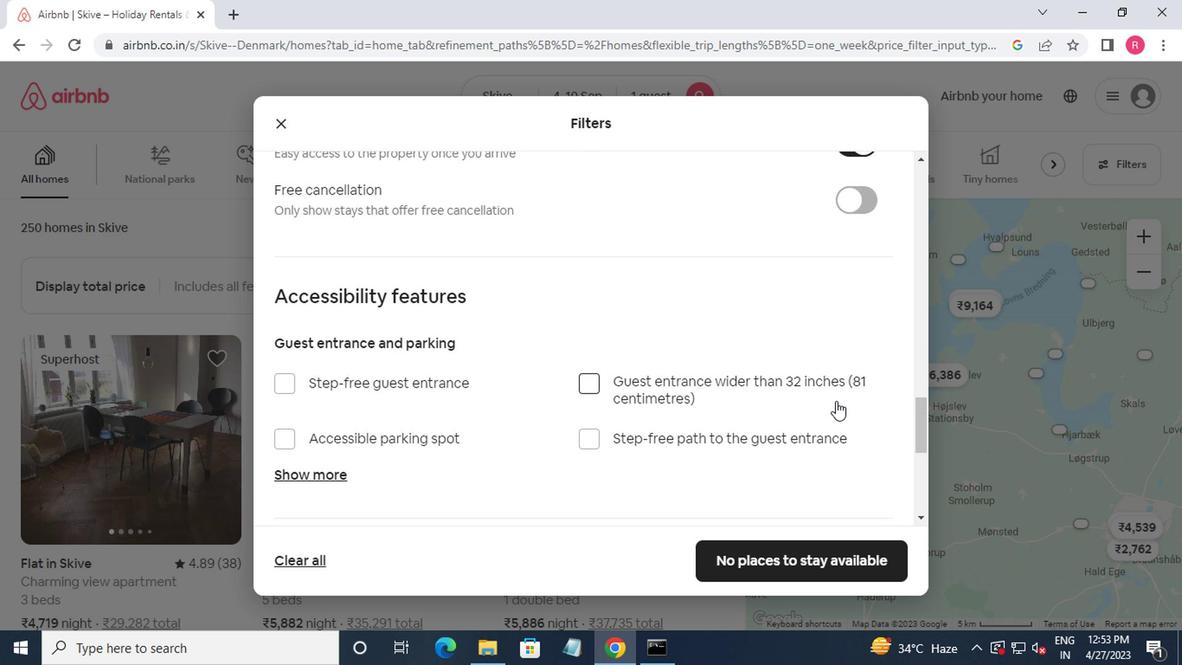 
Action: Mouse scrolled (656, 372) with delta (0, 0)
Screenshot: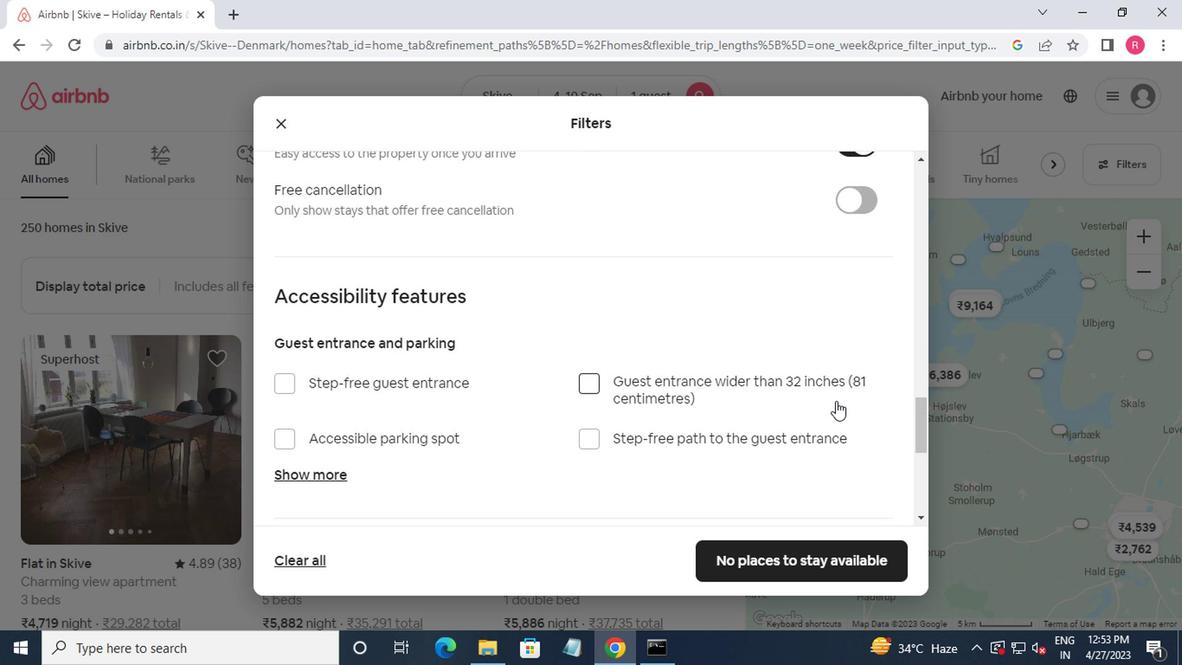 
Action: Mouse moved to (633, 376)
Screenshot: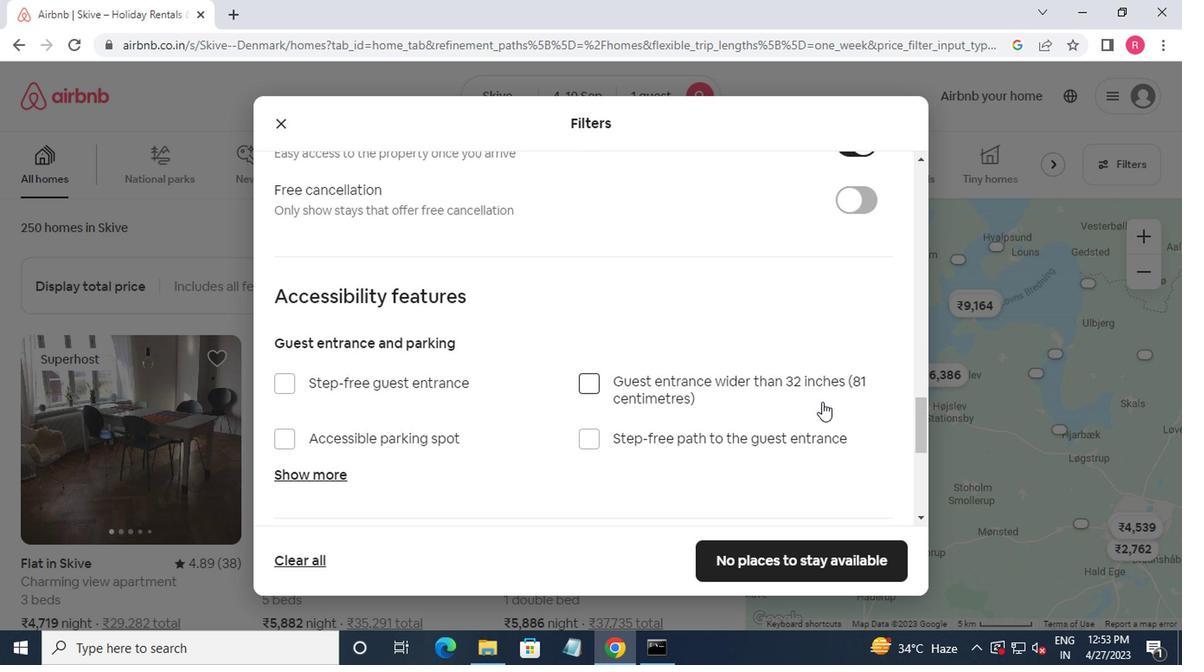
Action: Mouse scrolled (633, 375) with delta (0, 0)
Screenshot: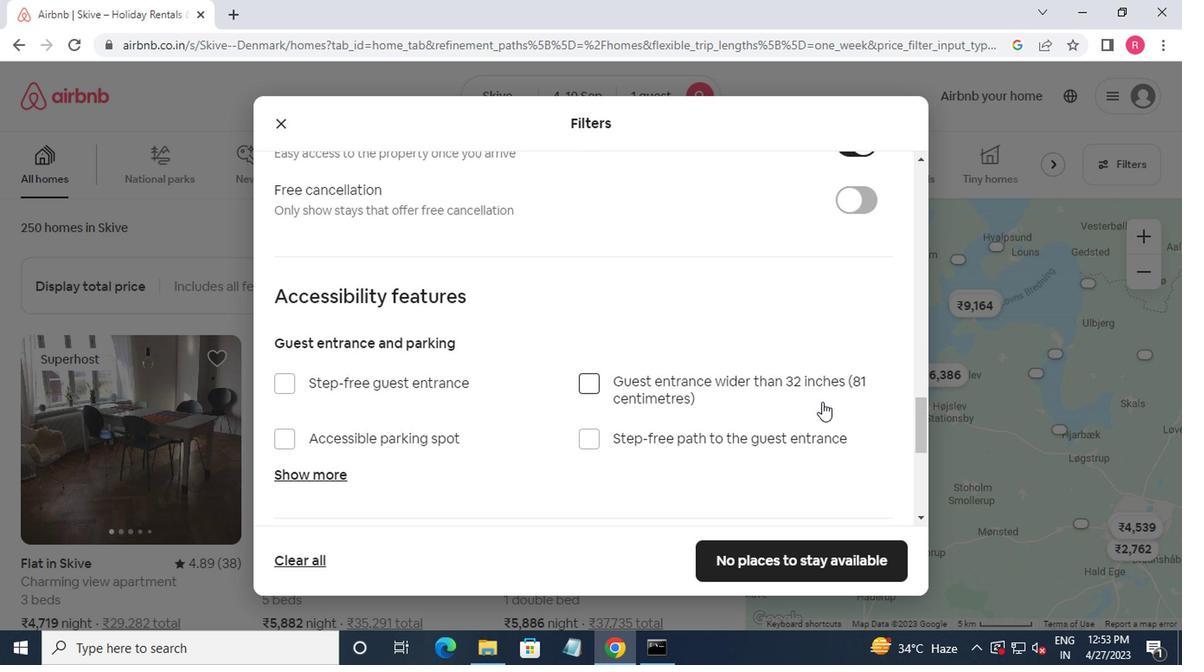 
Action: Mouse moved to (615, 378)
Screenshot: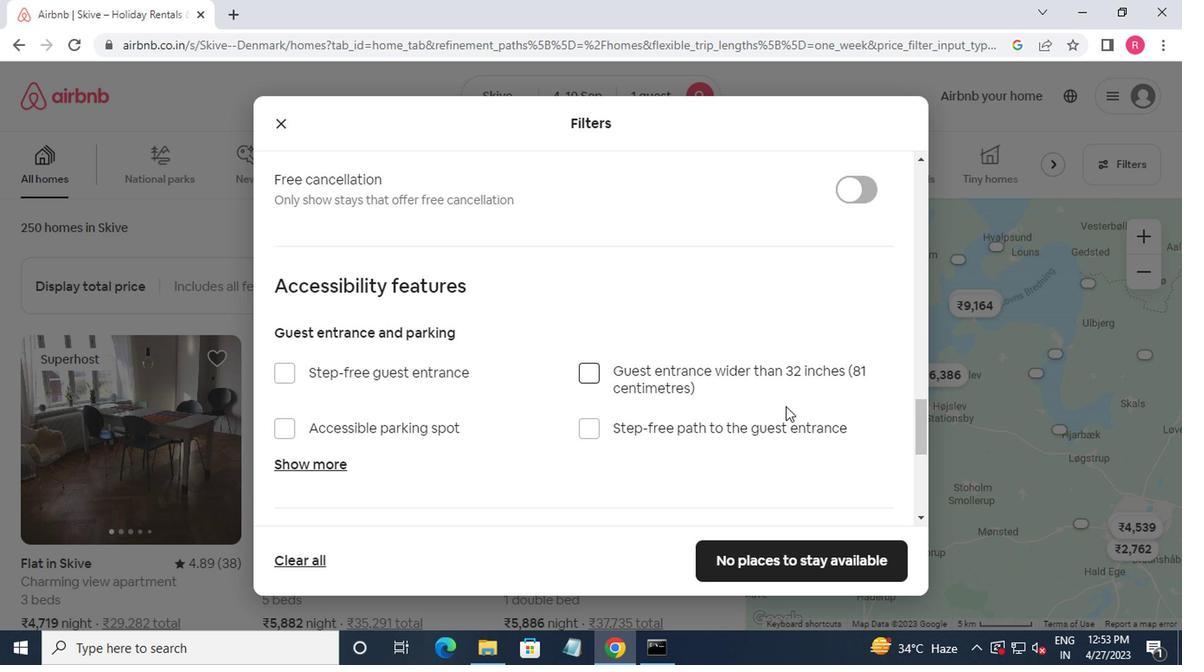 
Action: Mouse scrolled (615, 378) with delta (0, 0)
Screenshot: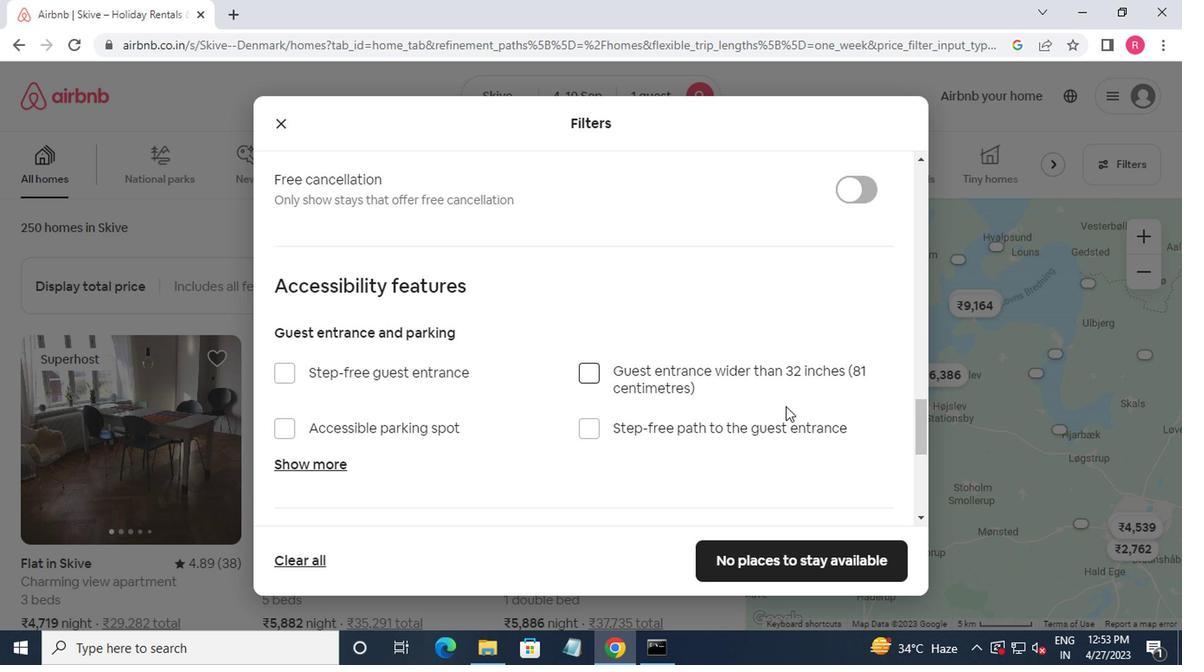 
Action: Mouse moved to (296, 395)
Screenshot: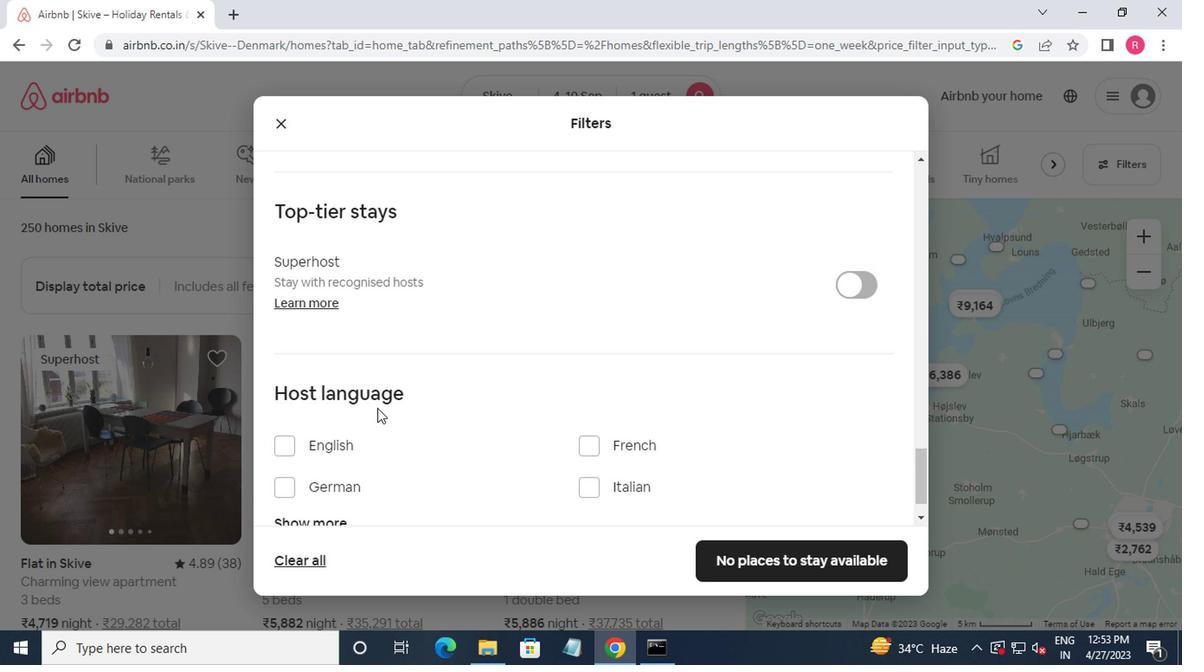 
Action: Mouse scrolled (296, 394) with delta (0, 0)
Screenshot: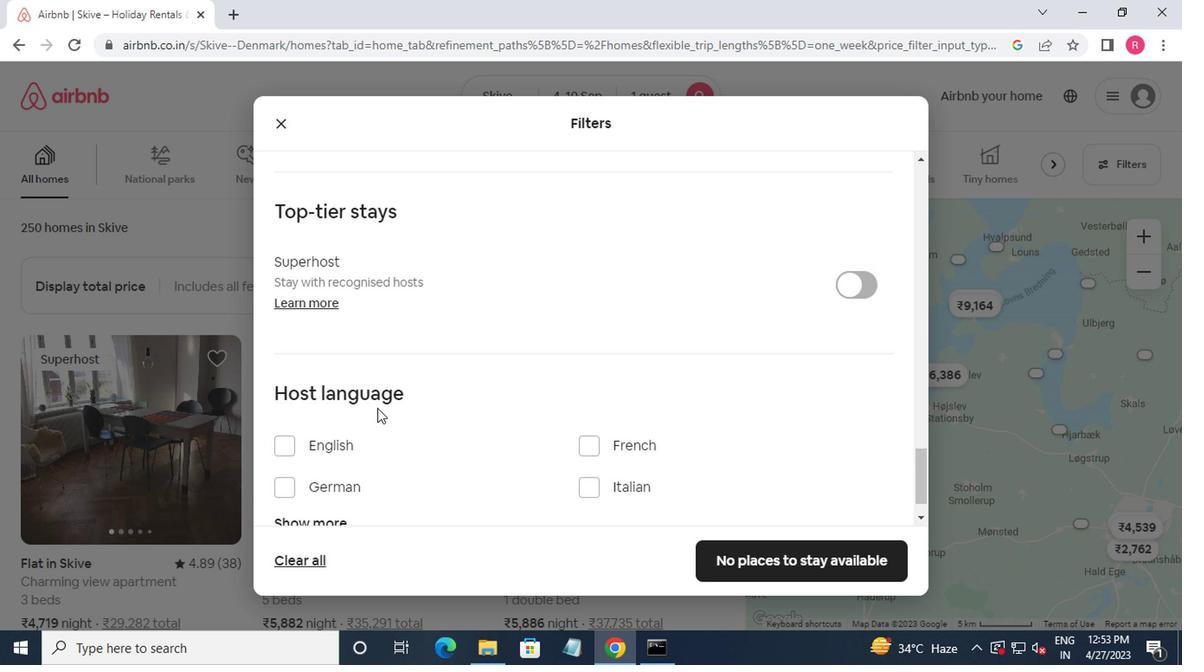 
Action: Mouse moved to (289, 375)
Screenshot: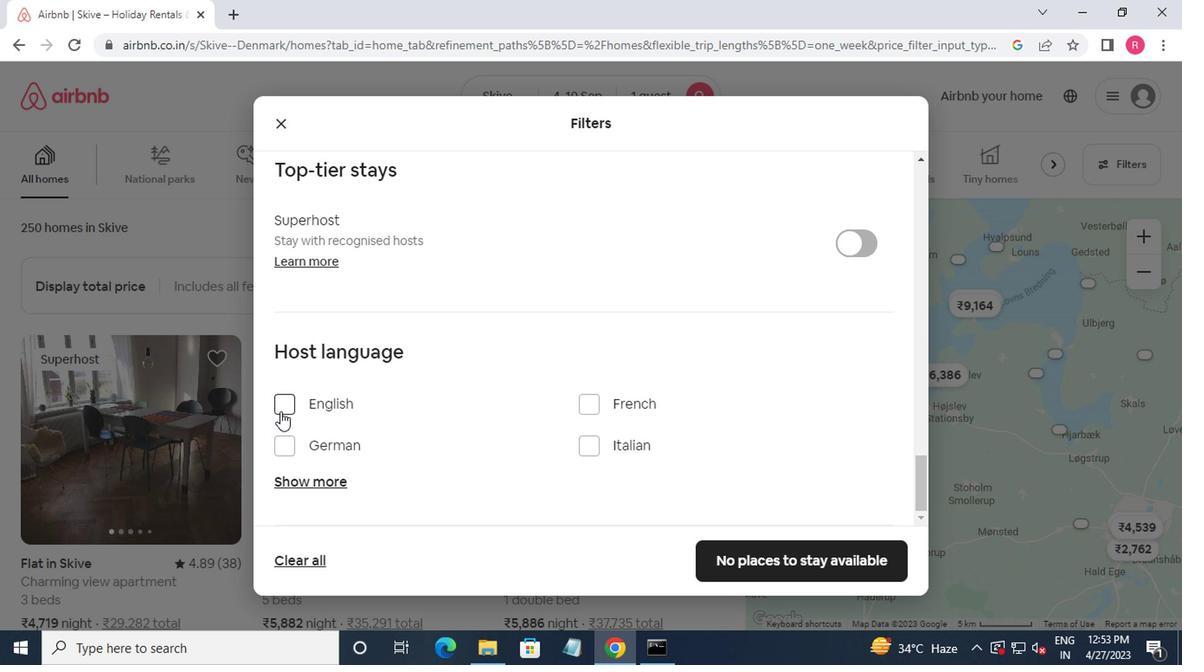
Action: Mouse pressed left at (289, 375)
Screenshot: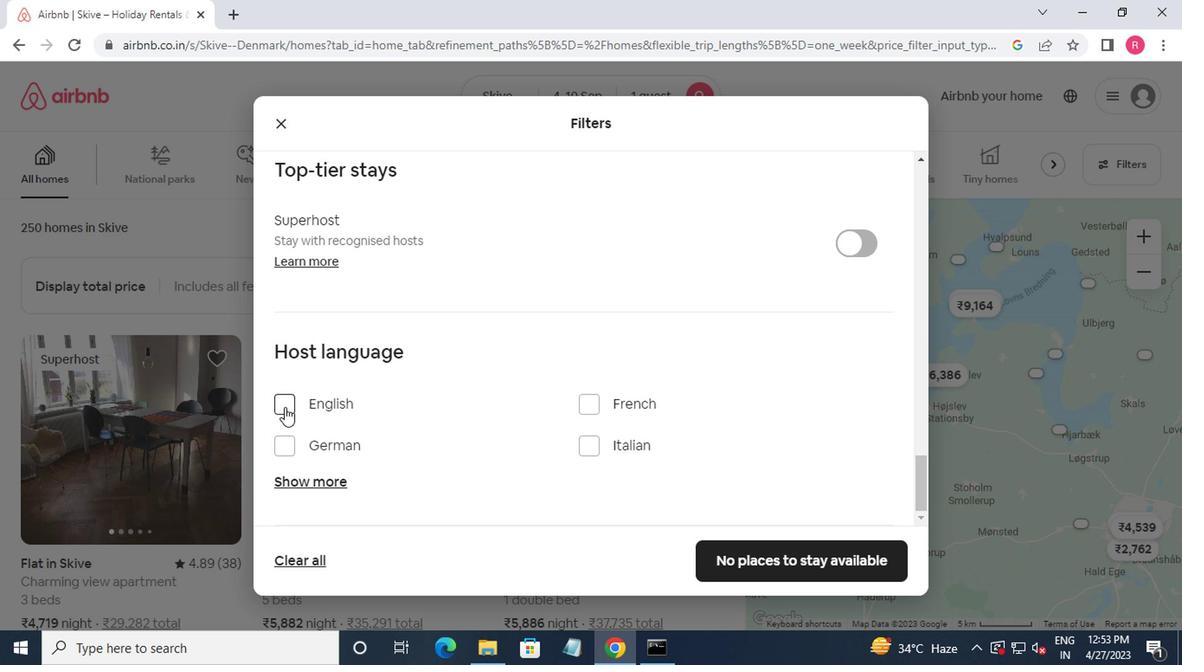 
Action: Mouse moved to (678, 484)
Screenshot: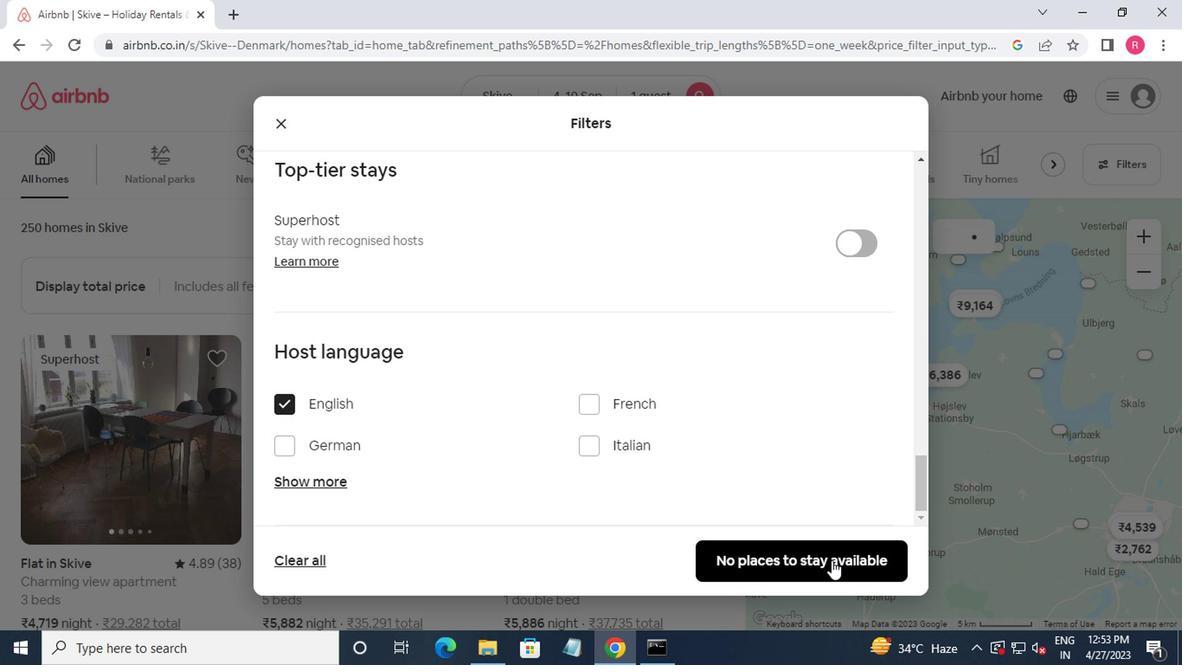 
Action: Mouse pressed left at (678, 484)
Screenshot: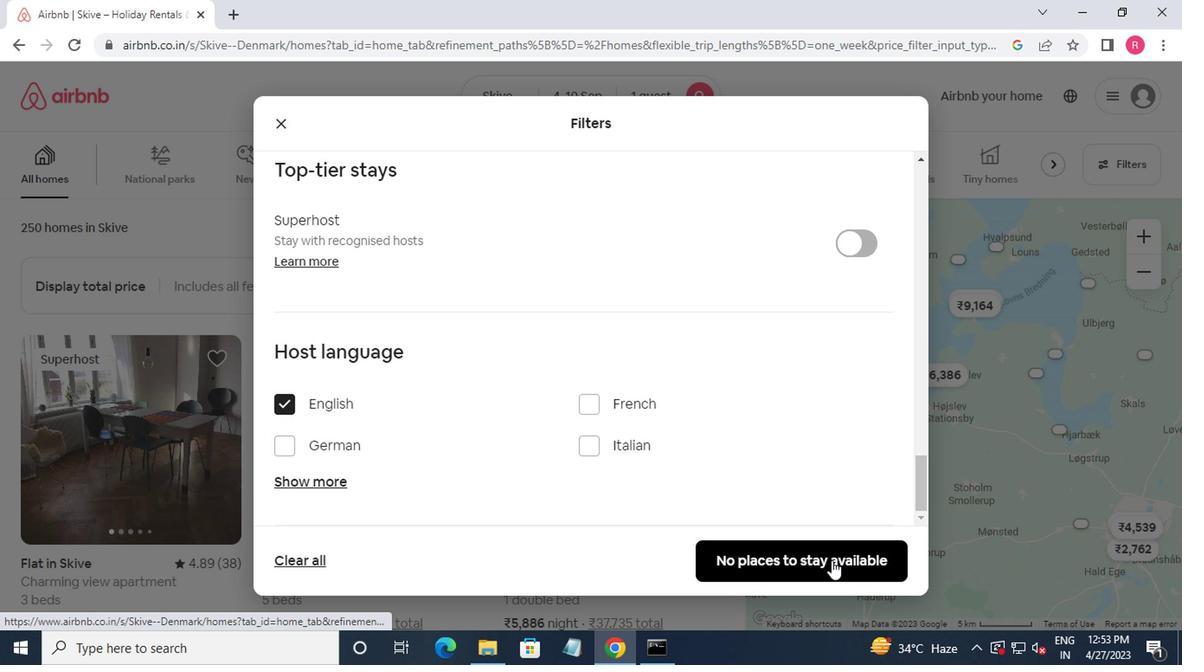 
Action: Mouse moved to (676, 484)
Screenshot: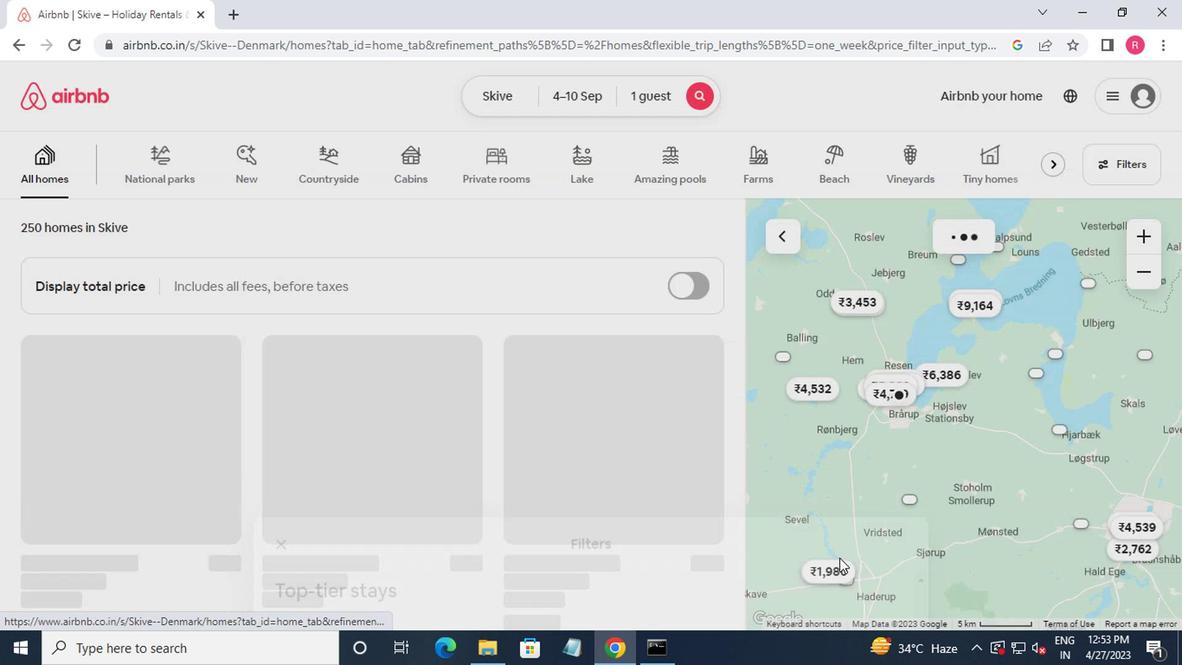 
